 Task: Compose an email with the signature Holly Thompson with the subject Request for feedback on a performance review and the message I apologize for any delays and appreciate your understanding. from softage.2@softage.net to softage.4@softage.net with an attached image file Packaging_template.png Undo the message and rewrite the message as I would like to request a proposal for the project. Send the email. Finally, move the email from Sent Items to the label Meal planning
Action: Mouse moved to (91, 92)
Screenshot: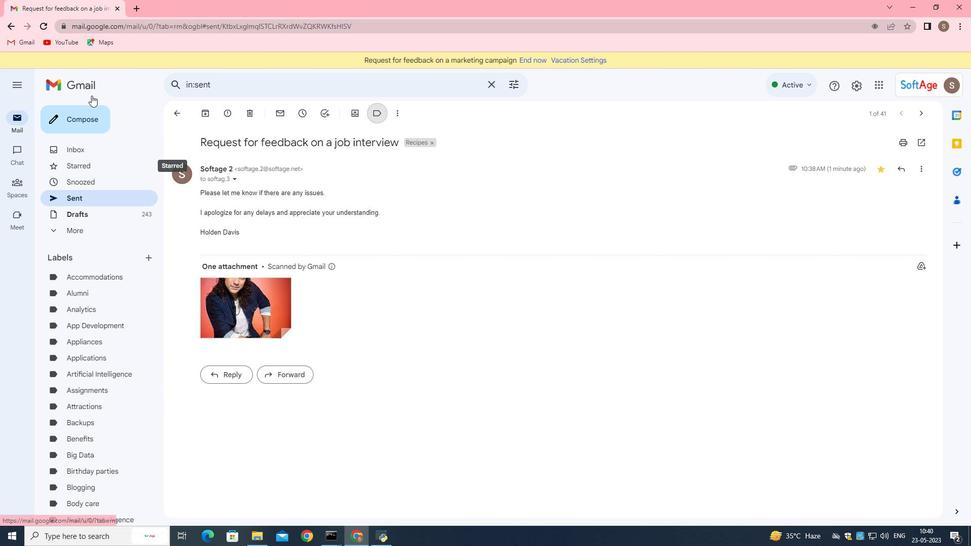 
Action: Mouse pressed left at (91, 92)
Screenshot: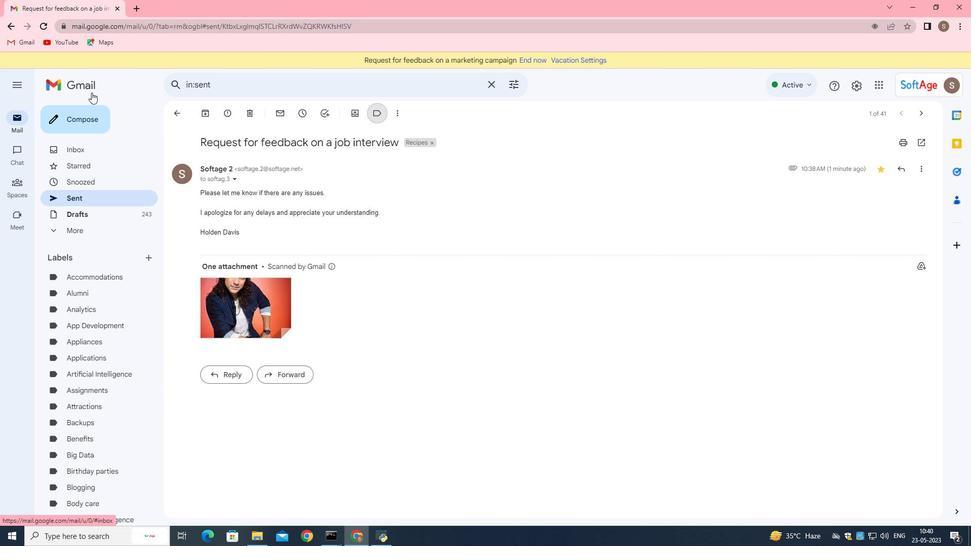 
Action: Mouse moved to (87, 91)
Screenshot: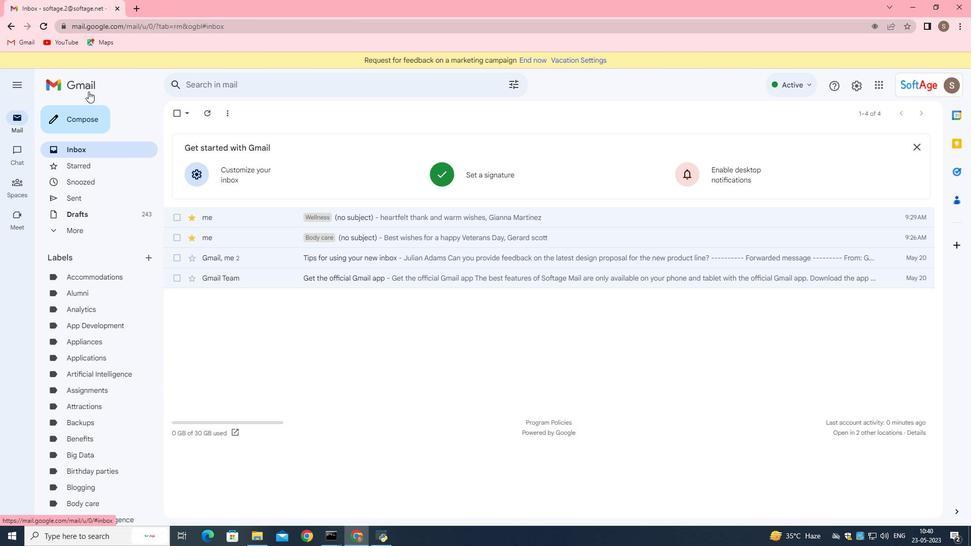 
Action: Mouse pressed left at (87, 91)
Screenshot: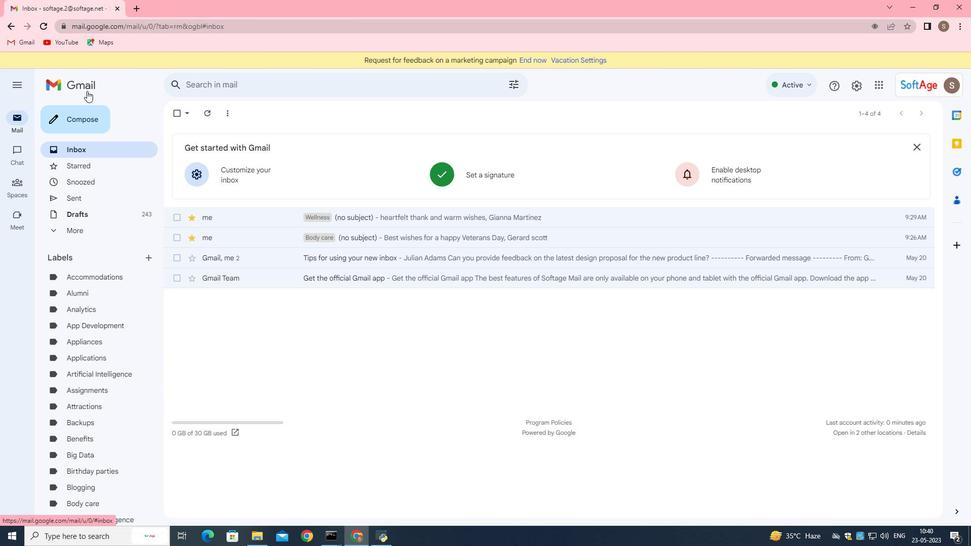 
Action: Mouse moved to (72, 127)
Screenshot: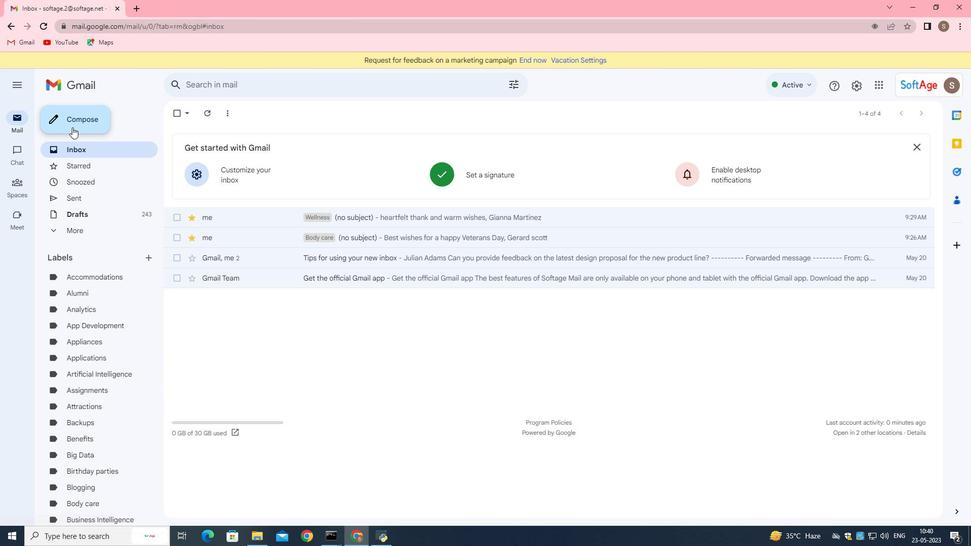 
Action: Mouse pressed left at (72, 127)
Screenshot: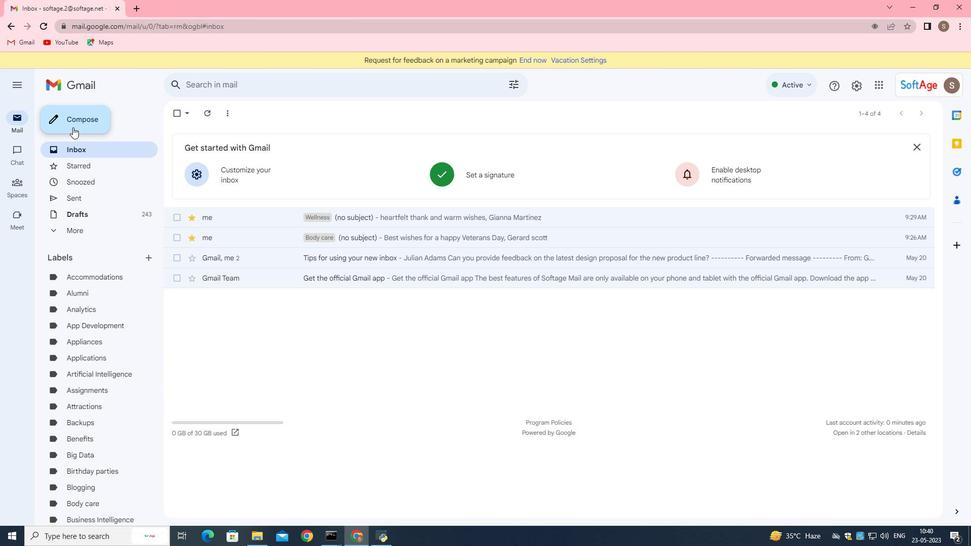 
Action: Mouse moved to (263, 494)
Screenshot: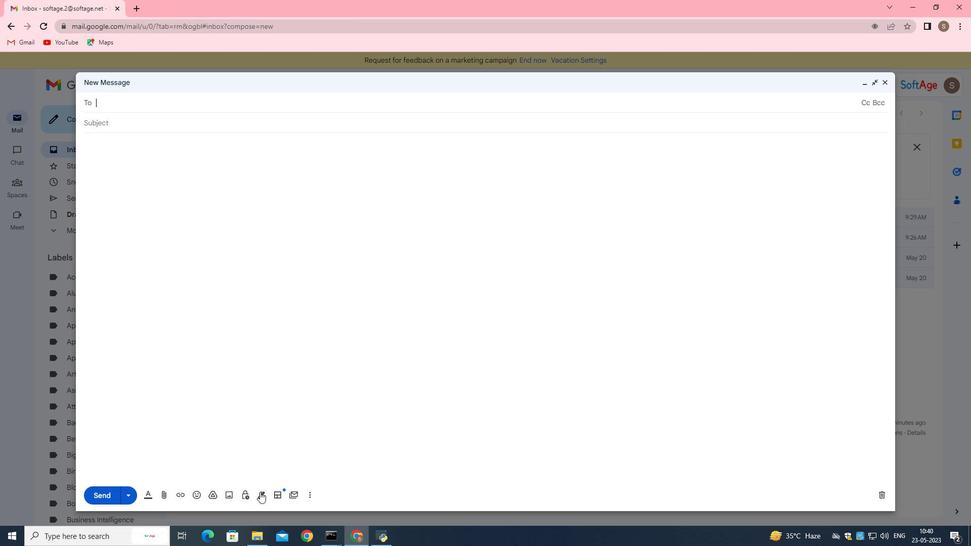
Action: Mouse pressed left at (263, 494)
Screenshot: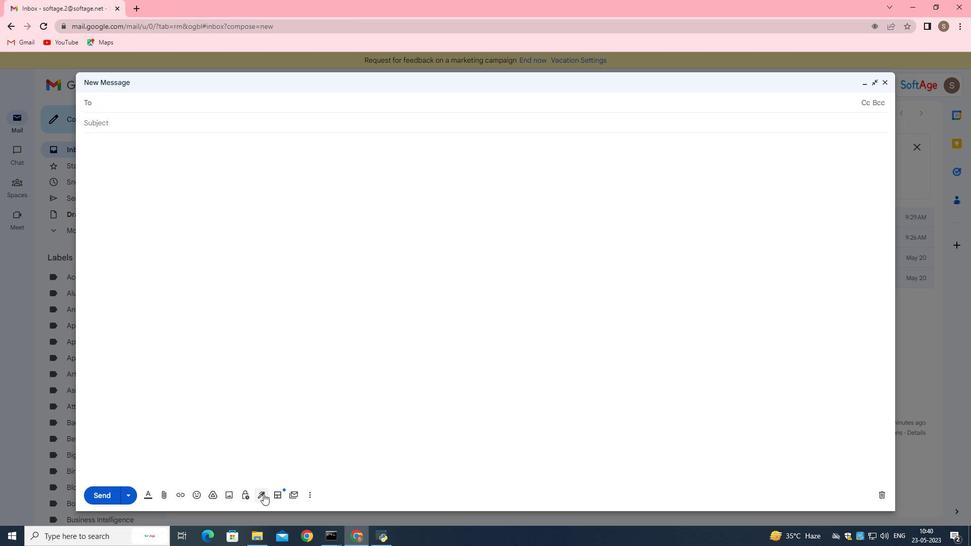 
Action: Mouse moved to (290, 382)
Screenshot: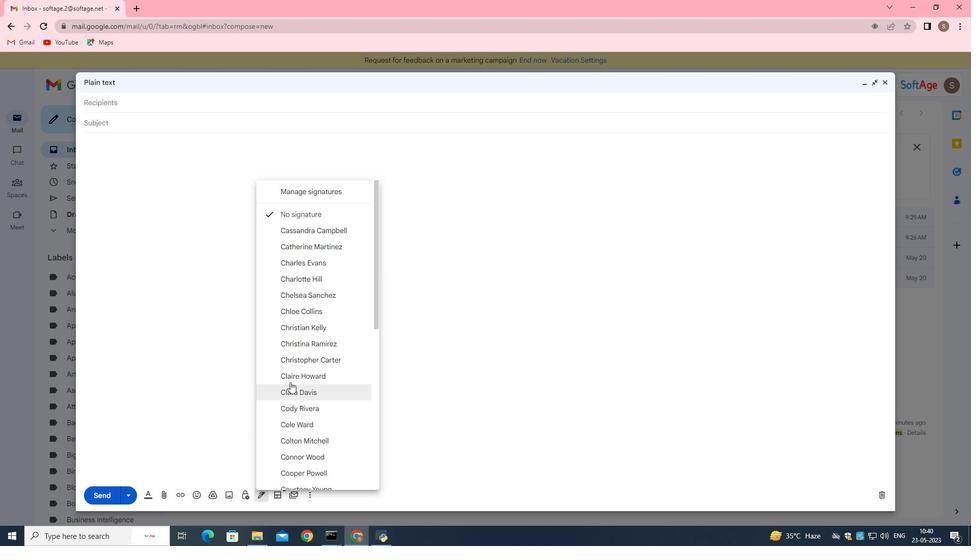 
Action: Mouse scrolled (290, 381) with delta (0, 0)
Screenshot: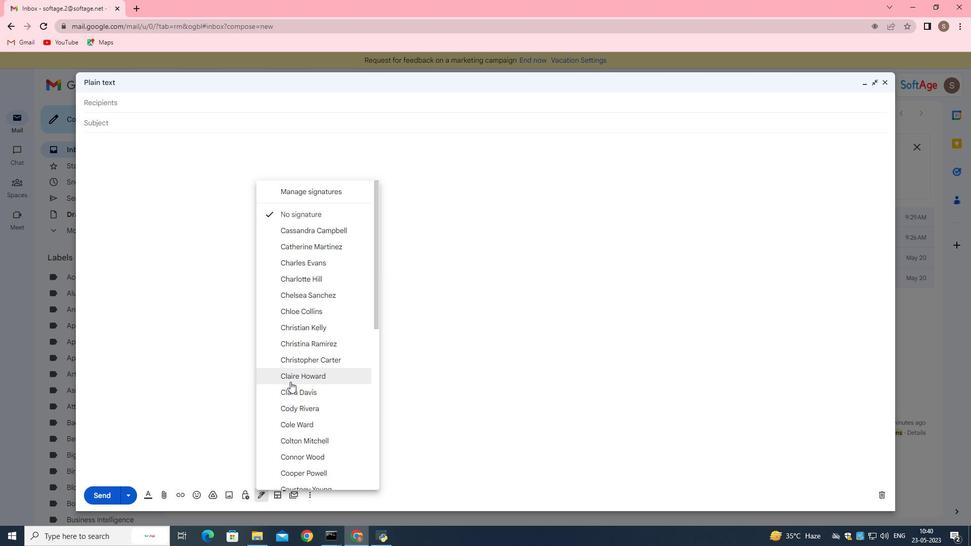 
Action: Mouse moved to (290, 382)
Screenshot: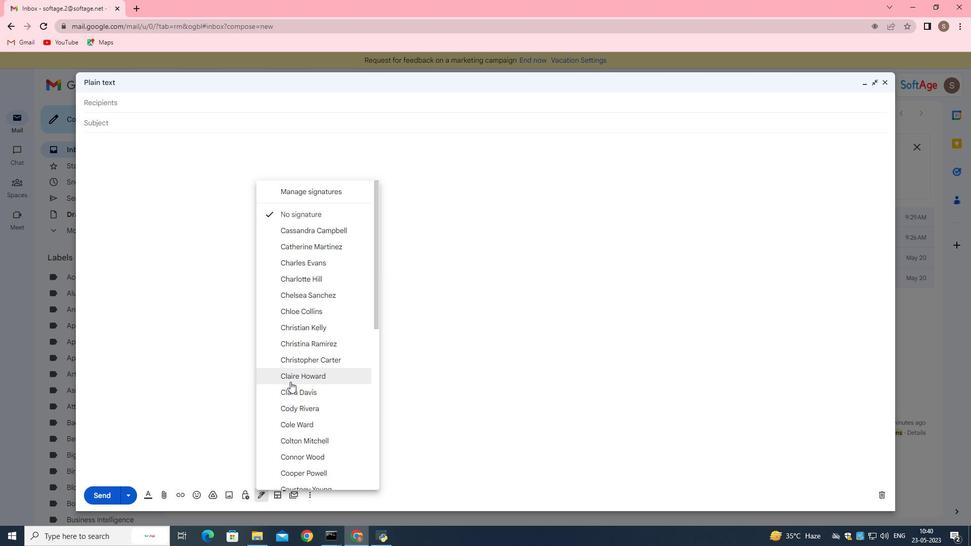 
Action: Mouse scrolled (290, 381) with delta (0, 0)
Screenshot: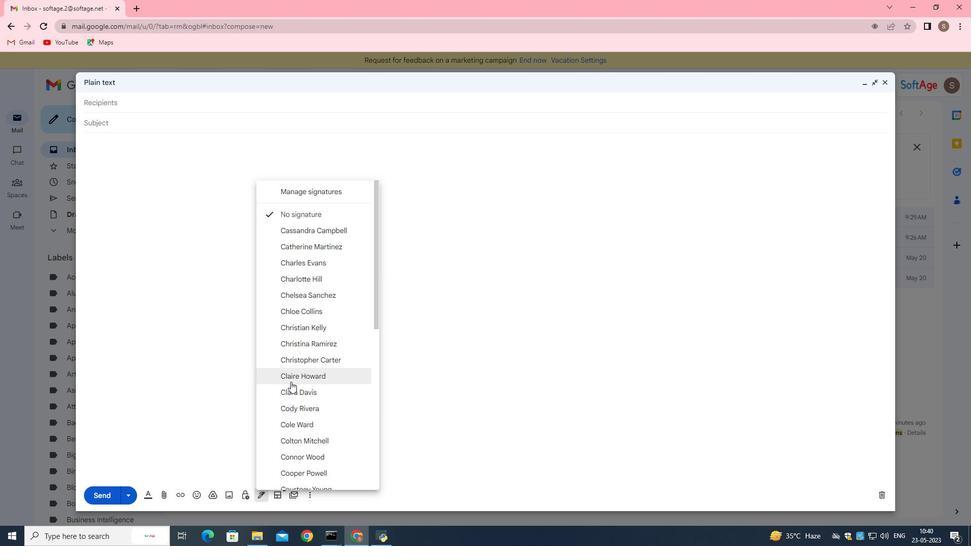 
Action: Mouse scrolled (290, 381) with delta (0, 0)
Screenshot: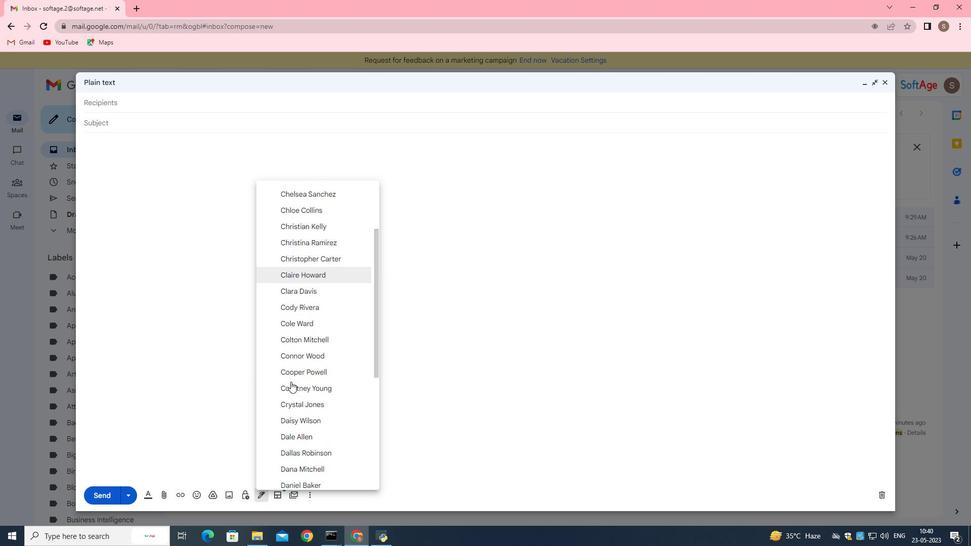 
Action: Mouse scrolled (290, 381) with delta (0, 0)
Screenshot: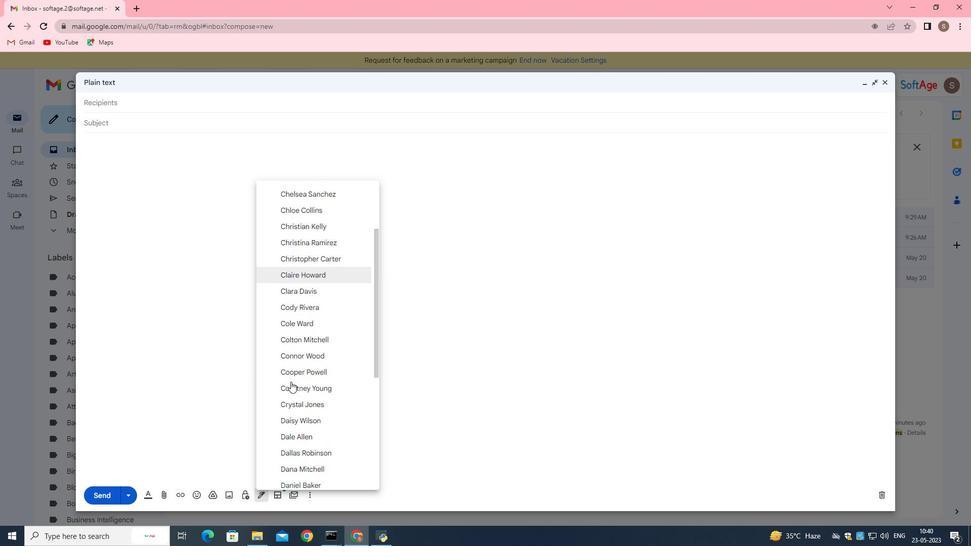 
Action: Mouse moved to (291, 382)
Screenshot: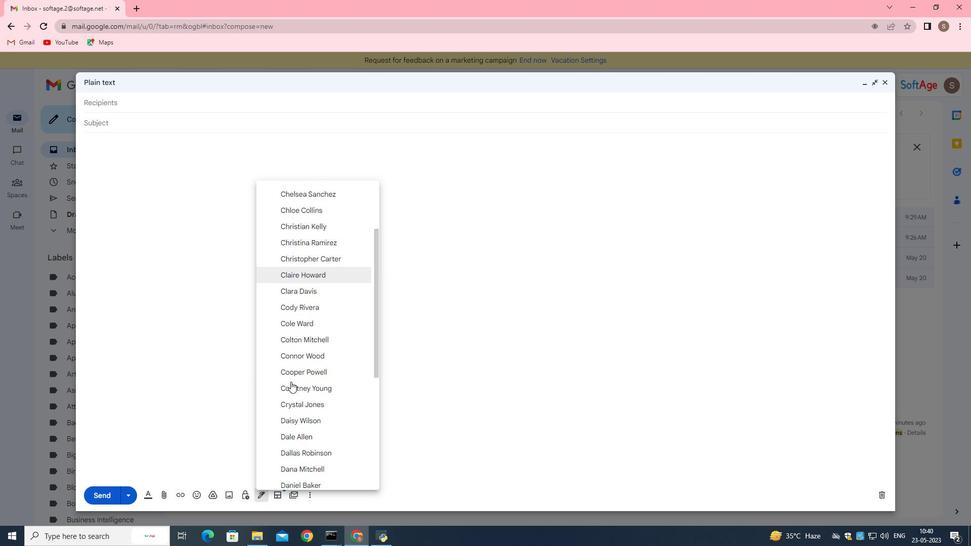 
Action: Mouse scrolled (291, 381) with delta (0, 0)
Screenshot: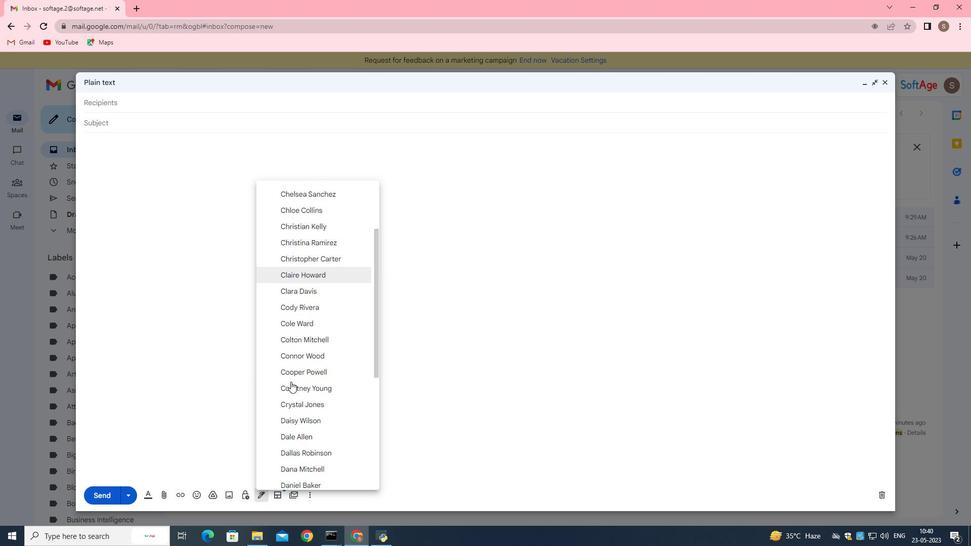 
Action: Mouse scrolled (291, 381) with delta (0, 0)
Screenshot: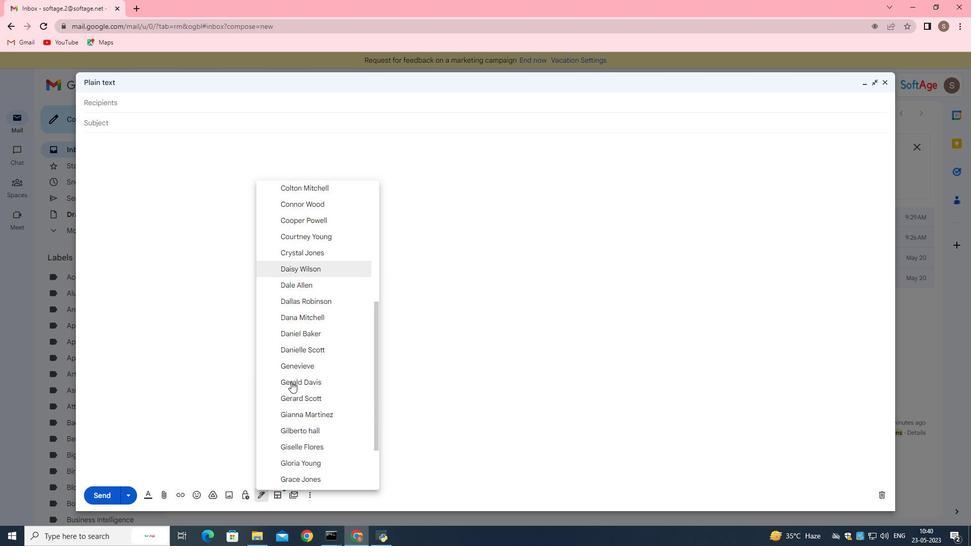 
Action: Mouse scrolled (291, 381) with delta (0, 0)
Screenshot: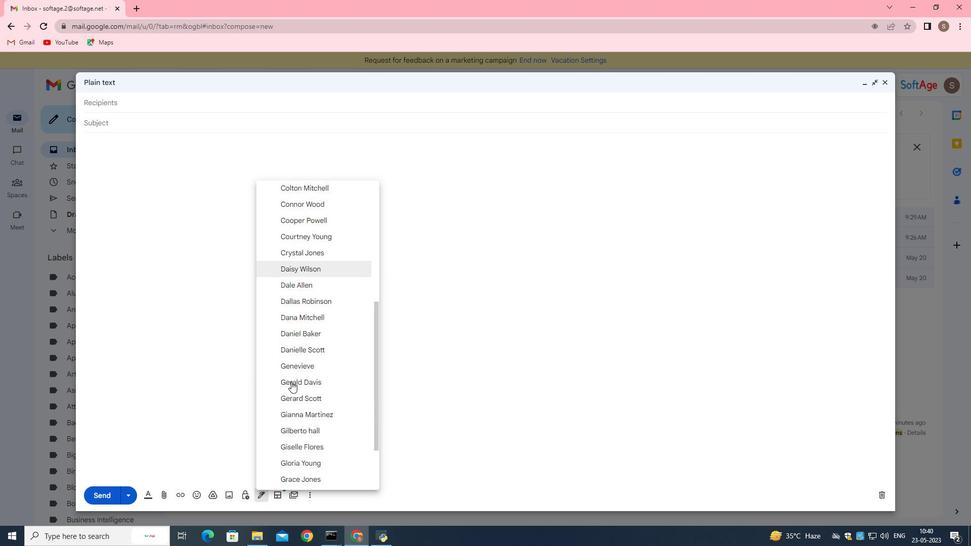 
Action: Mouse scrolled (291, 381) with delta (0, 0)
Screenshot: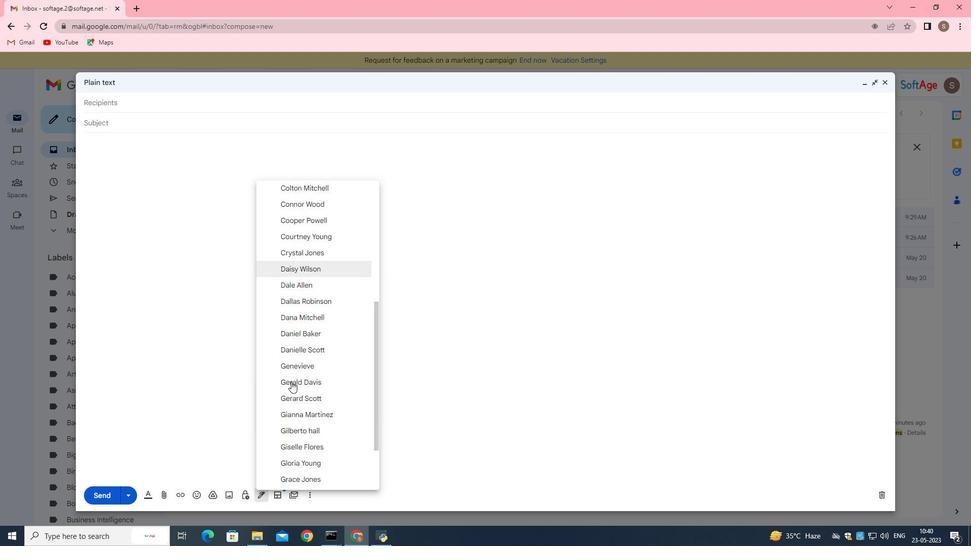 
Action: Mouse scrolled (291, 381) with delta (0, 0)
Screenshot: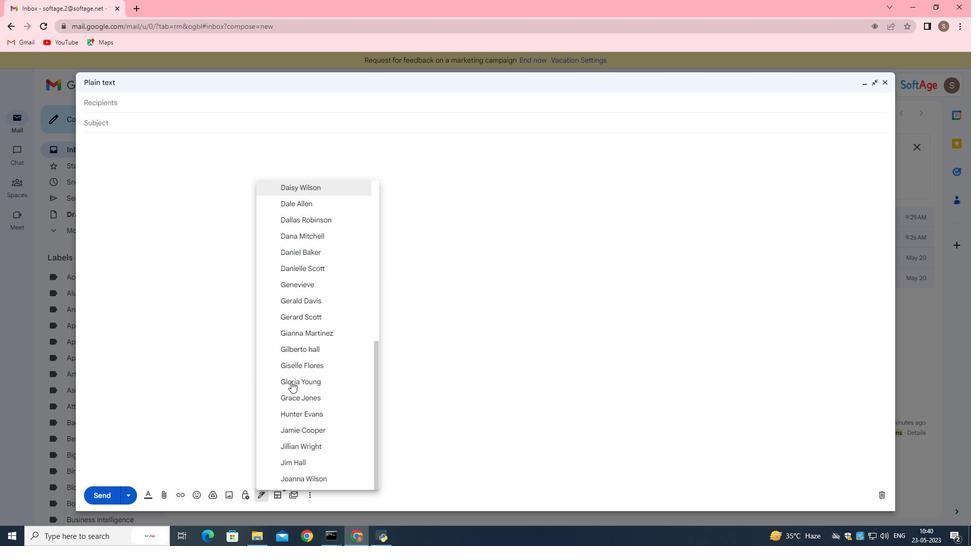 
Action: Mouse moved to (291, 382)
Screenshot: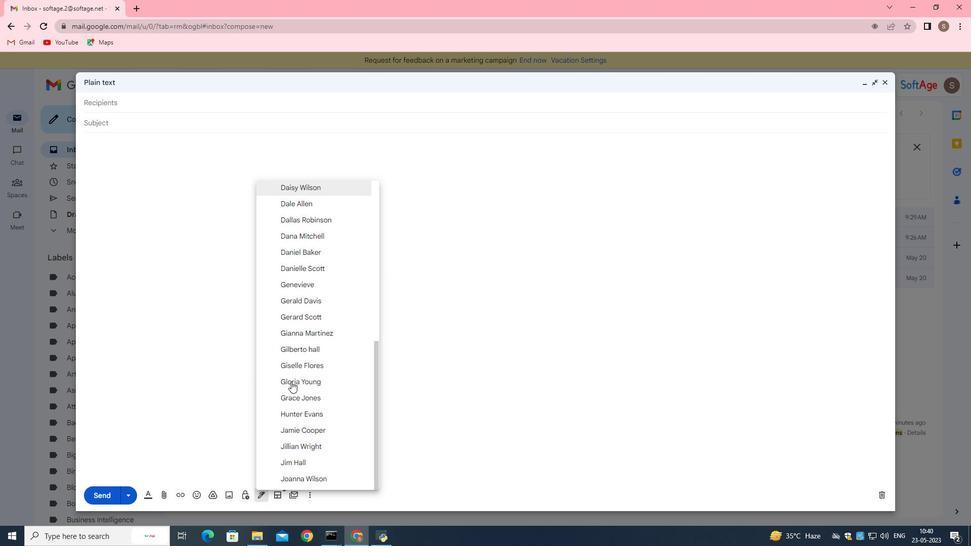 
Action: Mouse scrolled (291, 381) with delta (0, 0)
Screenshot: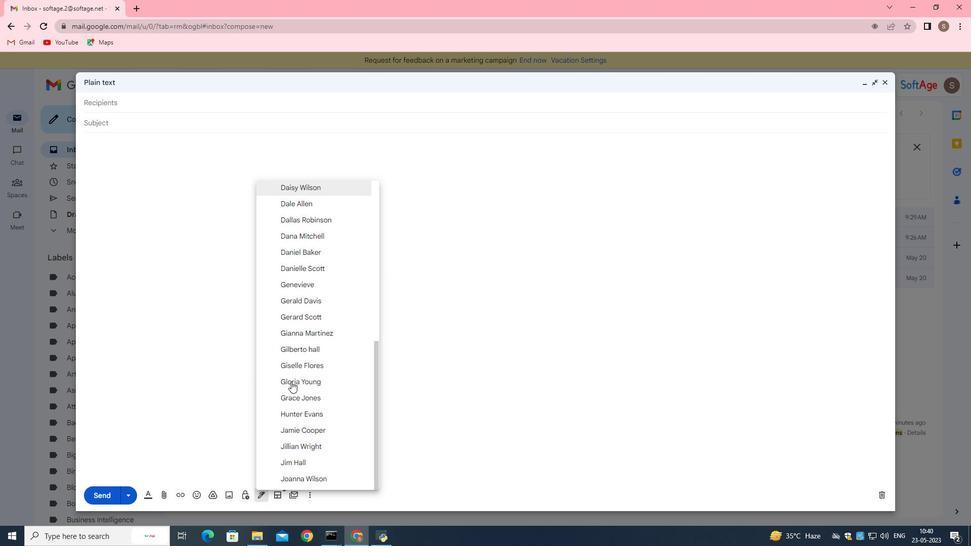 
Action: Mouse moved to (292, 382)
Screenshot: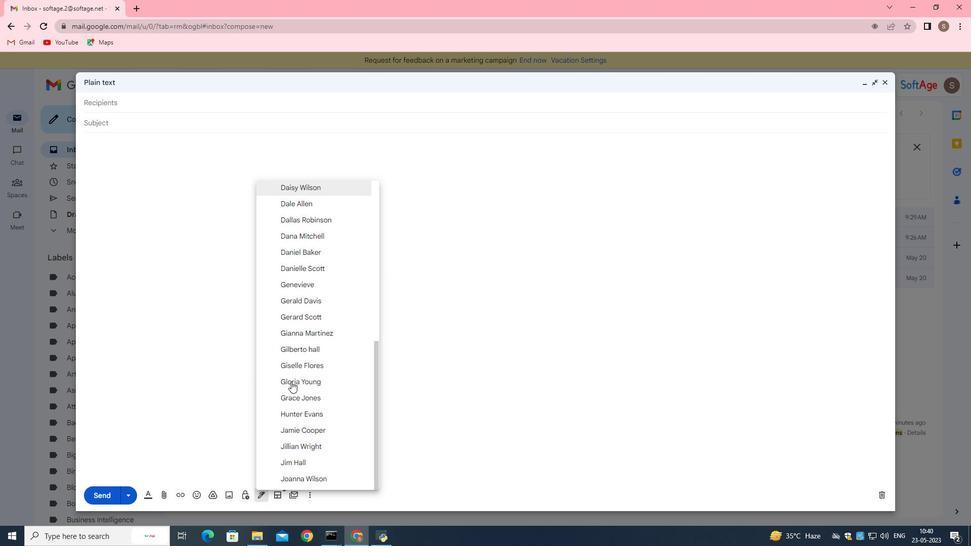 
Action: Mouse scrolled (292, 381) with delta (0, 0)
Screenshot: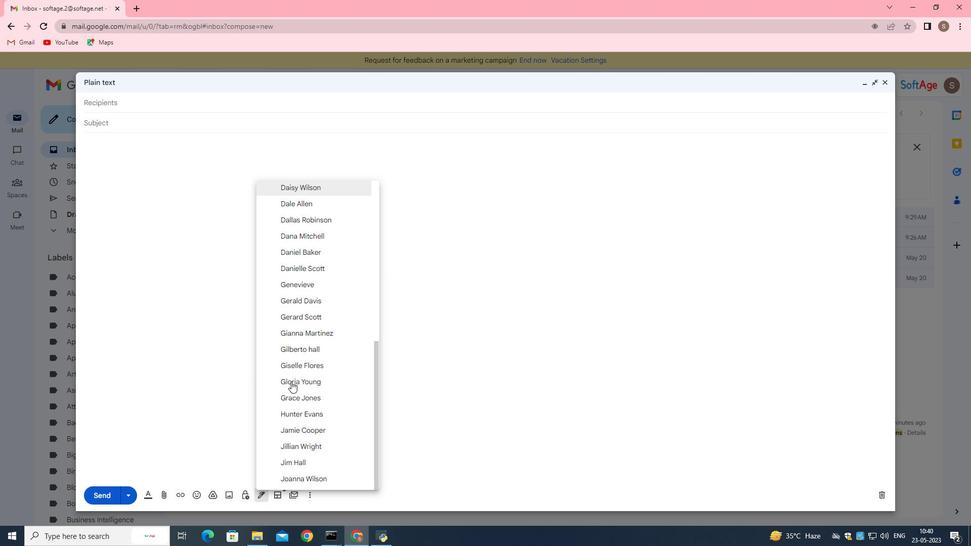 
Action: Mouse moved to (297, 387)
Screenshot: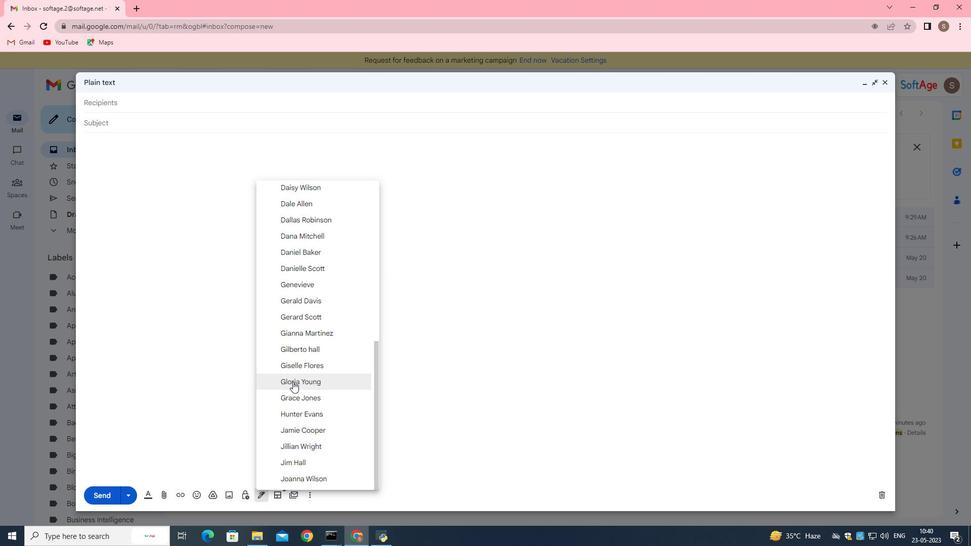 
Action: Mouse scrolled (297, 387) with delta (0, 0)
Screenshot: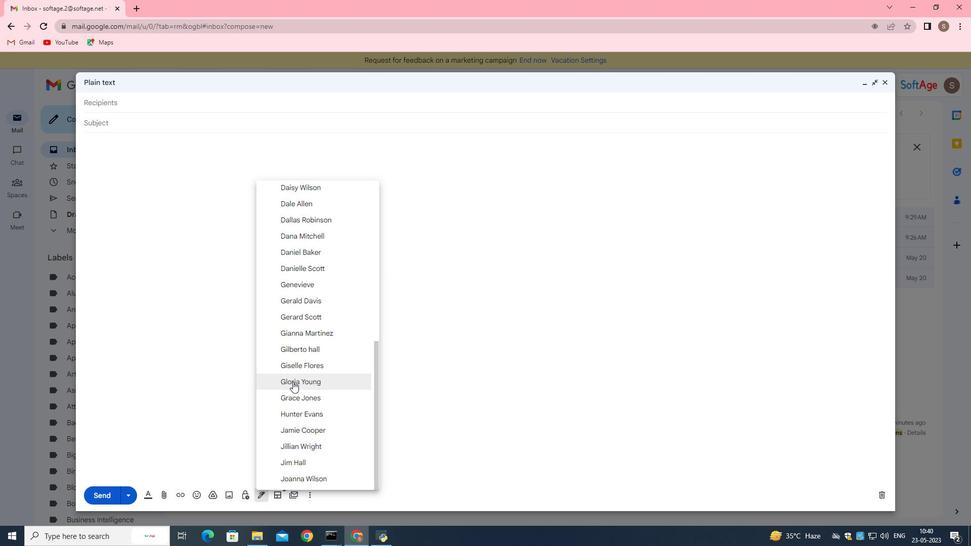 
Action: Mouse moved to (300, 393)
Screenshot: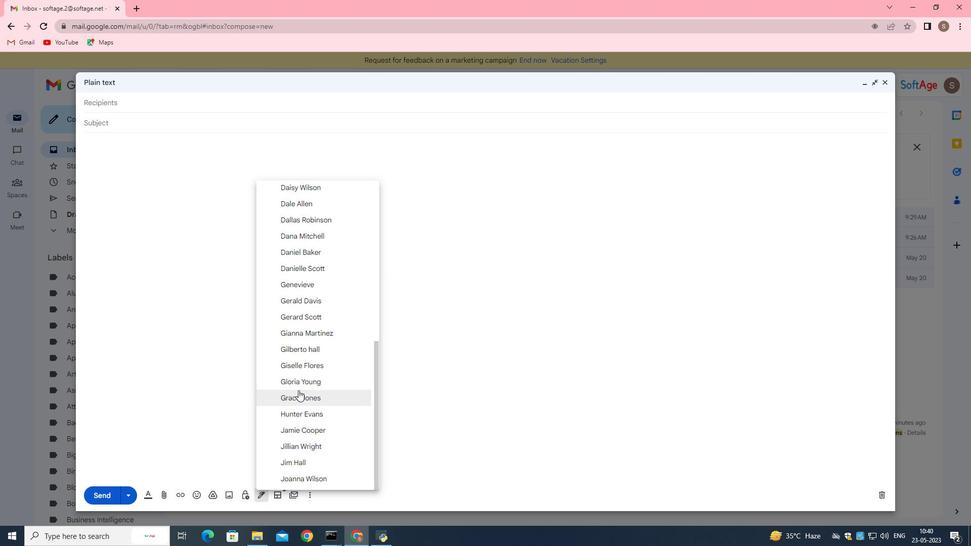 
Action: Mouse scrolled (299, 391) with delta (0, 0)
Screenshot: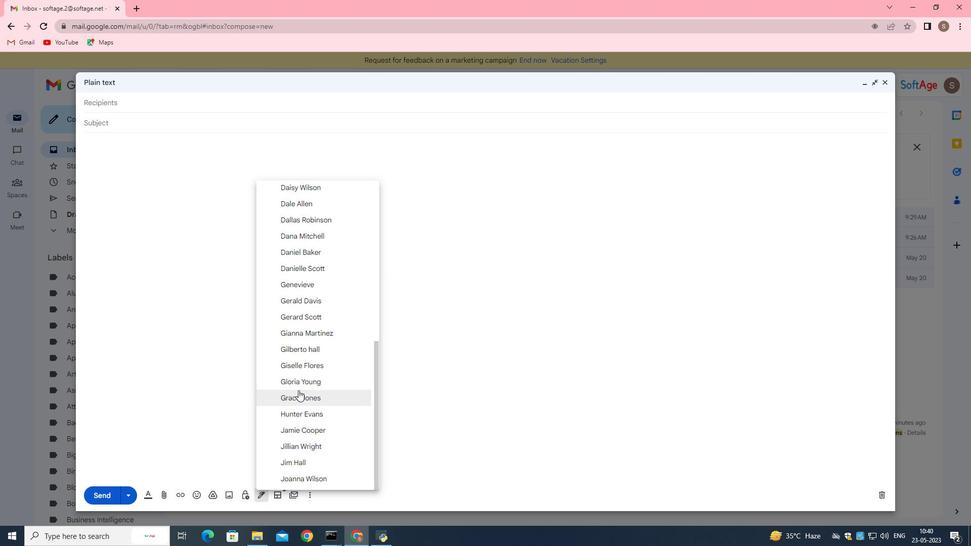 
Action: Mouse moved to (311, 418)
Screenshot: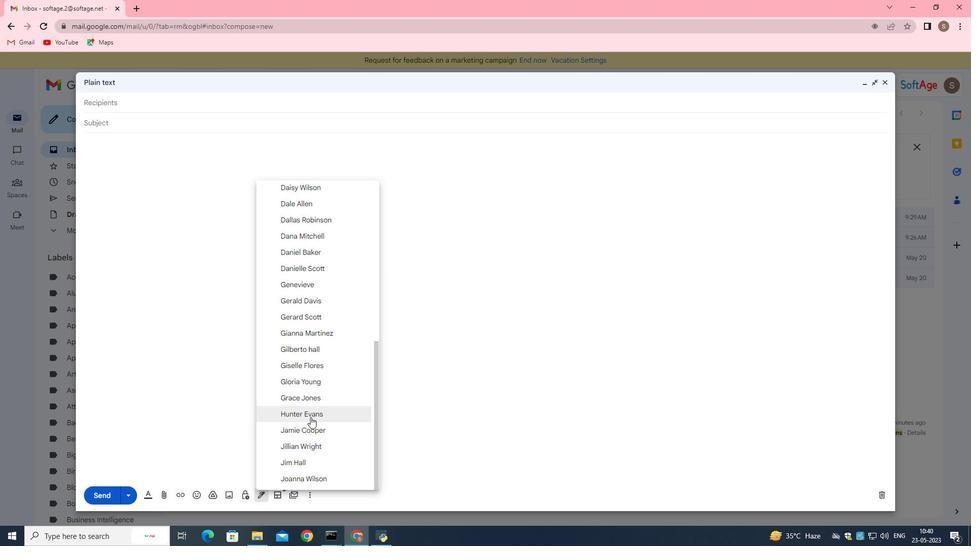 
Action: Mouse pressed left at (311, 418)
Screenshot: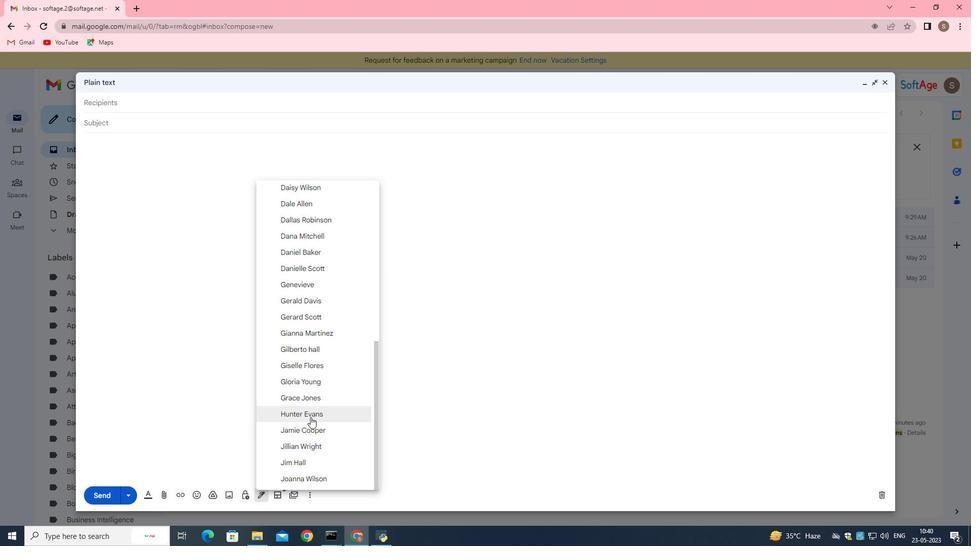 
Action: Mouse moved to (261, 498)
Screenshot: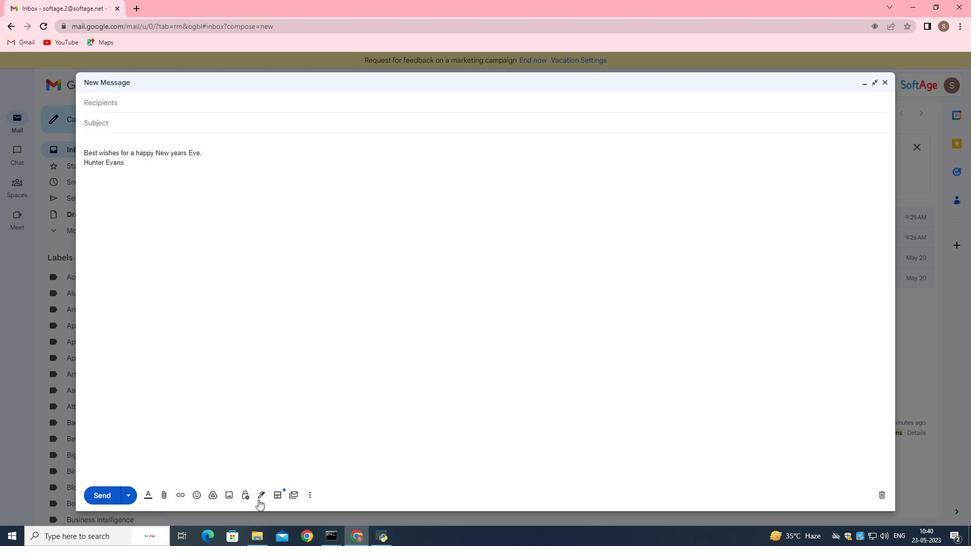 
Action: Mouse pressed left at (261, 498)
Screenshot: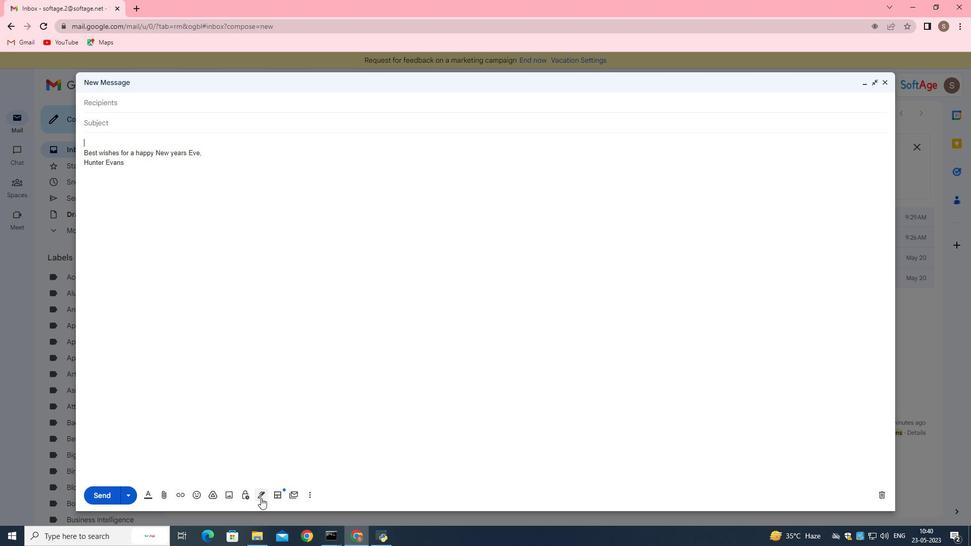 
Action: Mouse moved to (279, 272)
Screenshot: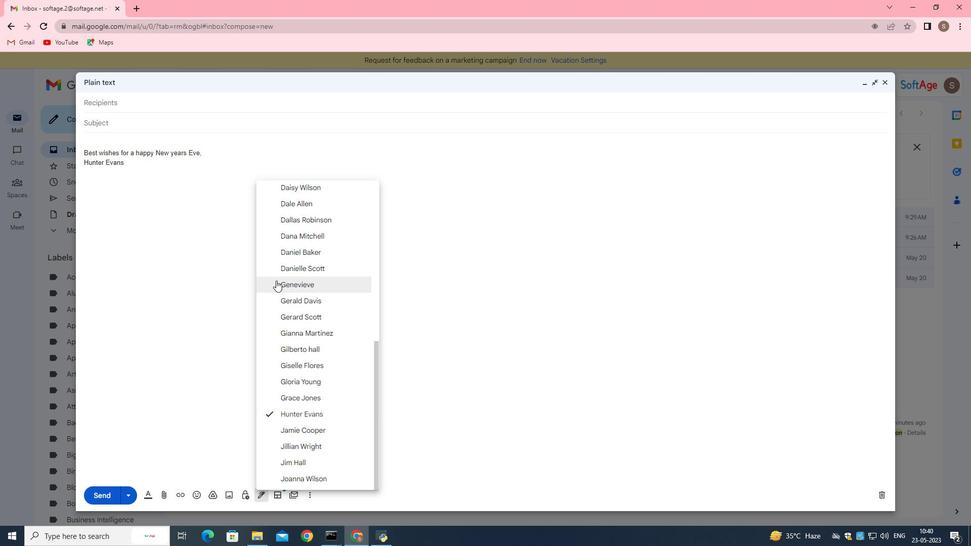 
Action: Mouse scrolled (278, 275) with delta (0, 0)
Screenshot: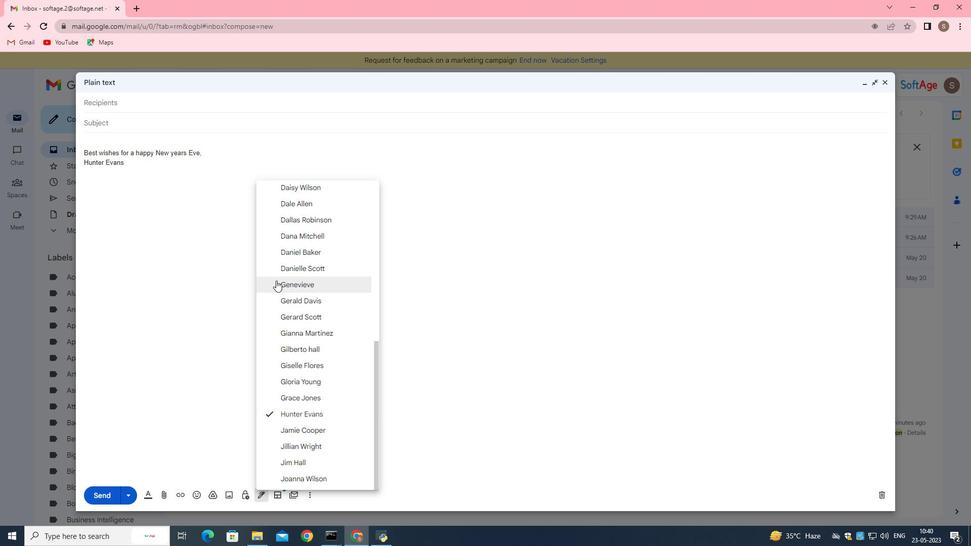 
Action: Mouse moved to (280, 268)
Screenshot: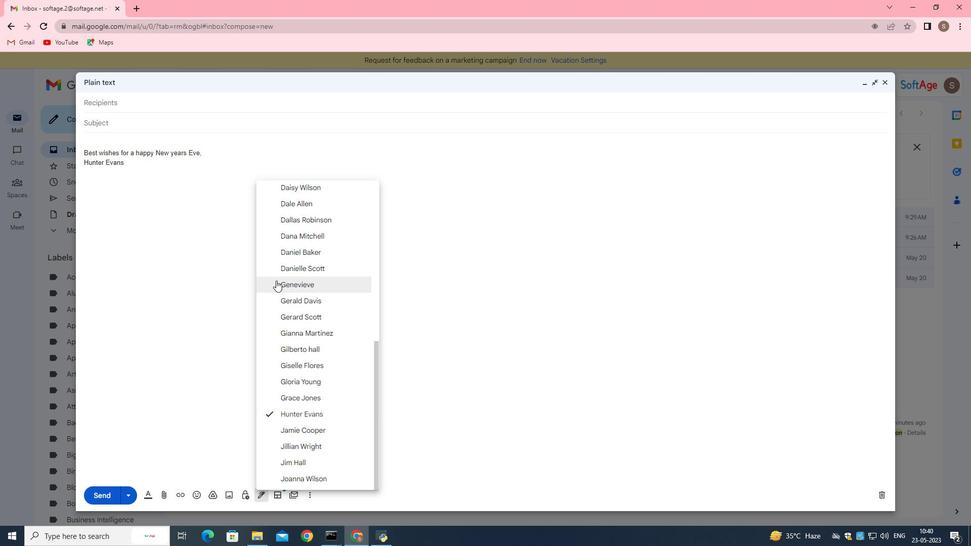 
Action: Mouse scrolled (280, 269) with delta (0, 0)
Screenshot: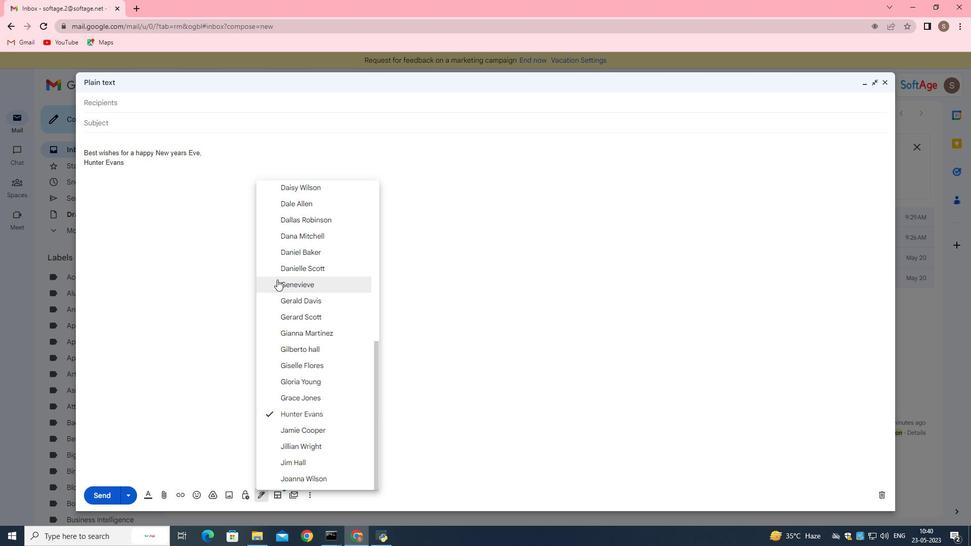 
Action: Mouse moved to (283, 263)
Screenshot: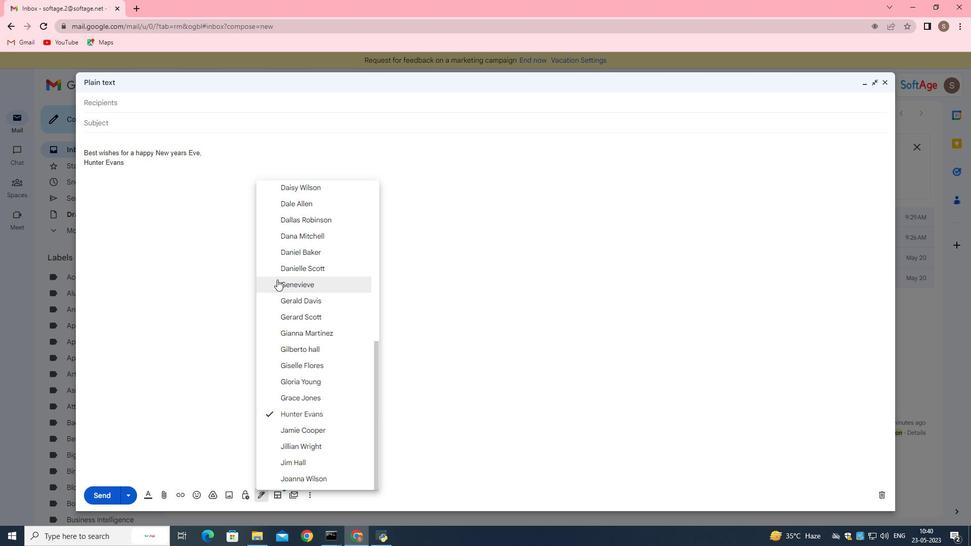 
Action: Mouse scrolled (283, 263) with delta (0, 0)
Screenshot: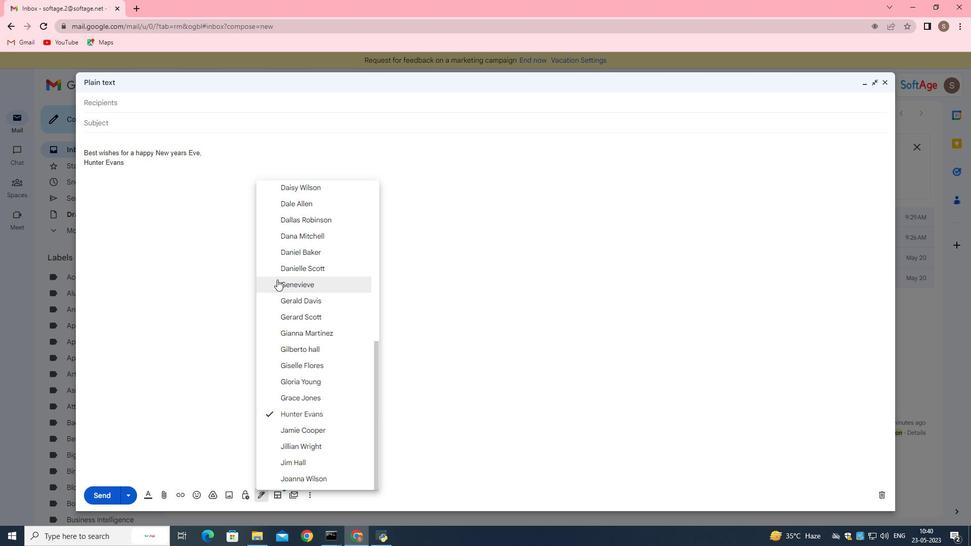 
Action: Mouse scrolled (283, 263) with delta (0, 0)
Screenshot: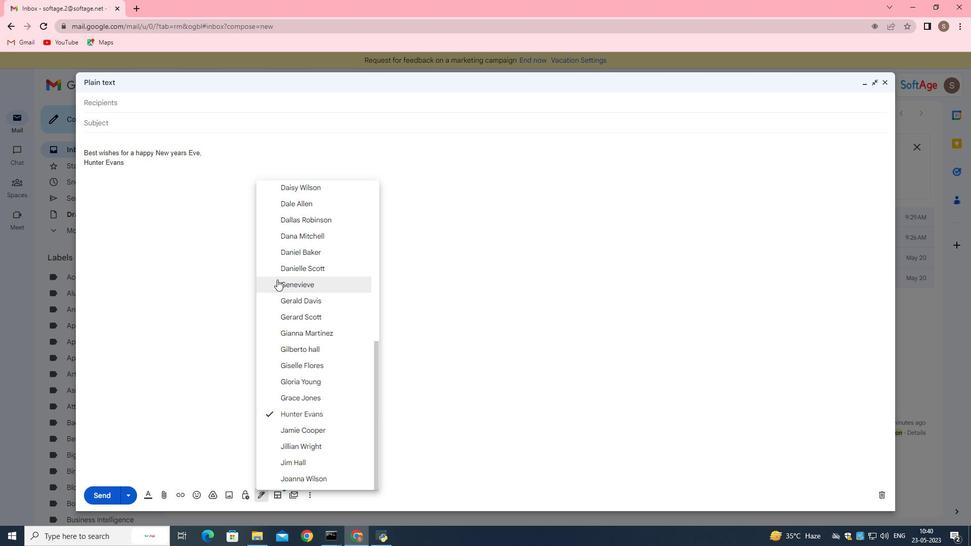 
Action: Mouse moved to (286, 281)
Screenshot: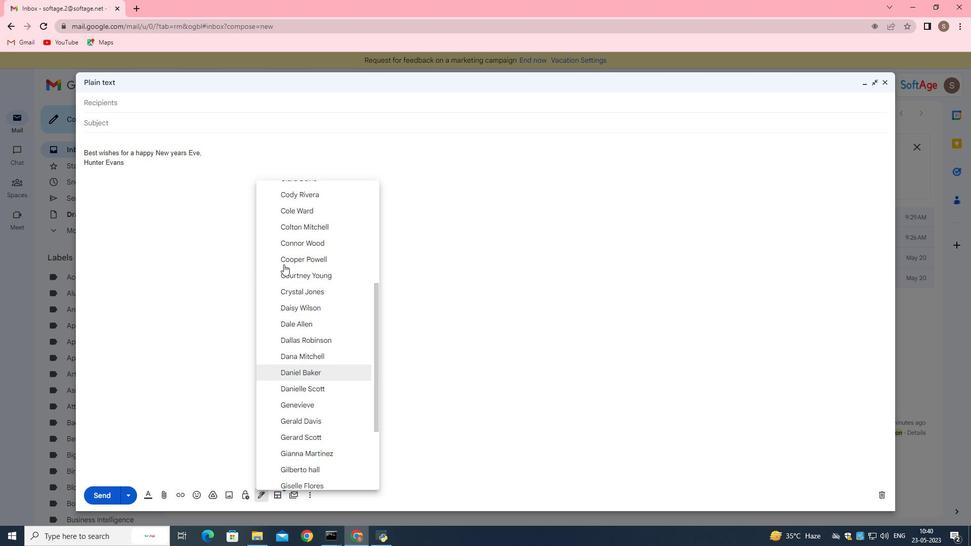 
Action: Mouse scrolled (286, 282) with delta (0, 0)
Screenshot: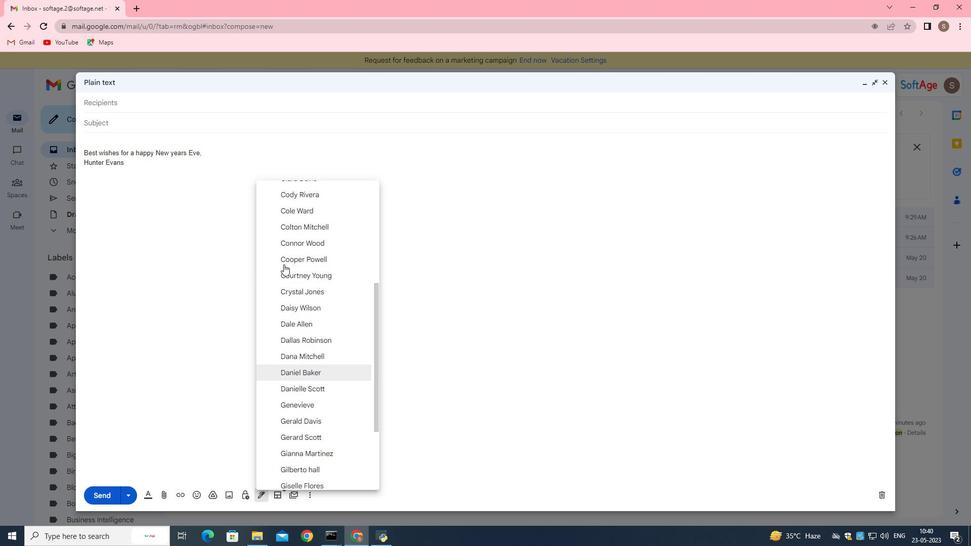 
Action: Mouse moved to (287, 281)
Screenshot: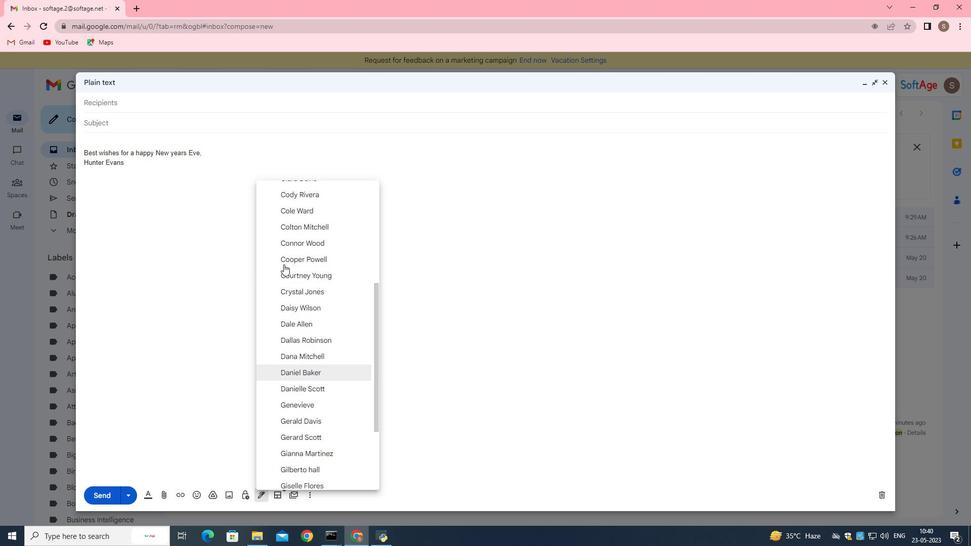 
Action: Mouse scrolled (287, 282) with delta (0, 0)
Screenshot: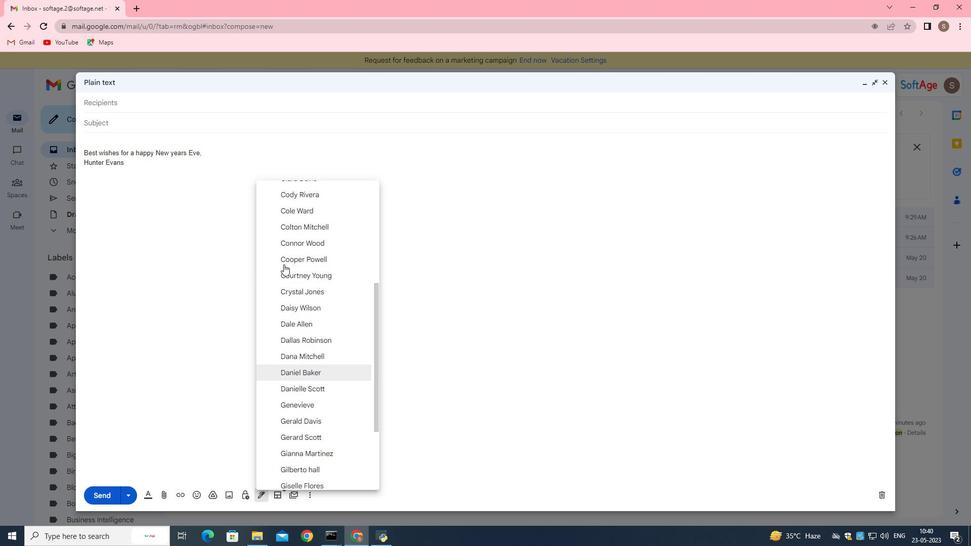 
Action: Mouse scrolled (287, 282) with delta (0, 0)
Screenshot: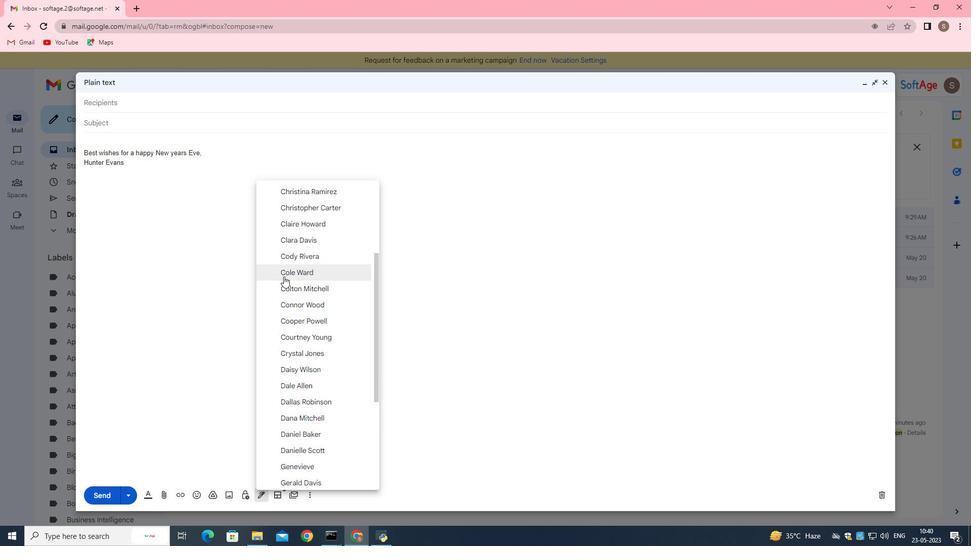 
Action: Mouse moved to (295, 278)
Screenshot: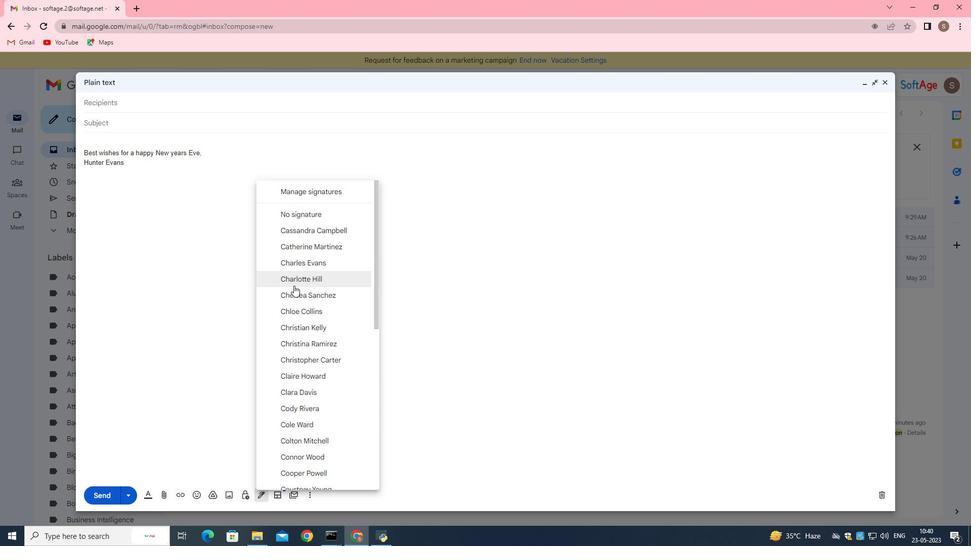 
Action: Mouse scrolled (295, 278) with delta (0, 0)
Screenshot: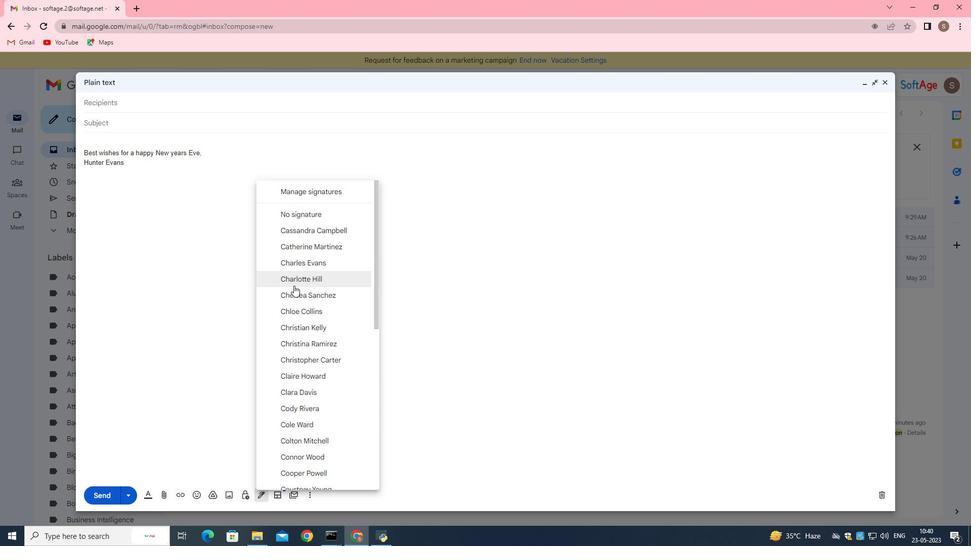 
Action: Mouse moved to (295, 272)
Screenshot: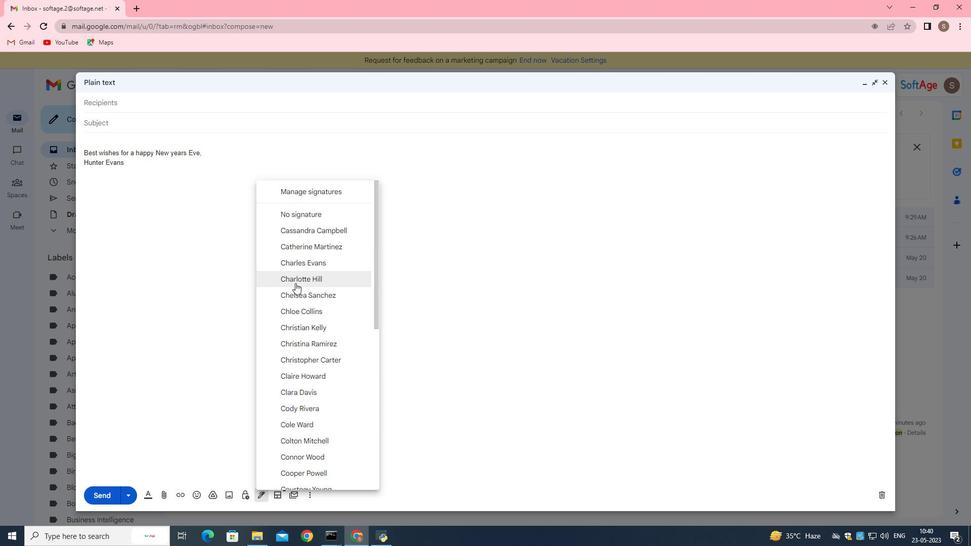 
Action: Mouse scrolled (295, 272) with delta (0, 0)
Screenshot: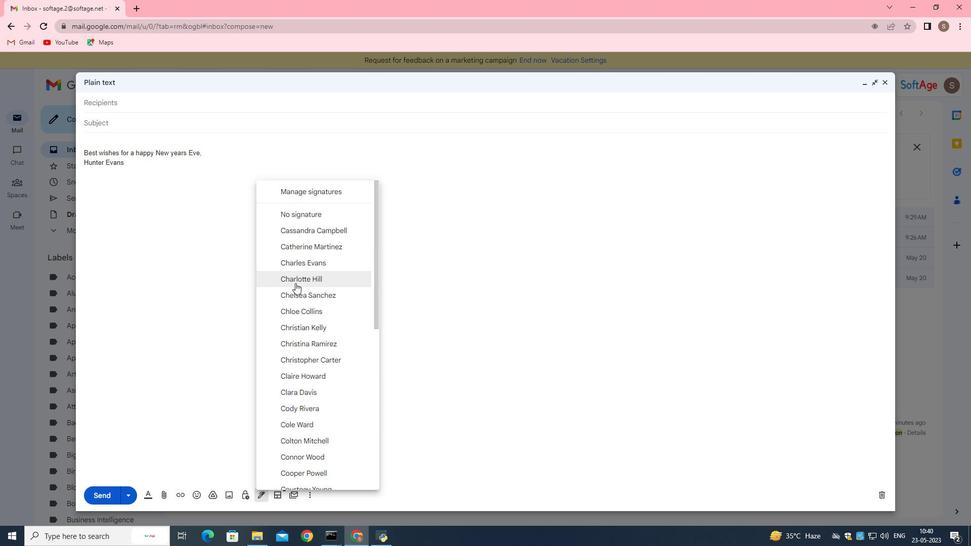 
Action: Mouse moved to (329, 195)
Screenshot: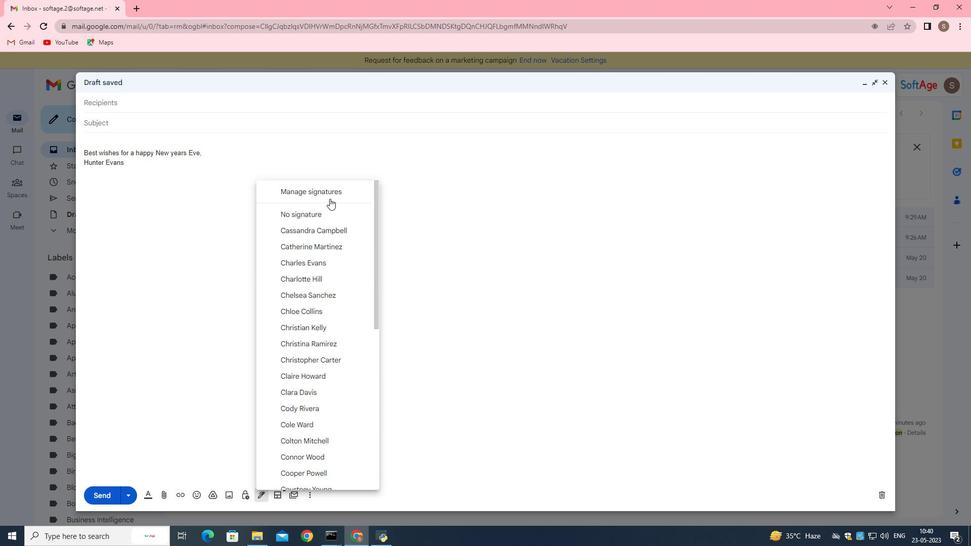 
Action: Mouse pressed left at (329, 195)
Screenshot: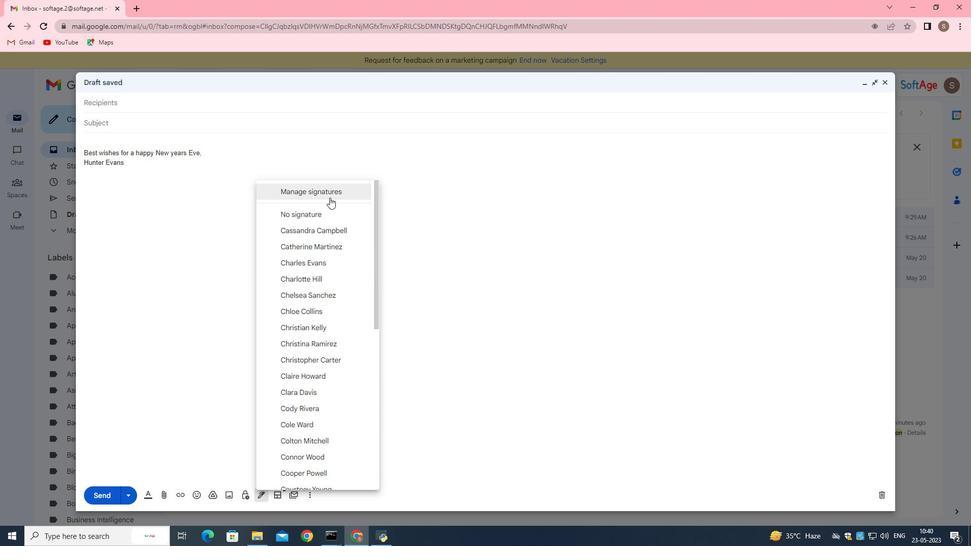 
Action: Mouse moved to (865, 84)
Screenshot: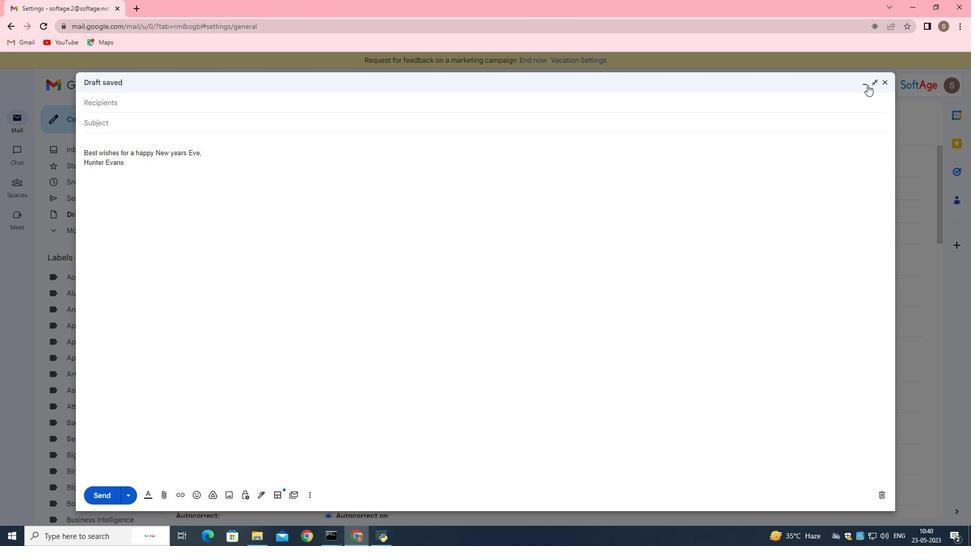 
Action: Mouse pressed left at (865, 84)
Screenshot: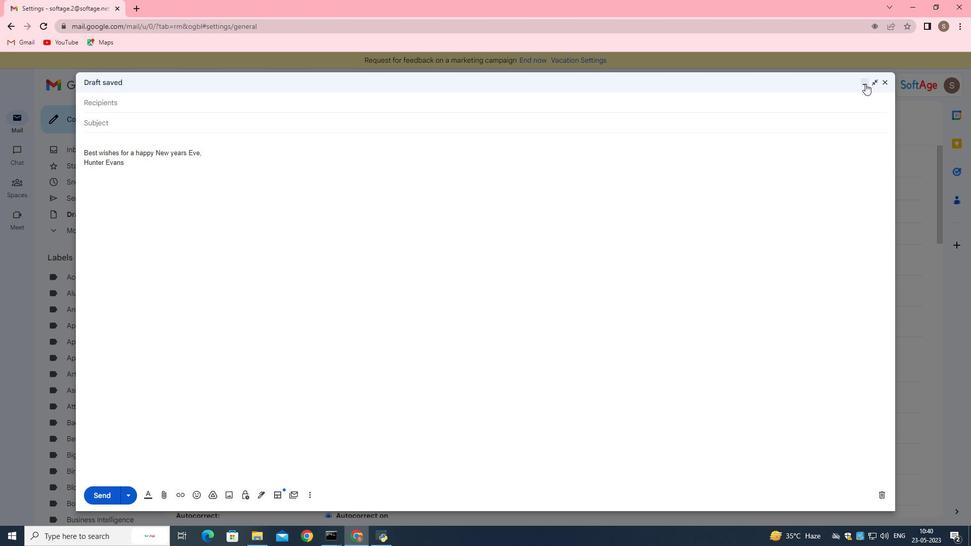
Action: Mouse moved to (468, 319)
Screenshot: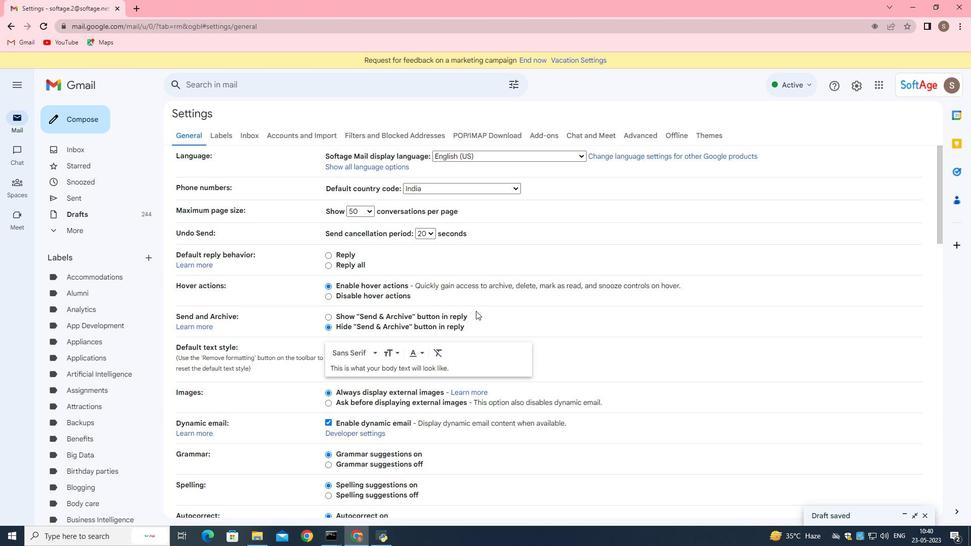 
Action: Mouse scrolled (469, 316) with delta (0, 0)
Screenshot: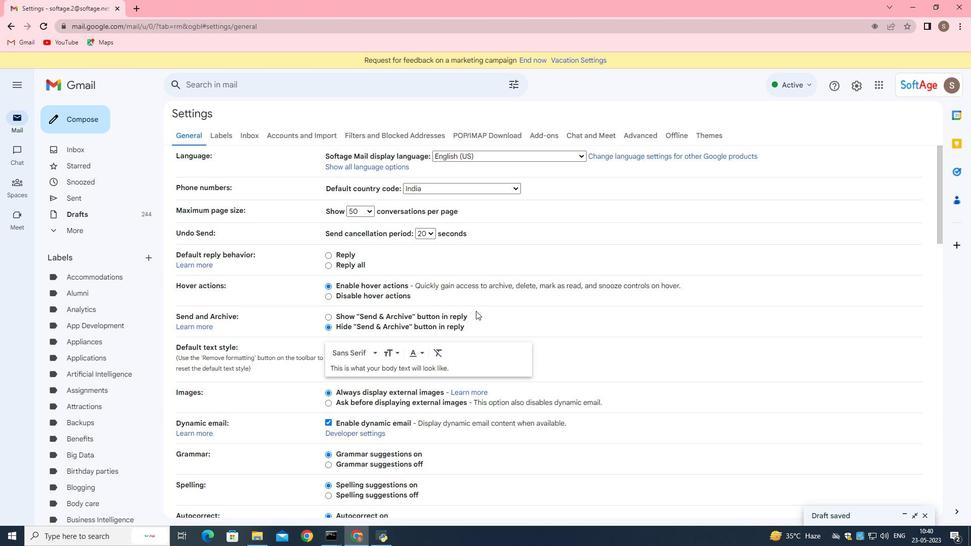 
Action: Mouse scrolled (468, 319) with delta (0, 0)
Screenshot: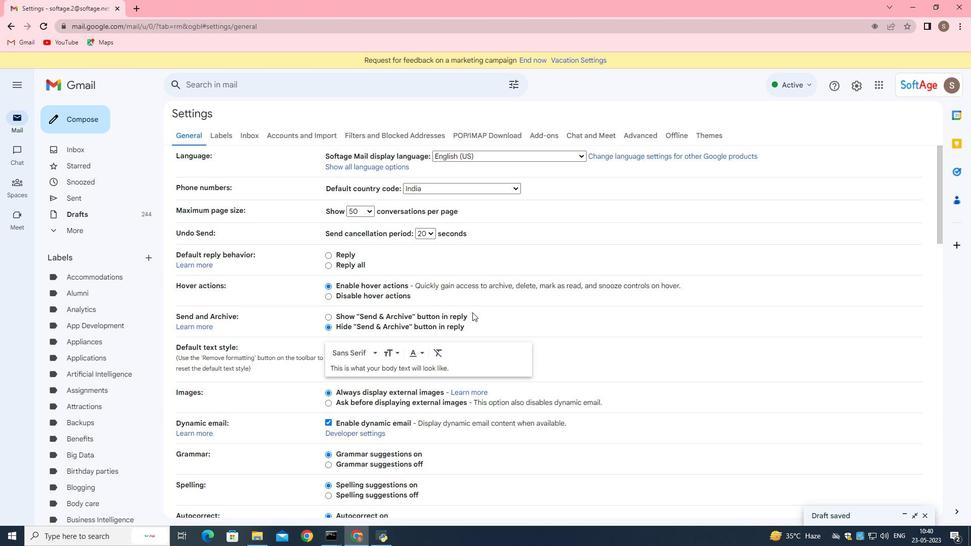 
Action: Mouse scrolled (468, 319) with delta (0, 0)
Screenshot: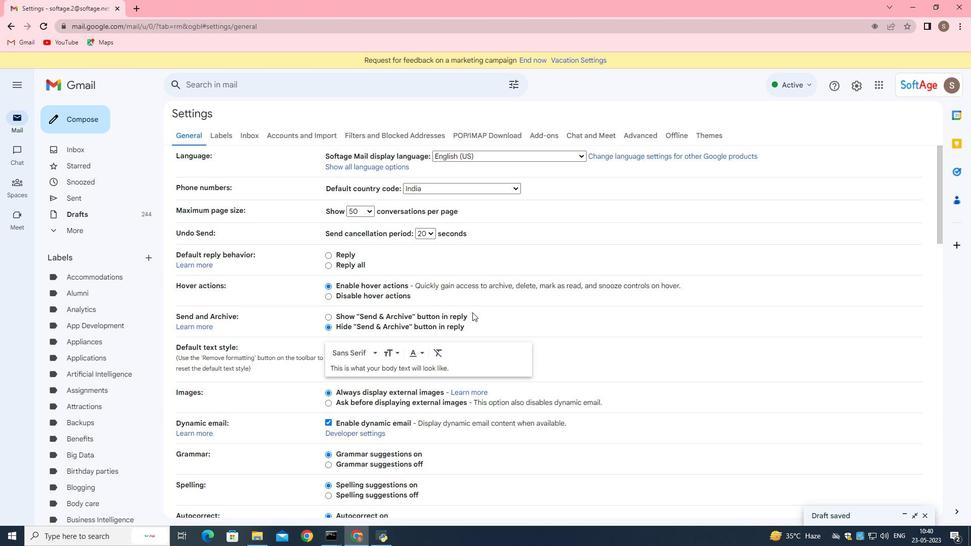 
Action: Mouse scrolled (468, 319) with delta (0, 0)
Screenshot: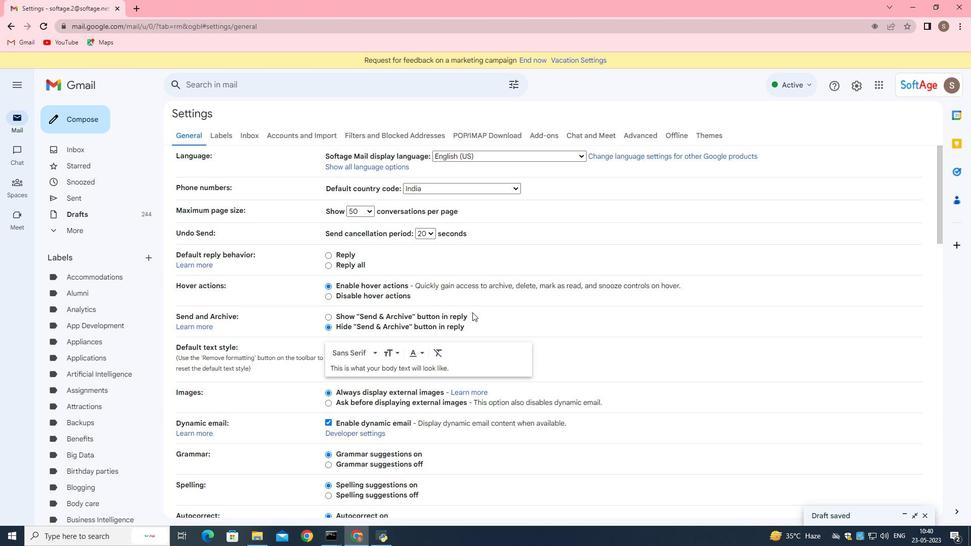 
Action: Mouse scrolled (468, 319) with delta (0, 0)
Screenshot: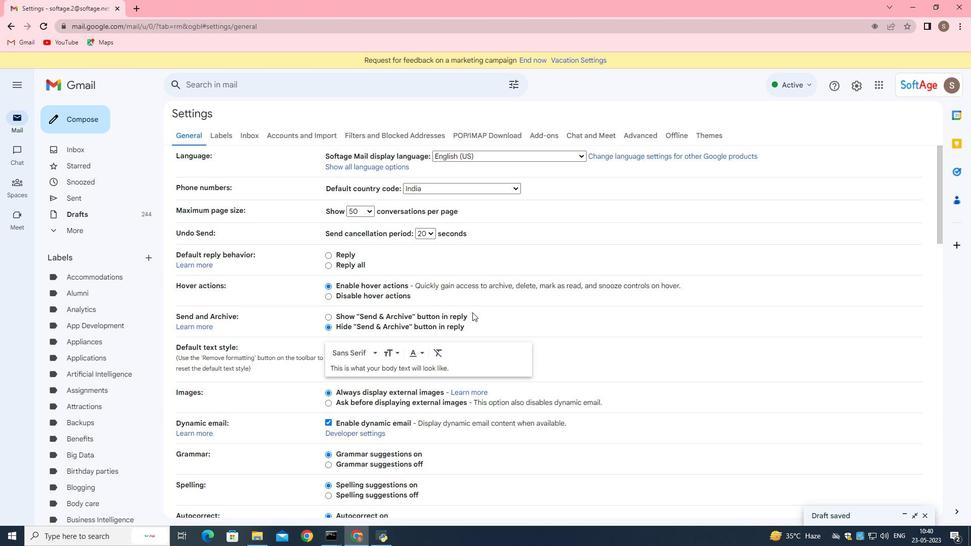 
Action: Mouse moved to (468, 320)
Screenshot: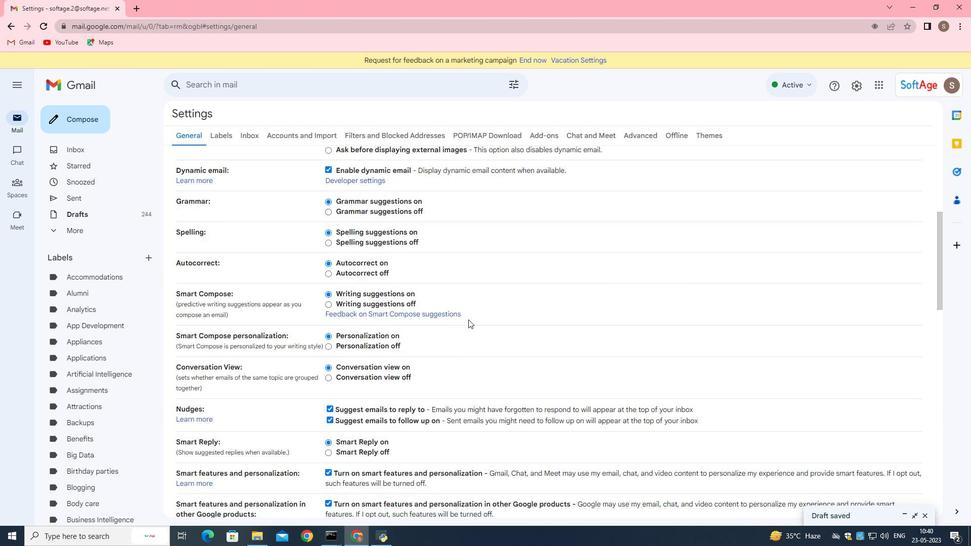 
Action: Mouse scrolled (468, 319) with delta (0, 0)
Screenshot: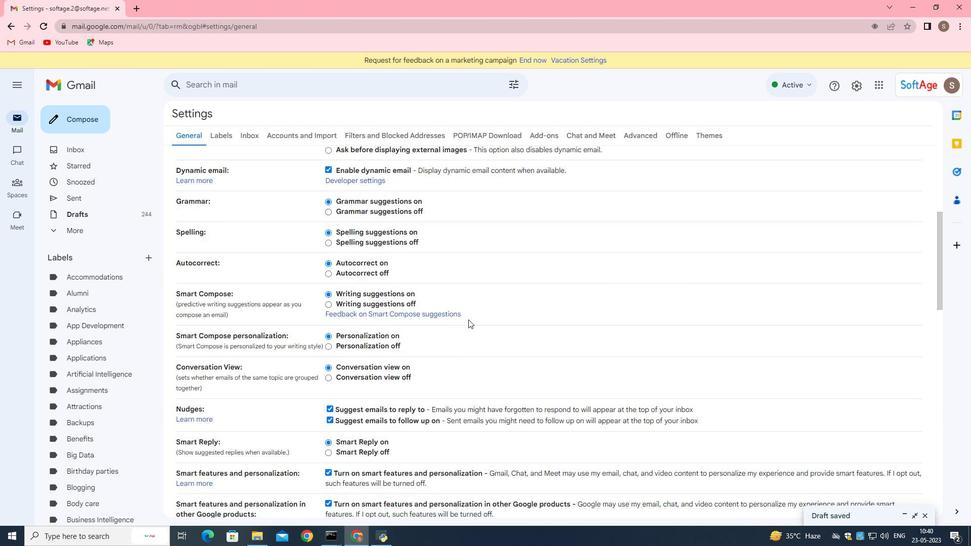 
Action: Mouse moved to (467, 321)
Screenshot: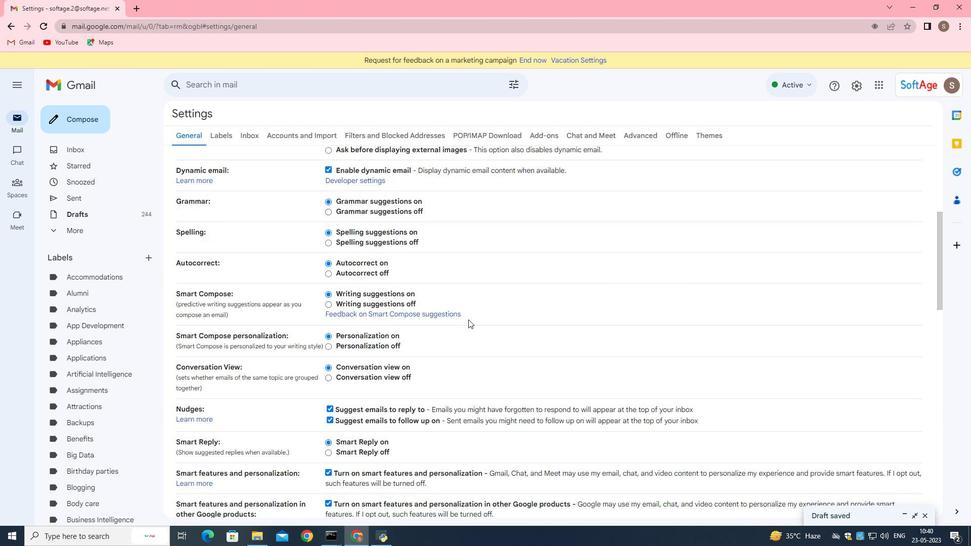 
Action: Mouse scrolled (467, 320) with delta (0, 0)
Screenshot: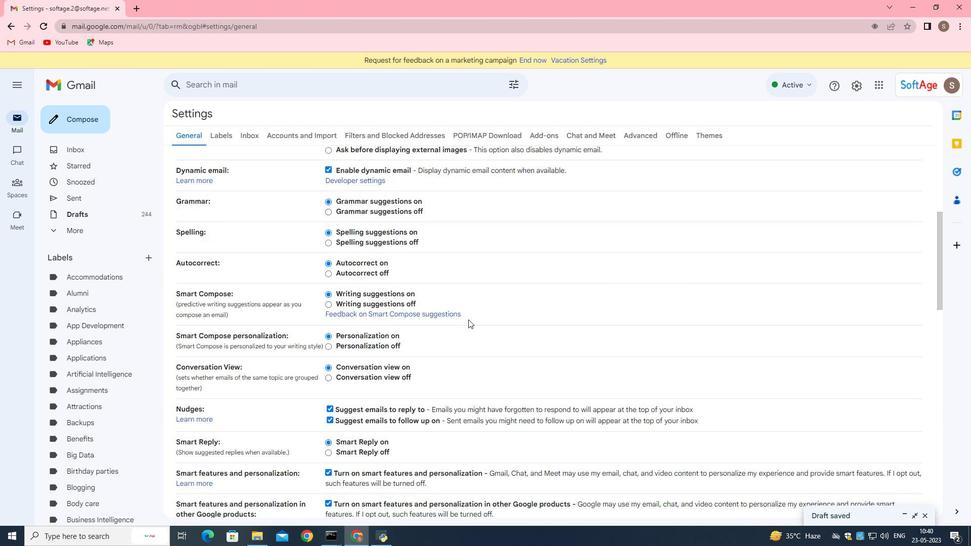 
Action: Mouse scrolled (467, 320) with delta (0, 0)
Screenshot: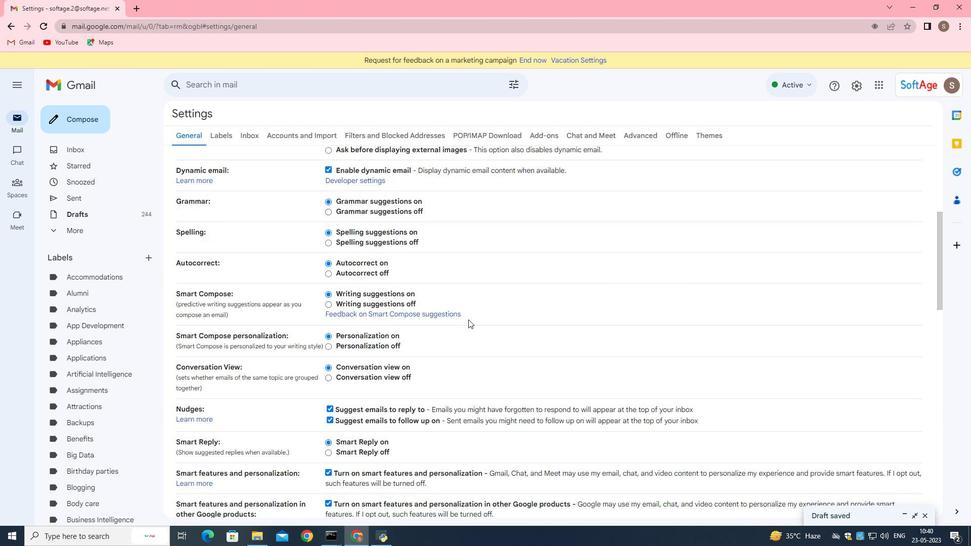 
Action: Mouse scrolled (467, 320) with delta (0, 0)
Screenshot: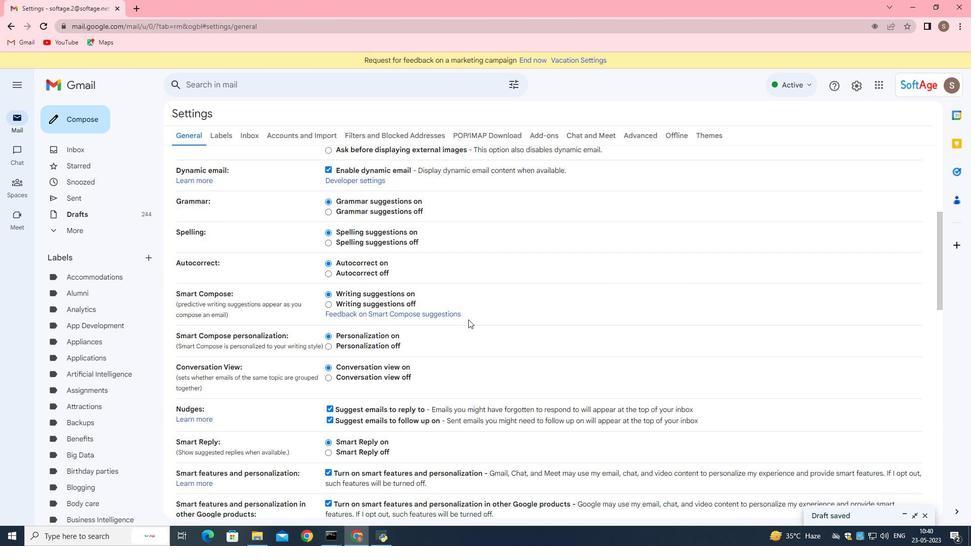 
Action: Mouse scrolled (467, 320) with delta (0, 0)
Screenshot: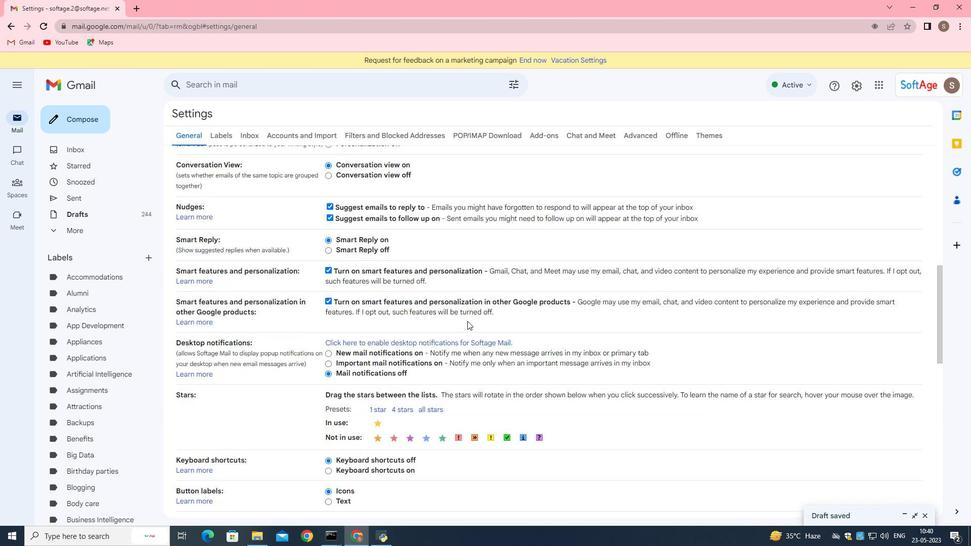 
Action: Mouse moved to (467, 323)
Screenshot: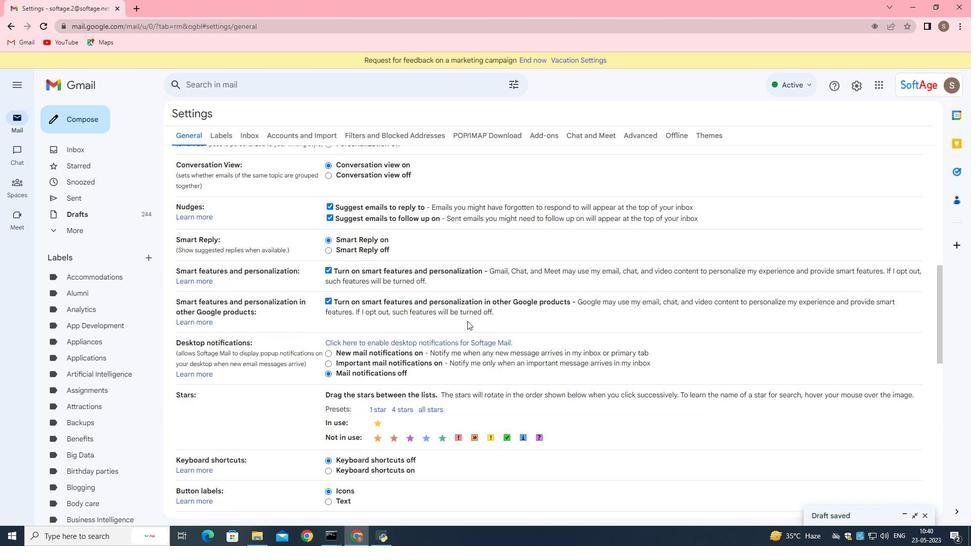 
Action: Mouse scrolled (467, 323) with delta (0, 0)
Screenshot: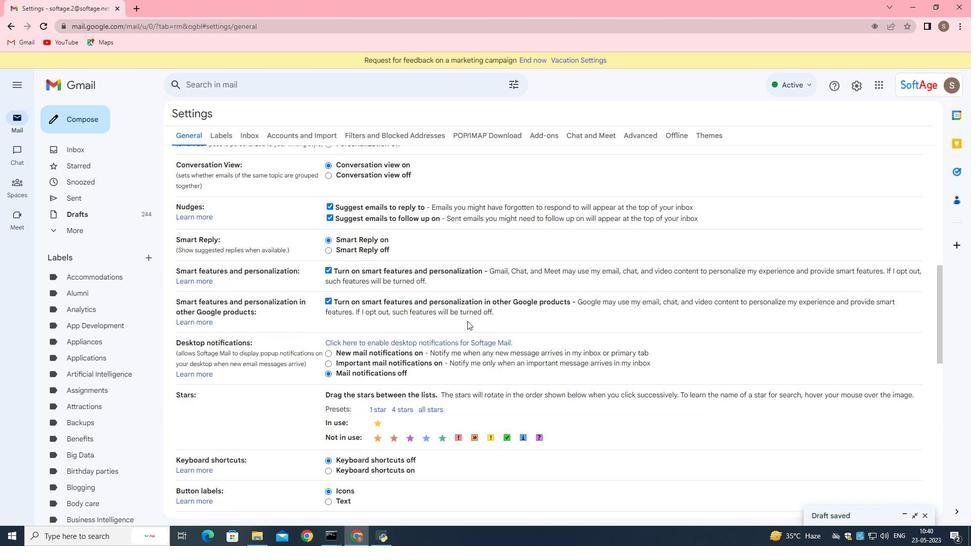 
Action: Mouse moved to (466, 324)
Screenshot: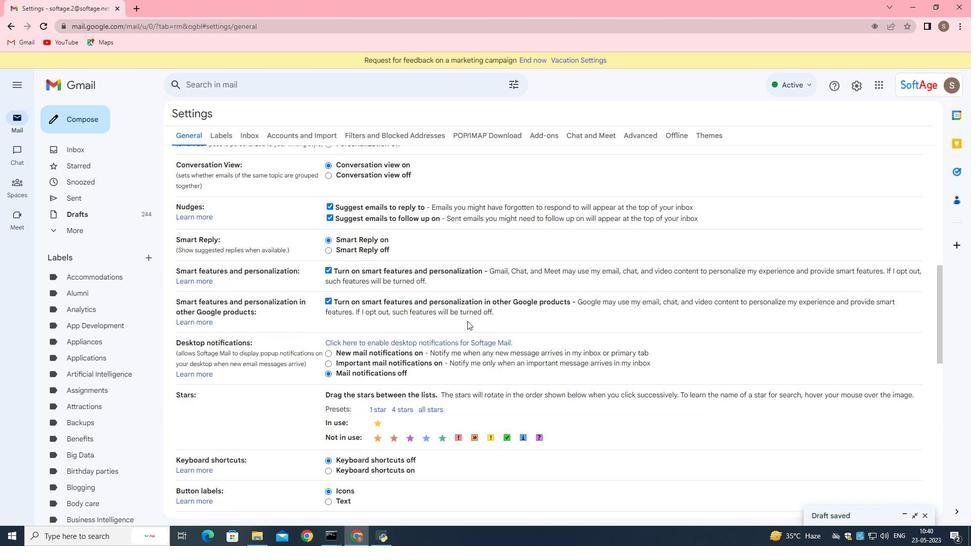 
Action: Mouse scrolled (466, 324) with delta (0, 0)
Screenshot: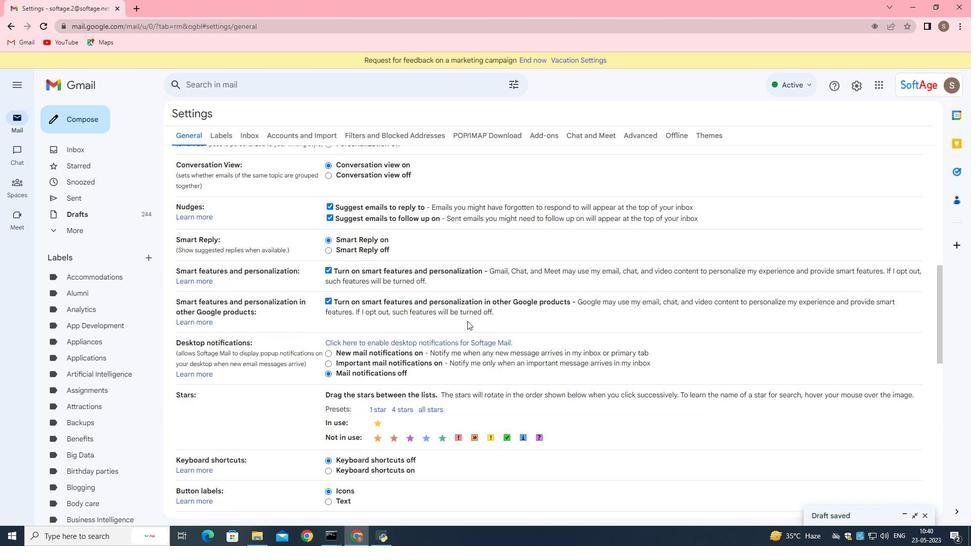 
Action: Mouse scrolled (466, 324) with delta (0, 0)
Screenshot: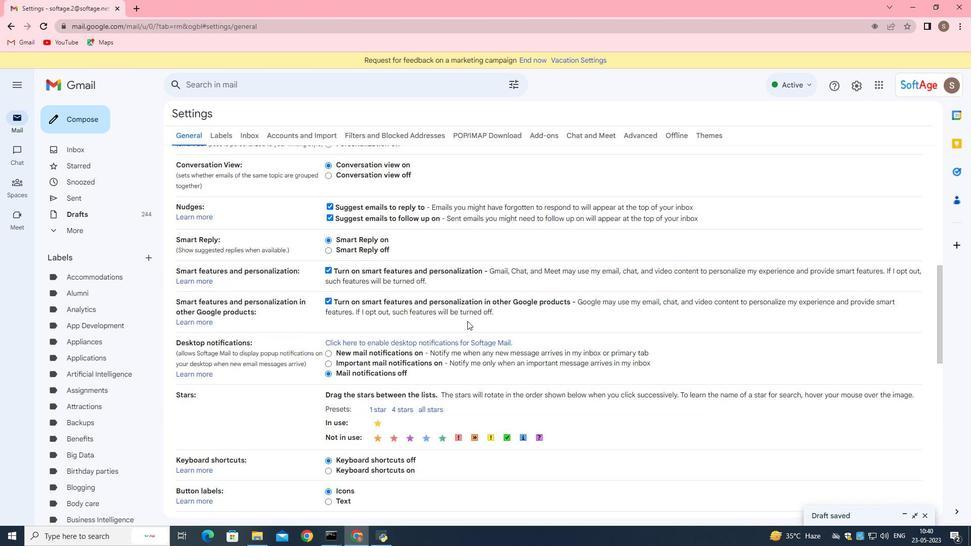
Action: Mouse scrolled (466, 324) with delta (0, 0)
Screenshot: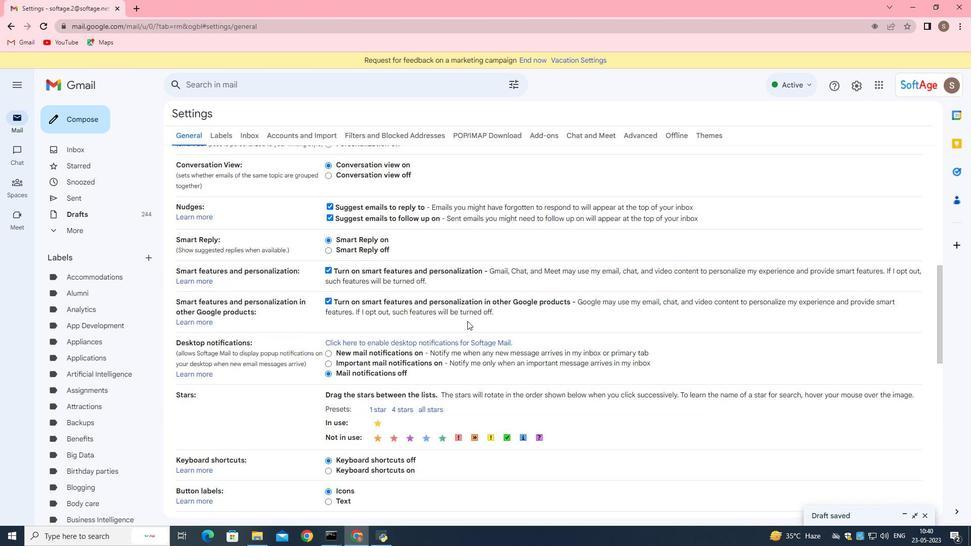 
Action: Mouse scrolled (466, 324) with delta (0, 0)
Screenshot: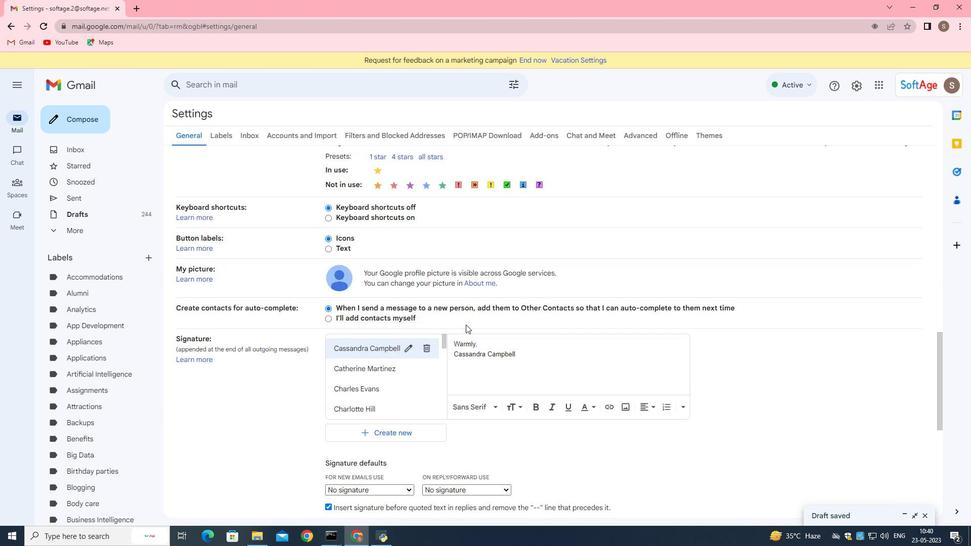 
Action: Mouse scrolled (466, 324) with delta (0, 0)
Screenshot: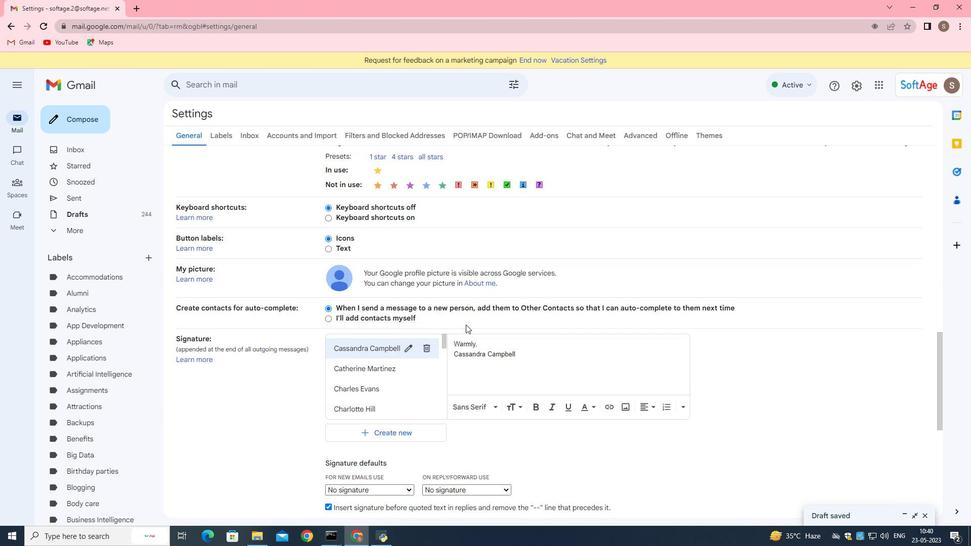 
Action: Mouse scrolled (466, 324) with delta (0, 0)
Screenshot: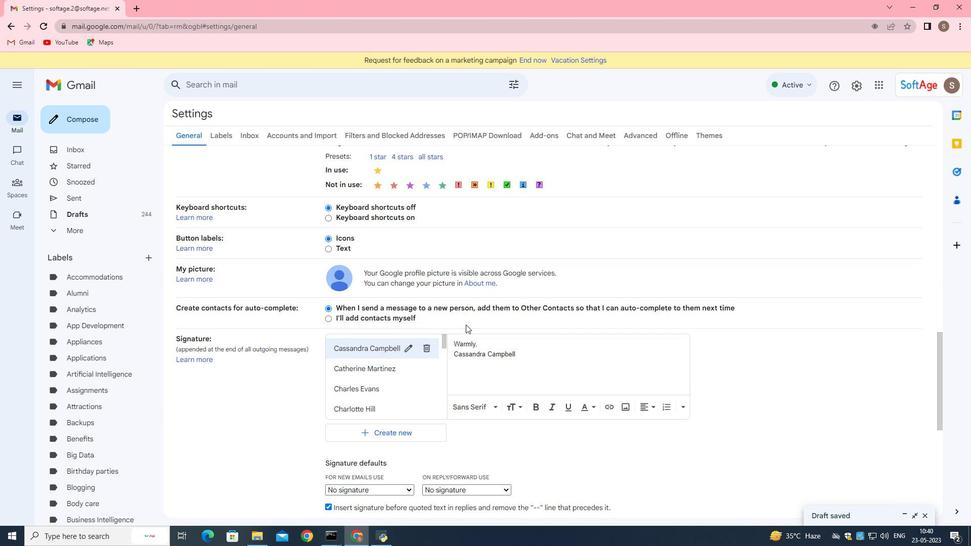 
Action: Mouse scrolled (466, 324) with delta (0, 0)
Screenshot: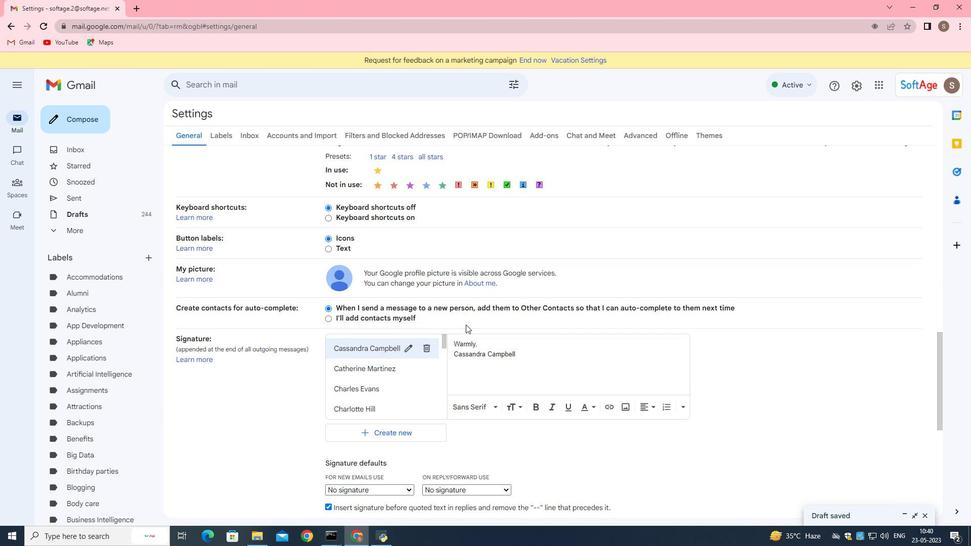 
Action: Mouse scrolled (466, 324) with delta (0, 0)
Screenshot: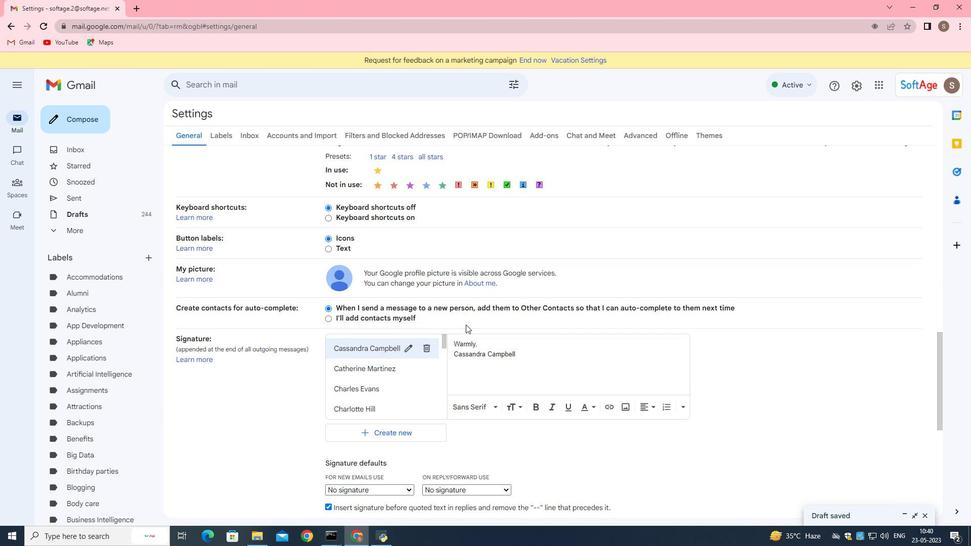 
Action: Mouse moved to (460, 312)
Screenshot: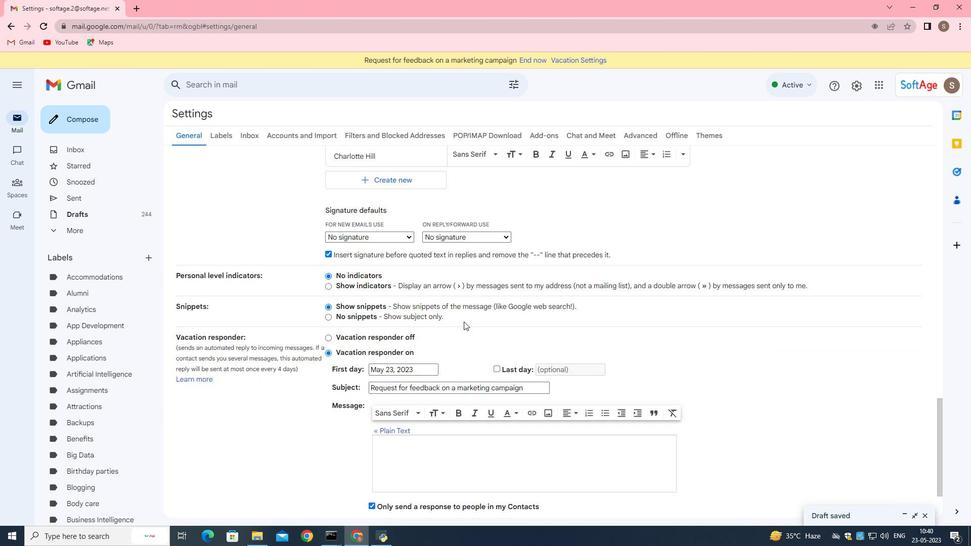 
Action: Mouse scrolled (460, 311) with delta (0, 0)
Screenshot: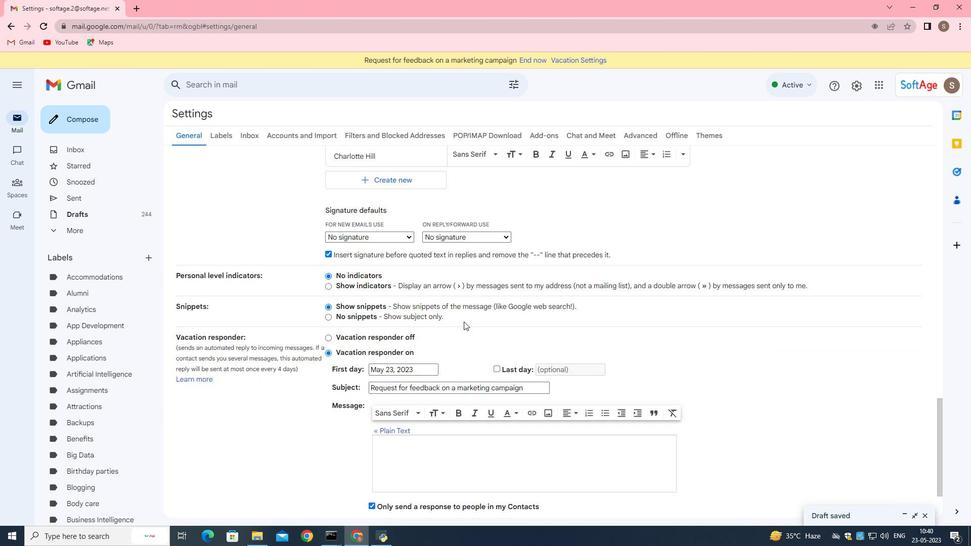 
Action: Mouse moved to (457, 309)
Screenshot: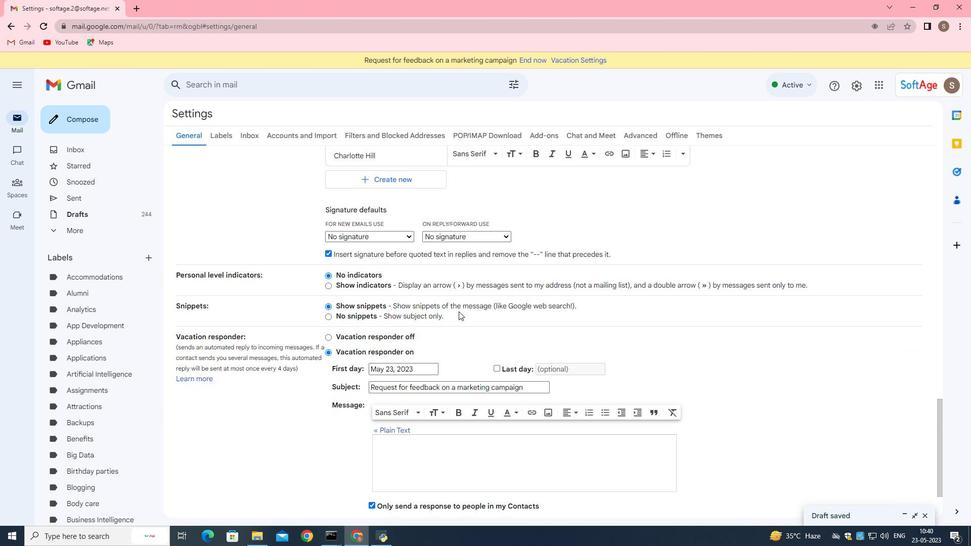 
Action: Mouse scrolled (457, 309) with delta (0, 0)
Screenshot: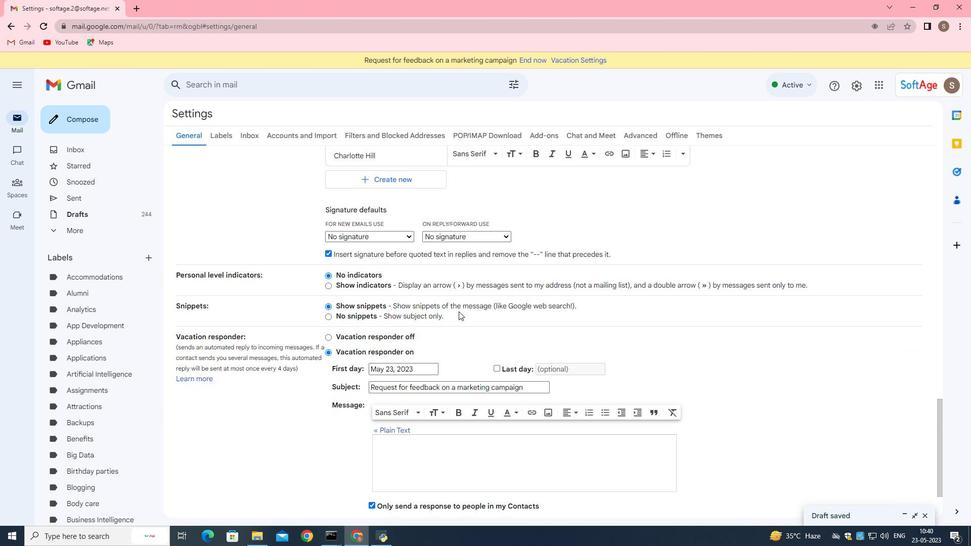 
Action: Mouse moved to (456, 306)
Screenshot: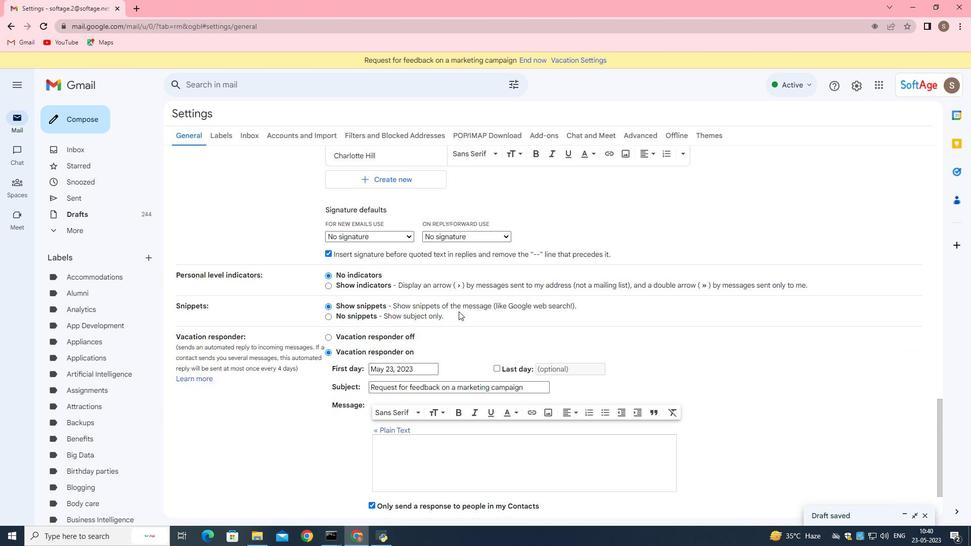 
Action: Mouse scrolled (456, 306) with delta (0, 0)
Screenshot: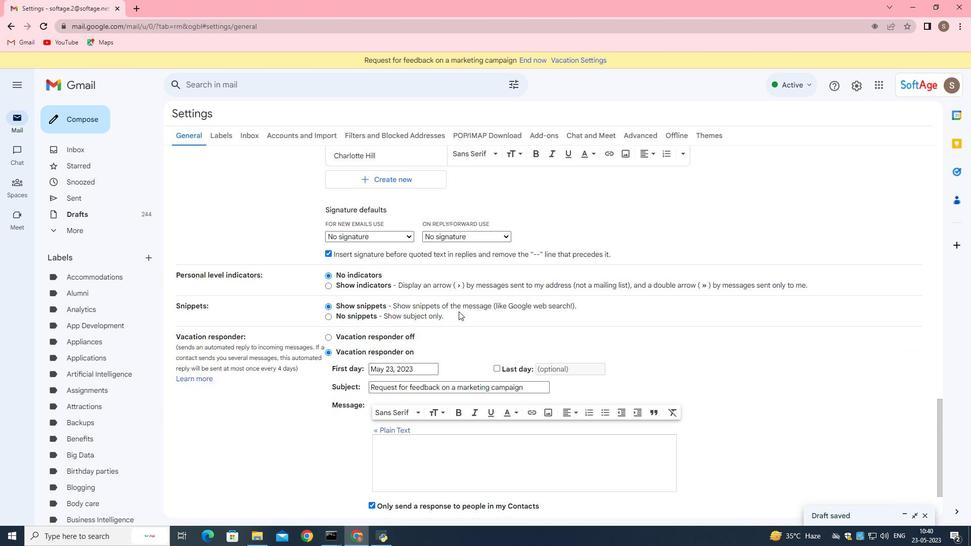 
Action: Mouse moved to (456, 300)
Screenshot: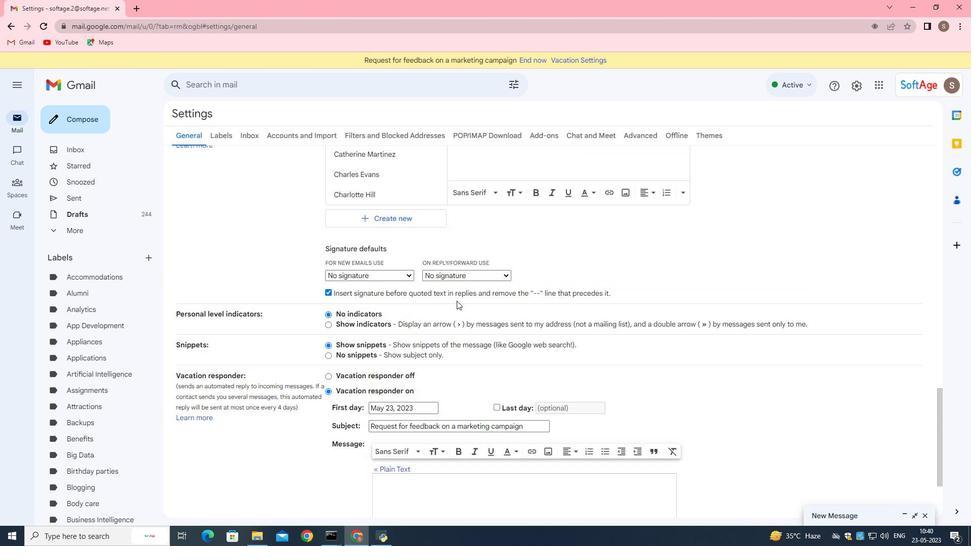 
Action: Mouse scrolled (456, 301) with delta (0, 0)
Screenshot: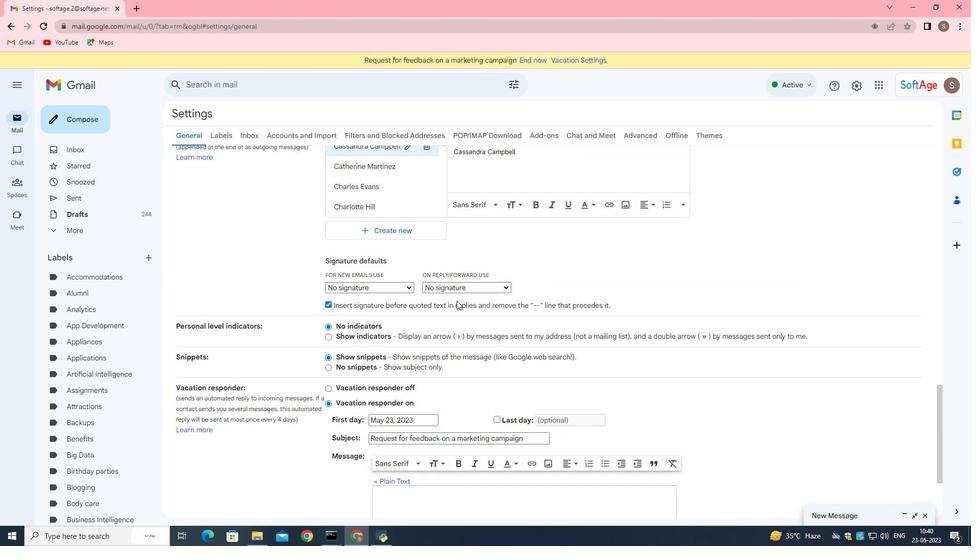
Action: Mouse scrolled (456, 301) with delta (0, 0)
Screenshot: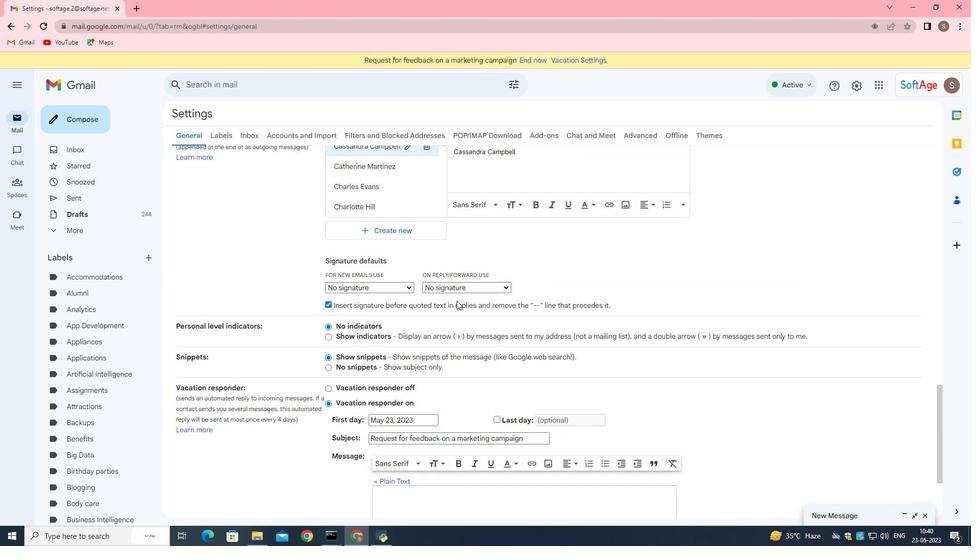 
Action: Mouse scrolled (456, 301) with delta (0, 0)
Screenshot: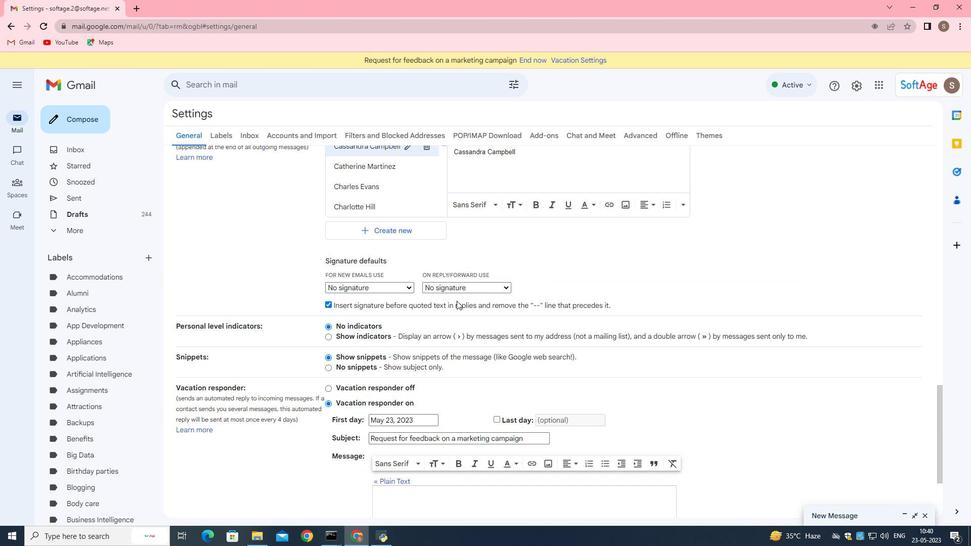 
Action: Mouse moved to (411, 386)
Screenshot: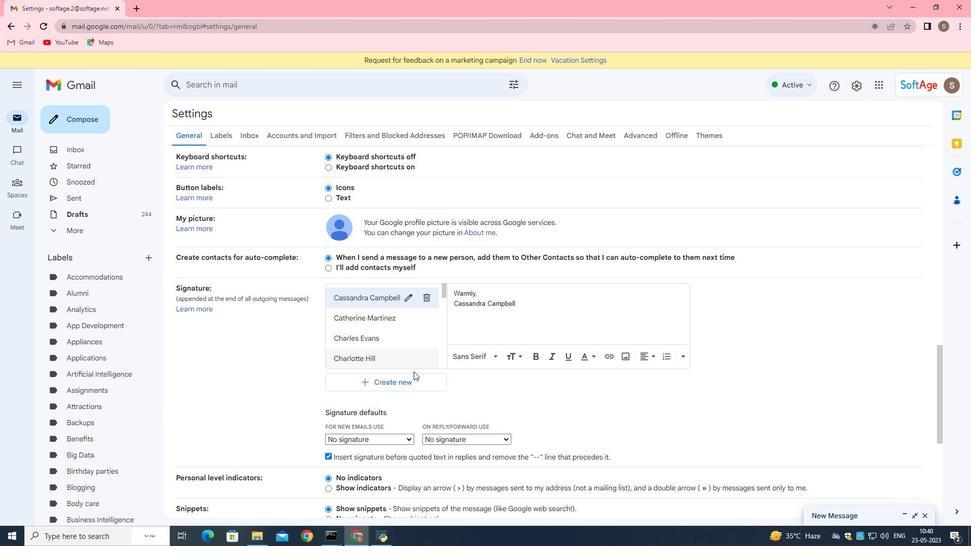 
Action: Mouse pressed left at (411, 386)
Screenshot: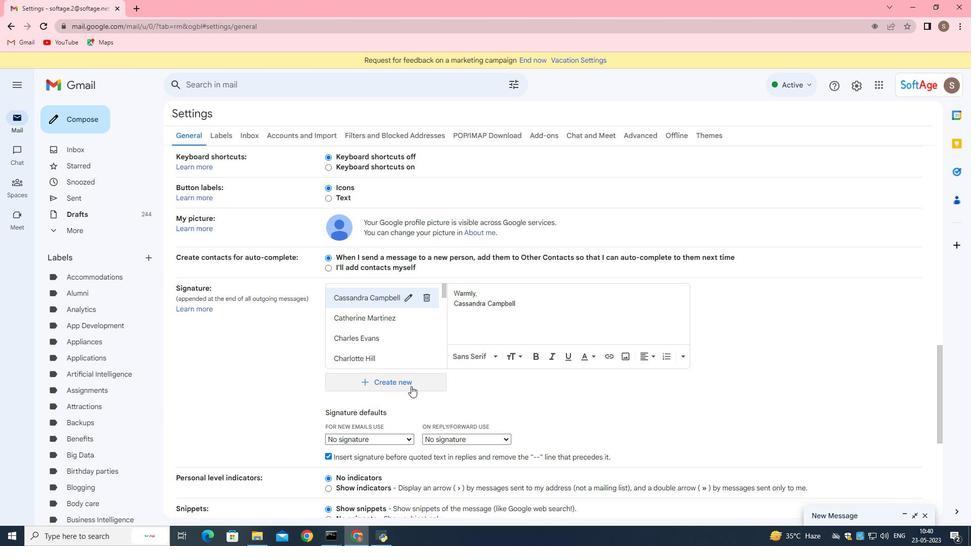 
Action: Mouse moved to (571, 282)
Screenshot: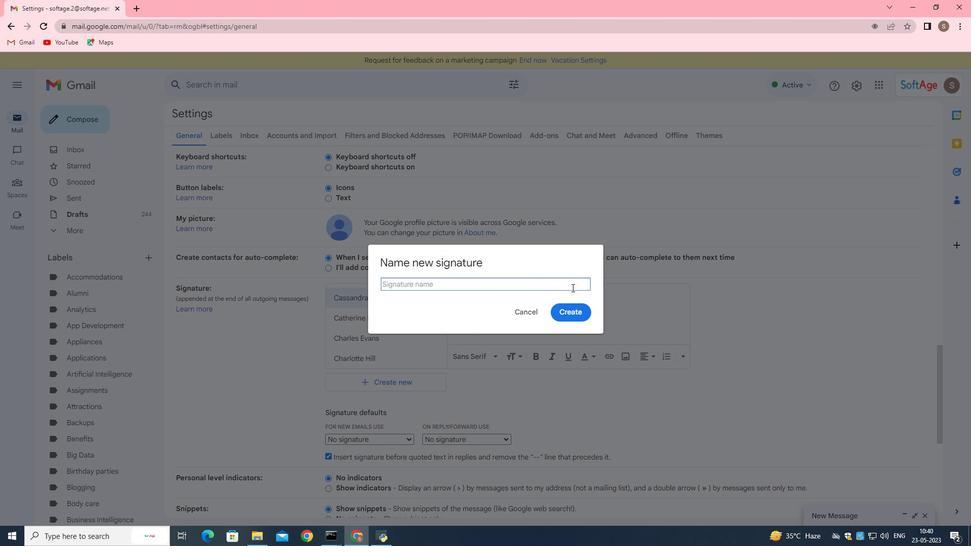 
Action: Mouse pressed left at (571, 282)
Screenshot: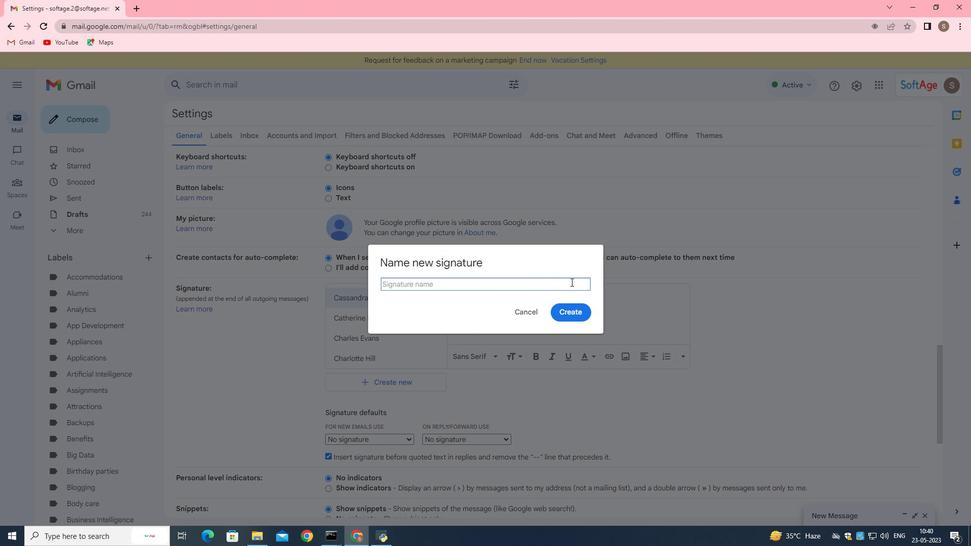 
Action: Mouse moved to (569, 281)
Screenshot: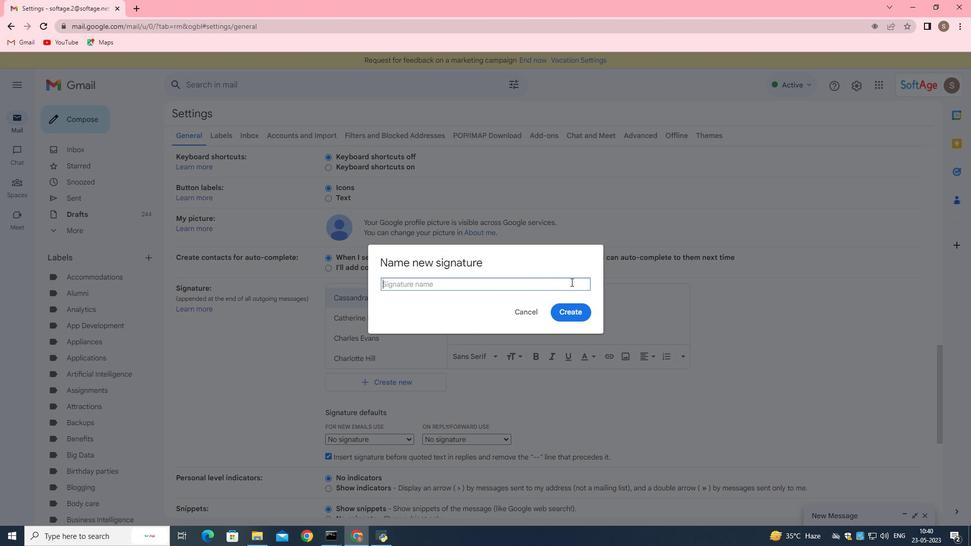 
Action: Key pressed <Key.shift>Holly<Key.space><Key.shift>Thompson
Screenshot: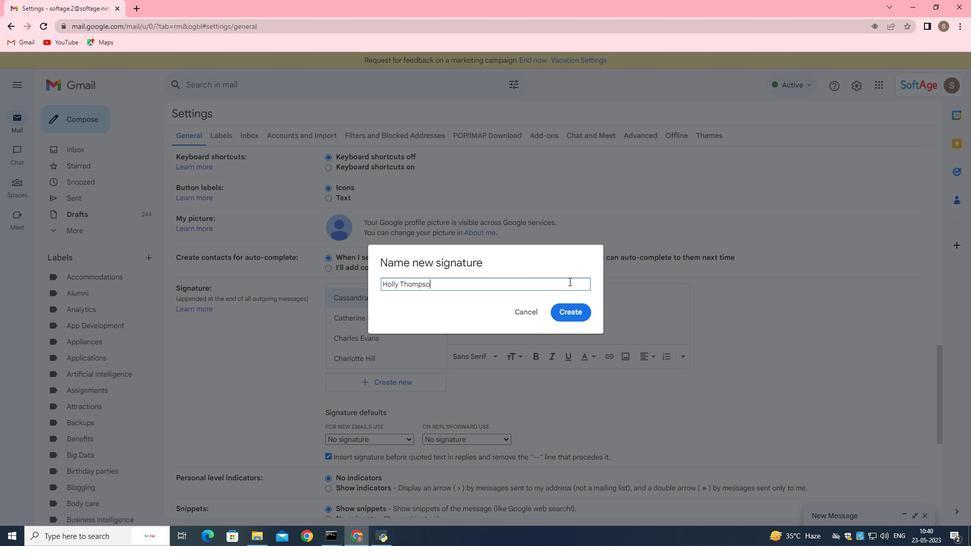 
Action: Mouse moved to (542, 282)
Screenshot: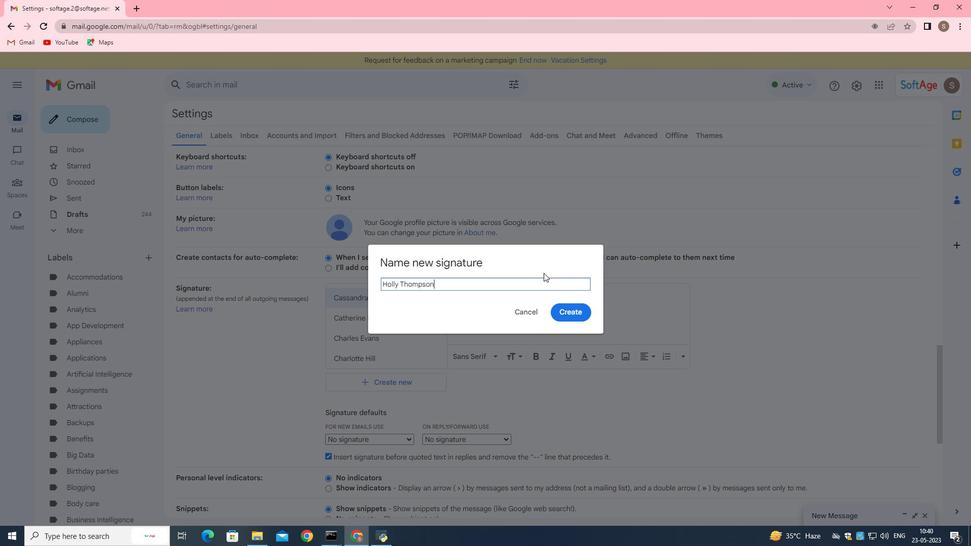 
Action: Mouse pressed left at (542, 282)
Screenshot: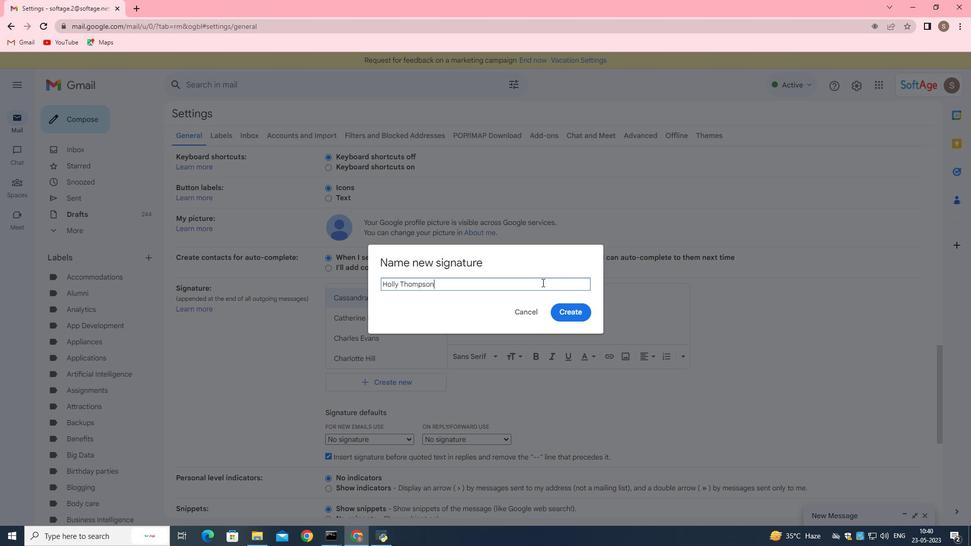 
Action: Mouse moved to (214, 247)
Screenshot: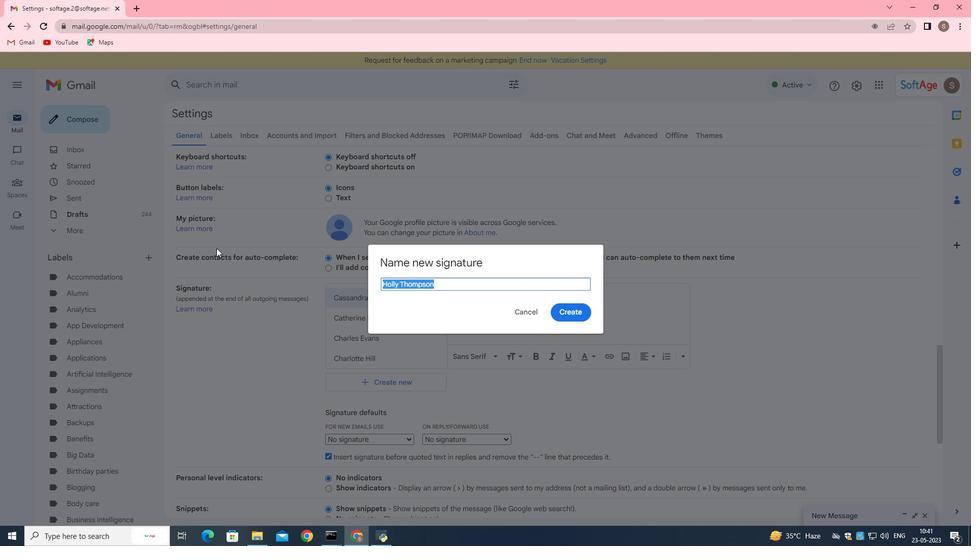 
Action: Key pressed ctrl+C
Screenshot: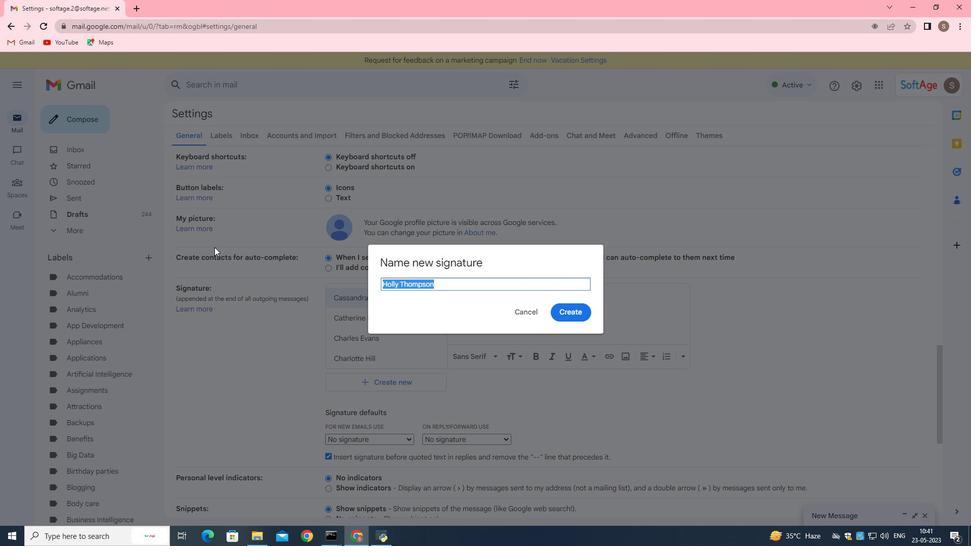 
Action: Mouse moved to (573, 316)
Screenshot: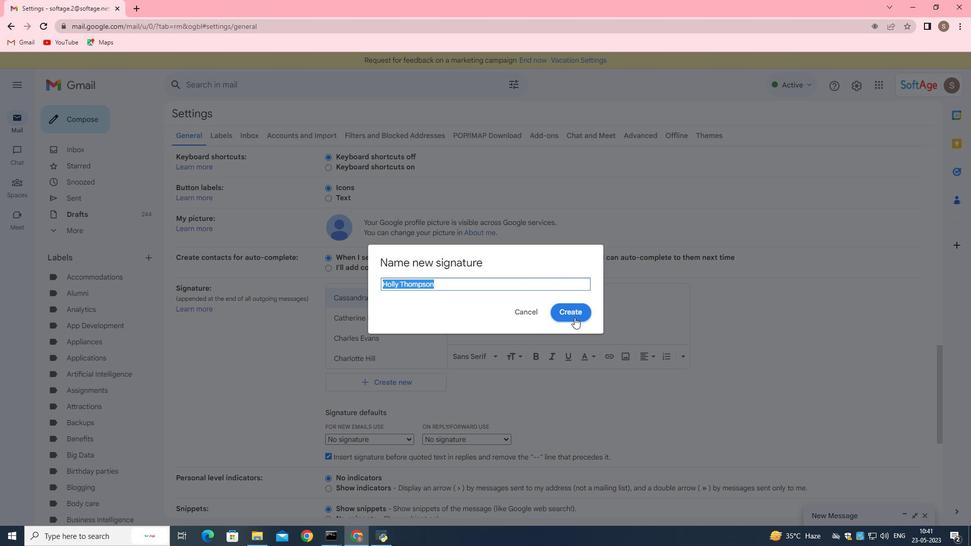 
Action: Mouse pressed left at (573, 316)
Screenshot: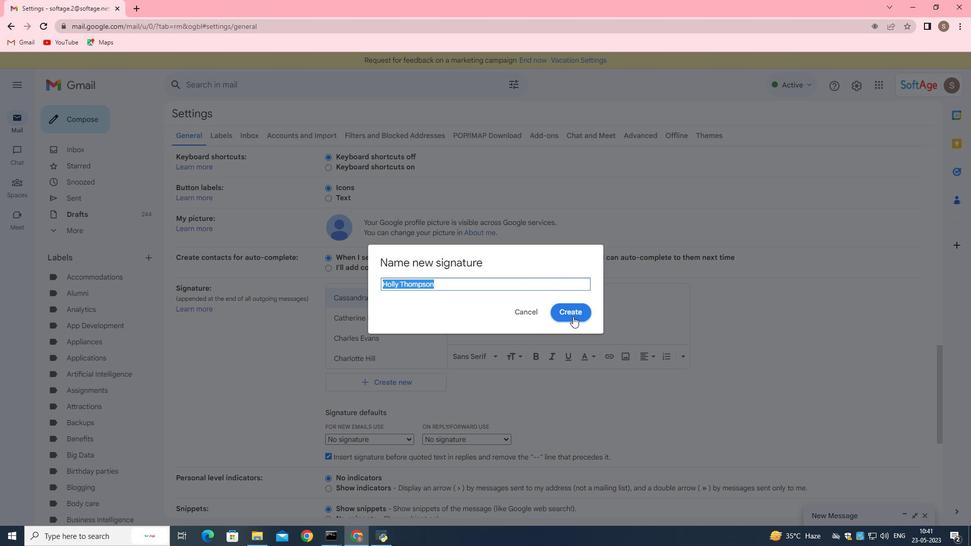
Action: Mouse moved to (399, 339)
Screenshot: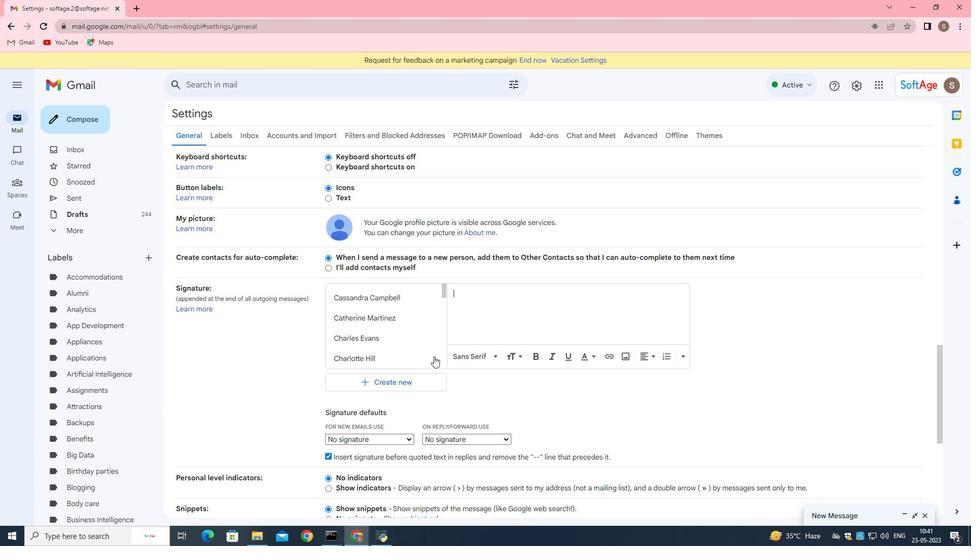 
Action: Mouse scrolled (399, 338) with delta (0, 0)
Screenshot: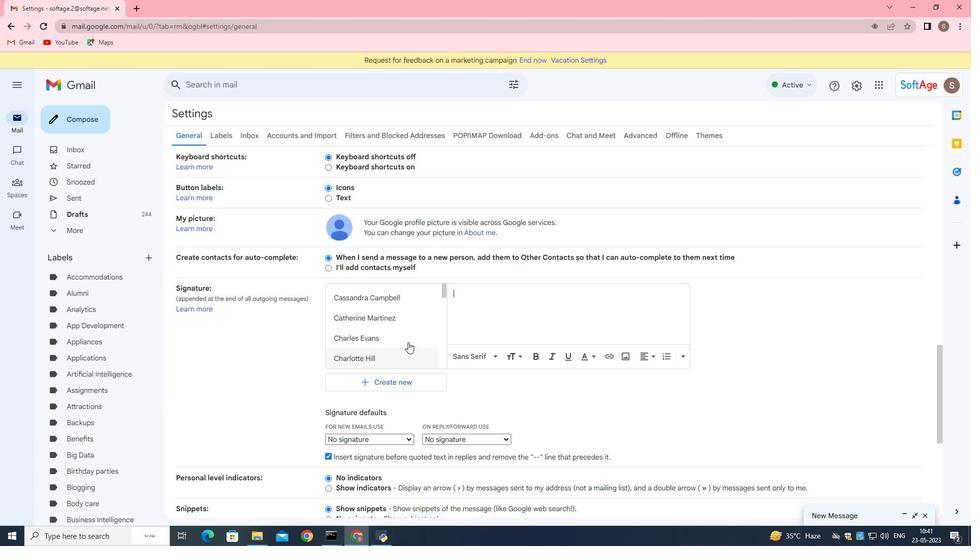 
Action: Mouse scrolled (399, 338) with delta (0, 0)
Screenshot: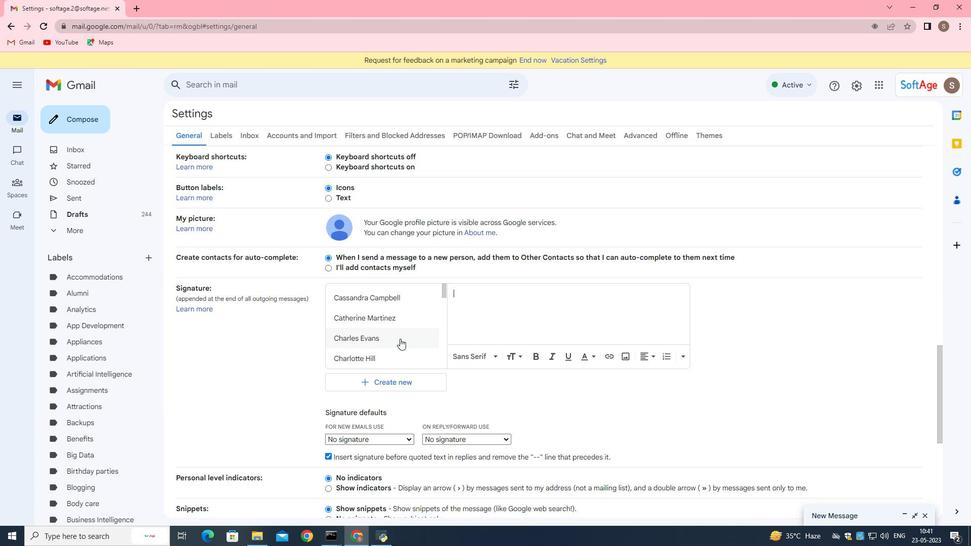 
Action: Mouse moved to (399, 338)
Screenshot: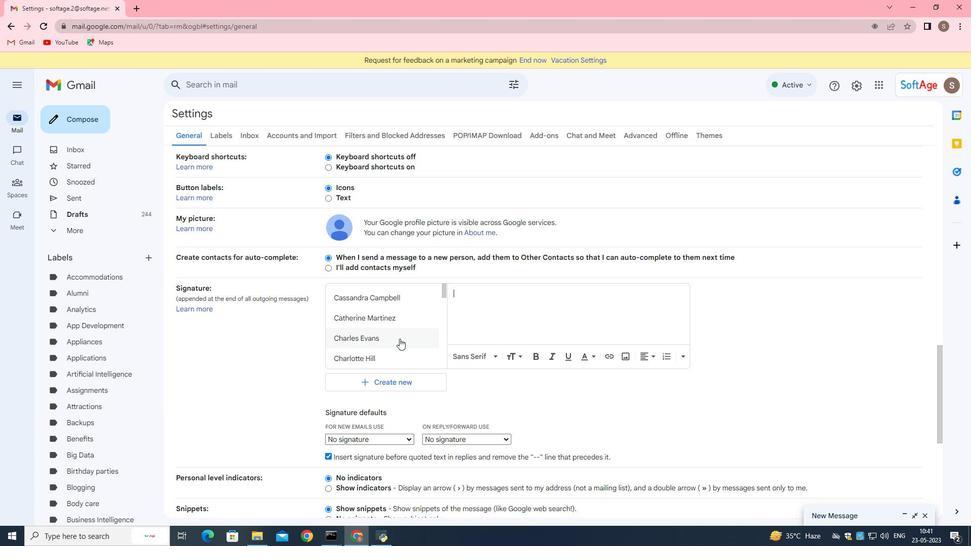
Action: Mouse scrolled (399, 338) with delta (0, 0)
Screenshot: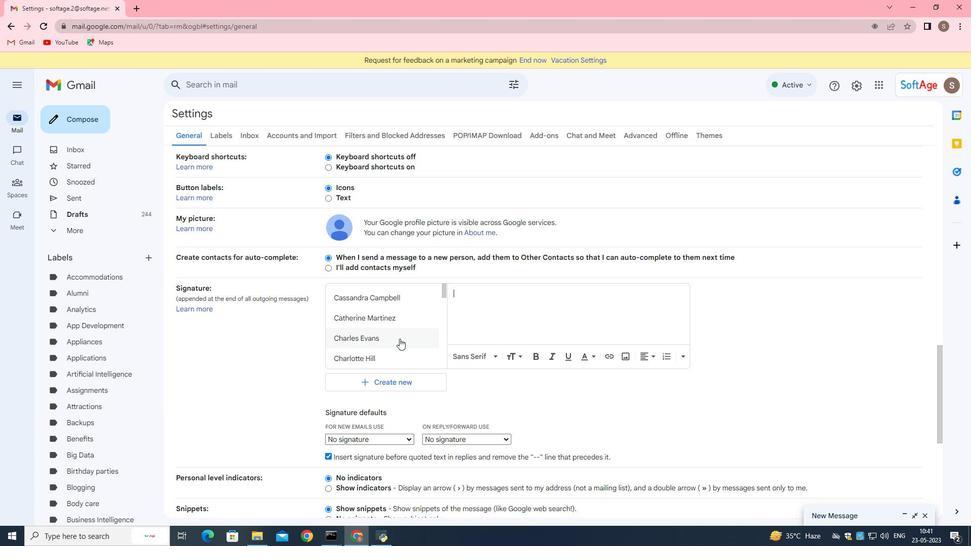 
Action: Mouse moved to (421, 300)
Screenshot: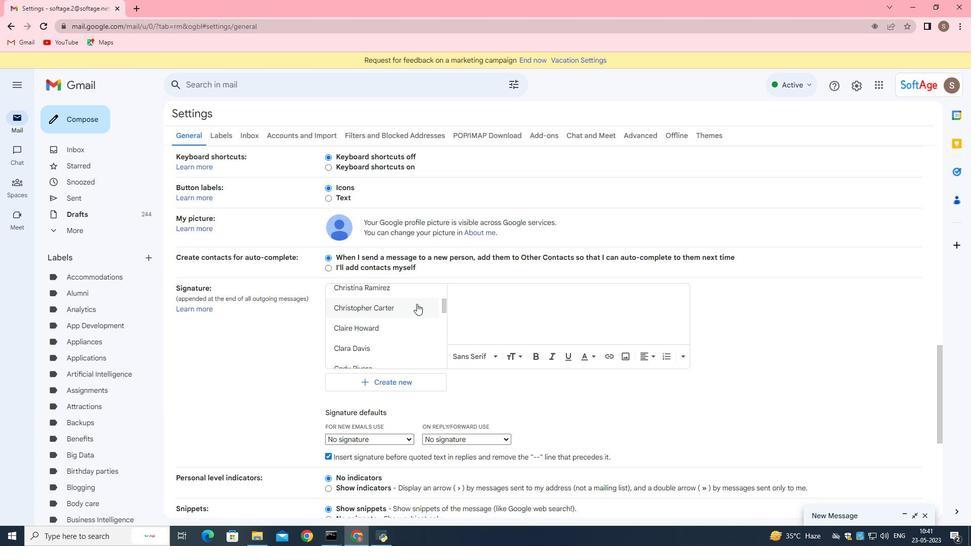 
Action: Mouse scrolled (421, 300) with delta (0, 0)
Screenshot: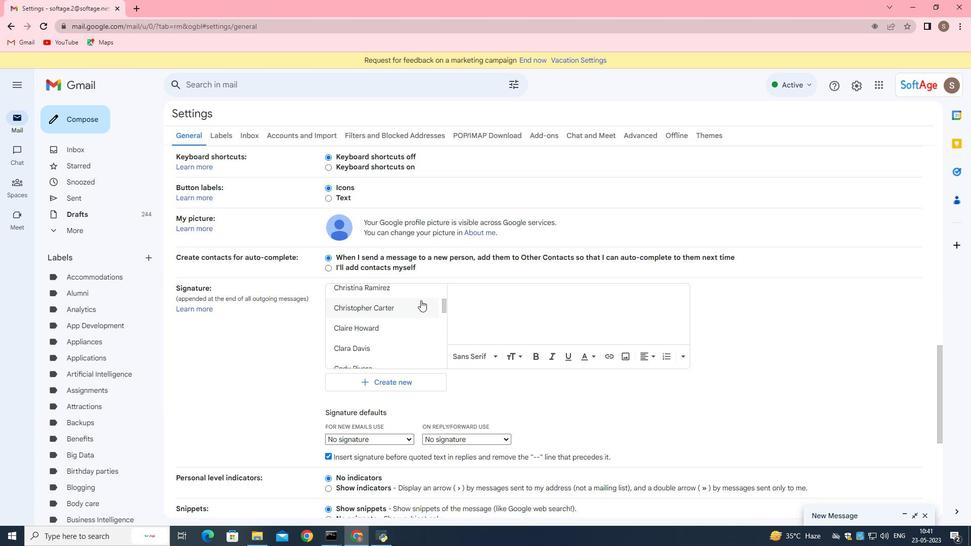
Action: Mouse moved to (421, 300)
Screenshot: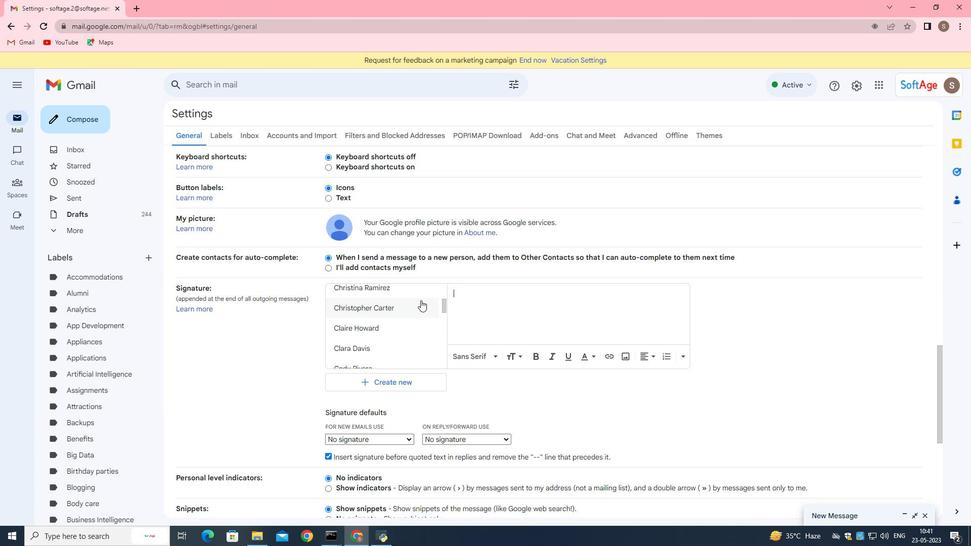 
Action: Mouse scrolled (421, 300) with delta (0, 0)
Screenshot: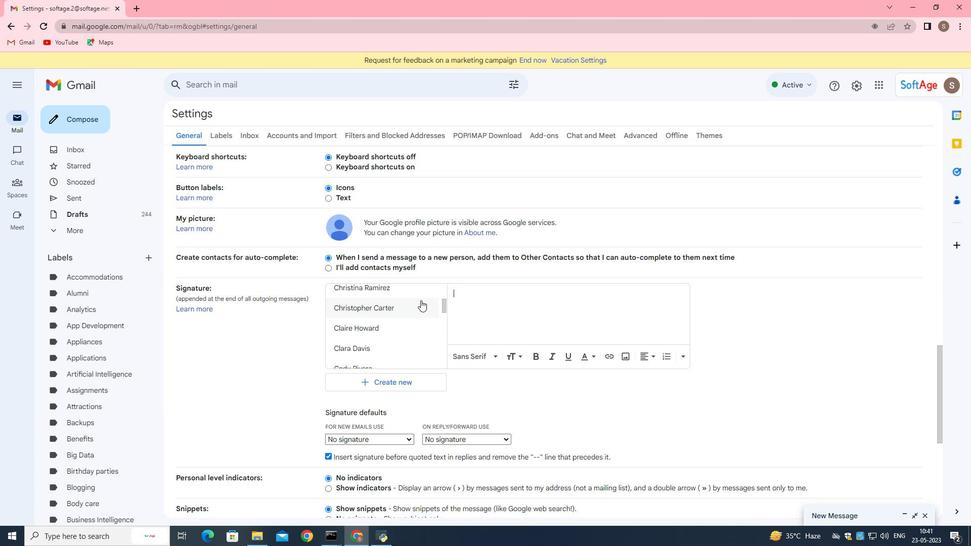 
Action: Mouse moved to (421, 300)
Screenshot: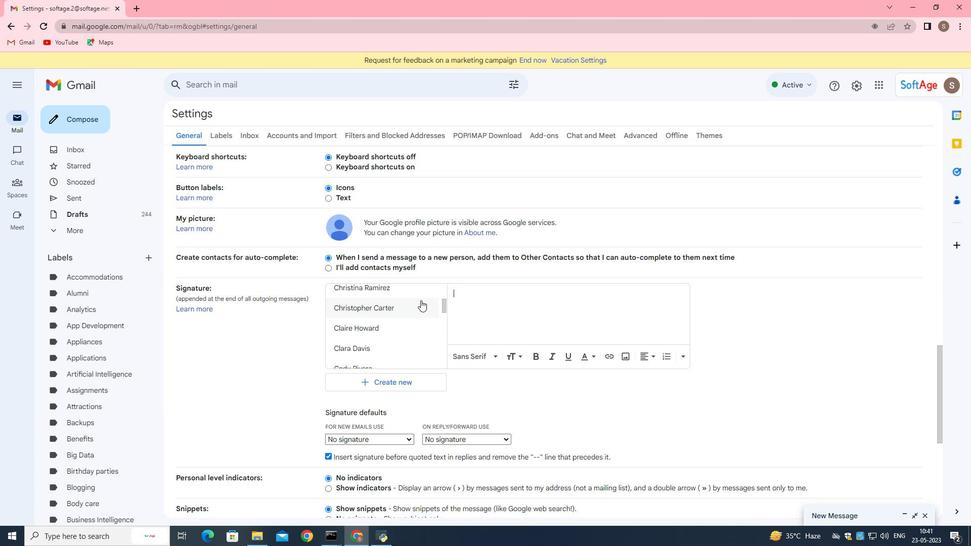 
Action: Mouse scrolled (421, 300) with delta (0, 0)
Screenshot: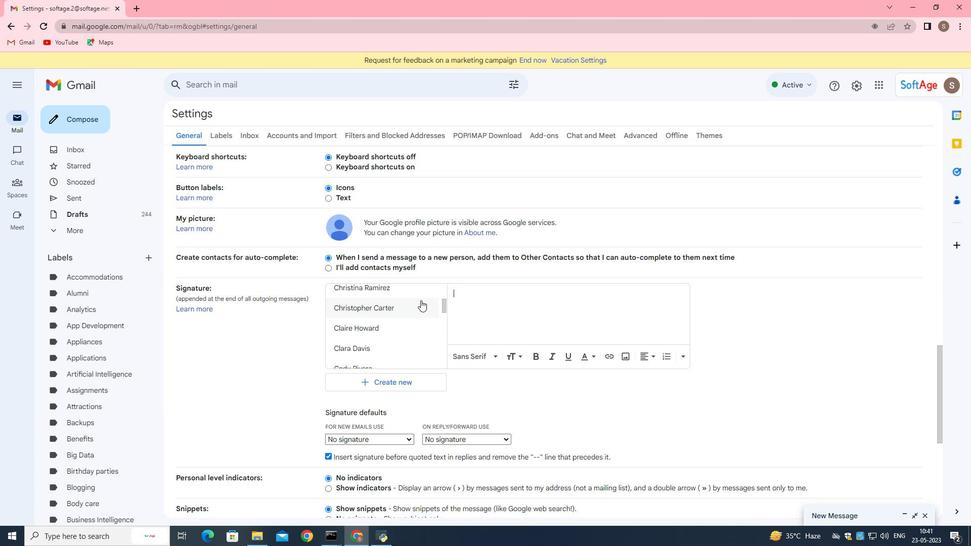 
Action: Mouse scrolled (421, 300) with delta (0, 0)
Screenshot: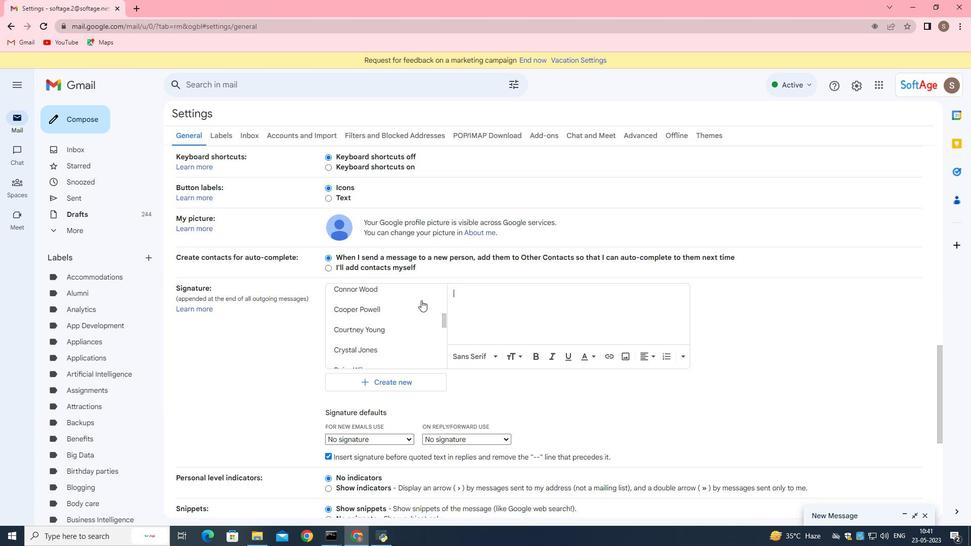 
Action: Mouse scrolled (421, 300) with delta (0, 0)
Screenshot: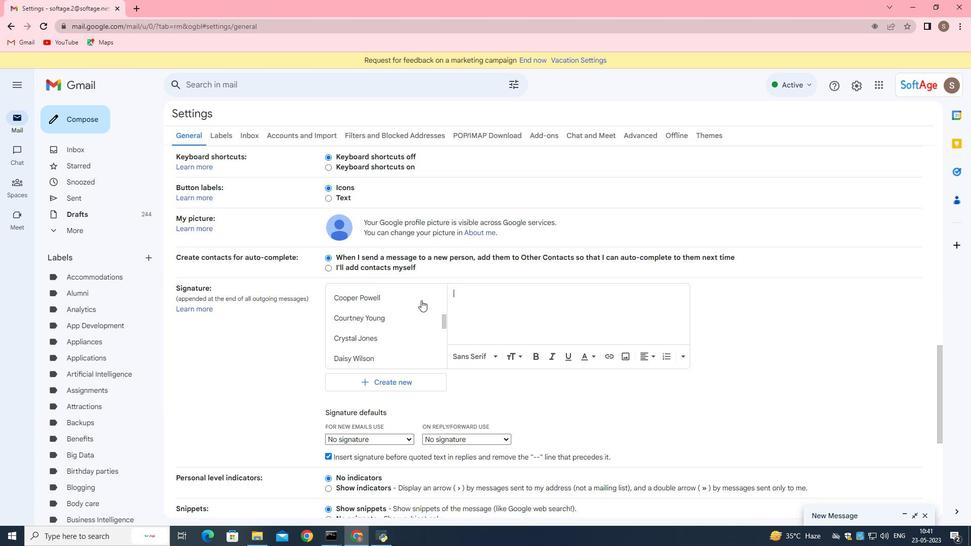 
Action: Mouse scrolled (421, 300) with delta (0, 0)
Screenshot: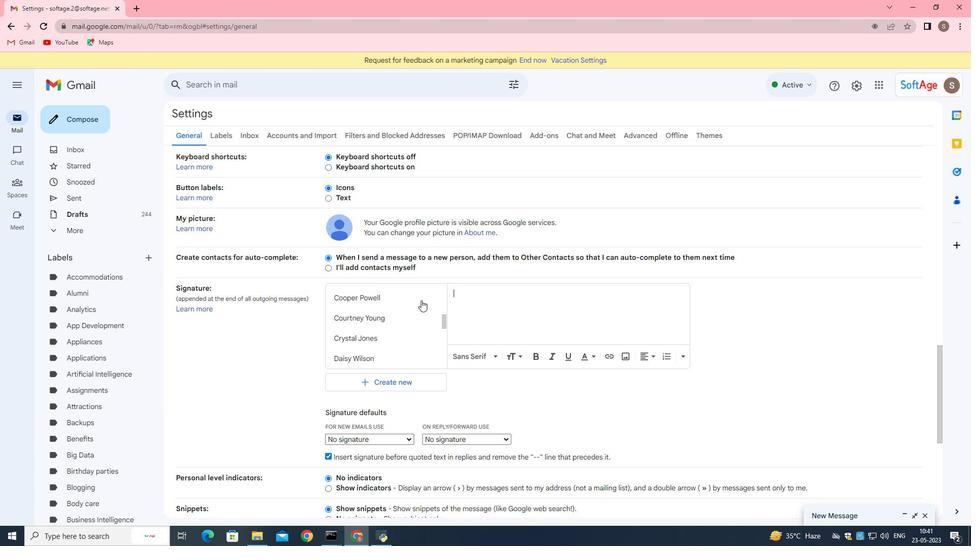 
Action: Mouse scrolled (421, 300) with delta (0, 0)
Screenshot: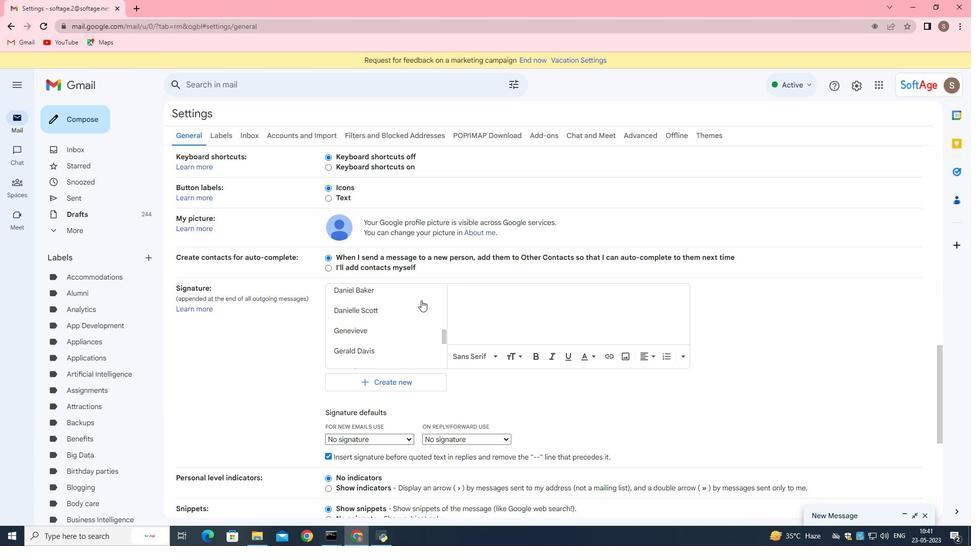 
Action: Mouse scrolled (421, 300) with delta (0, 0)
Screenshot: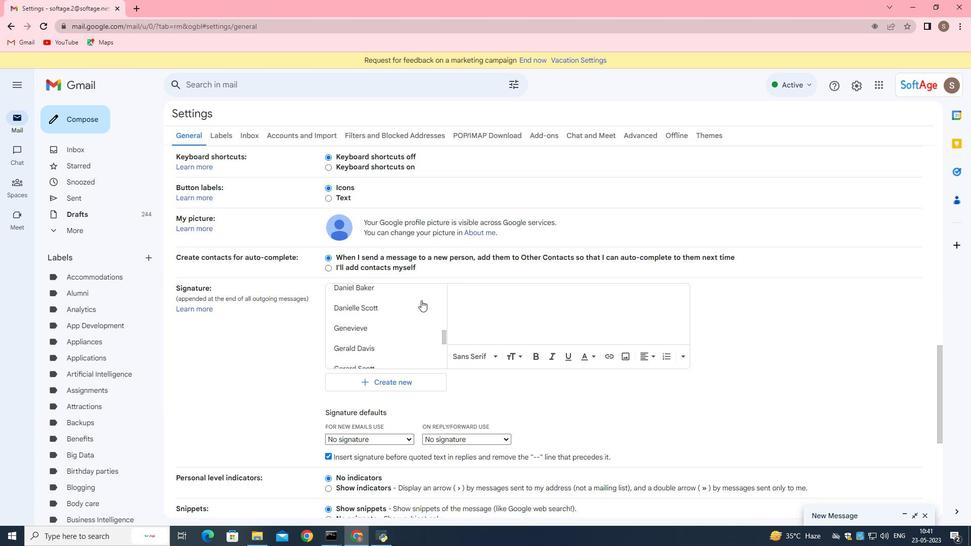 
Action: Mouse scrolled (421, 300) with delta (0, 0)
Screenshot: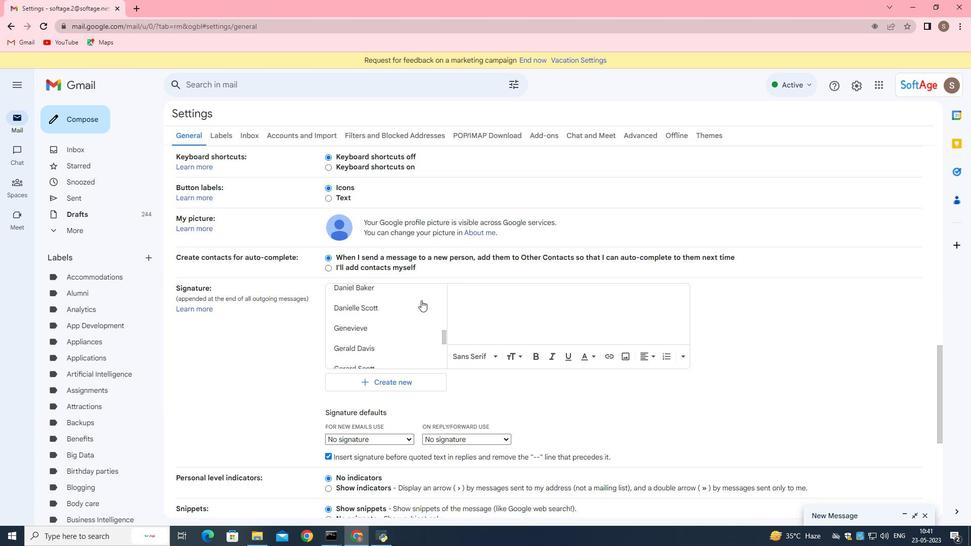 
Action: Mouse moved to (421, 300)
Screenshot: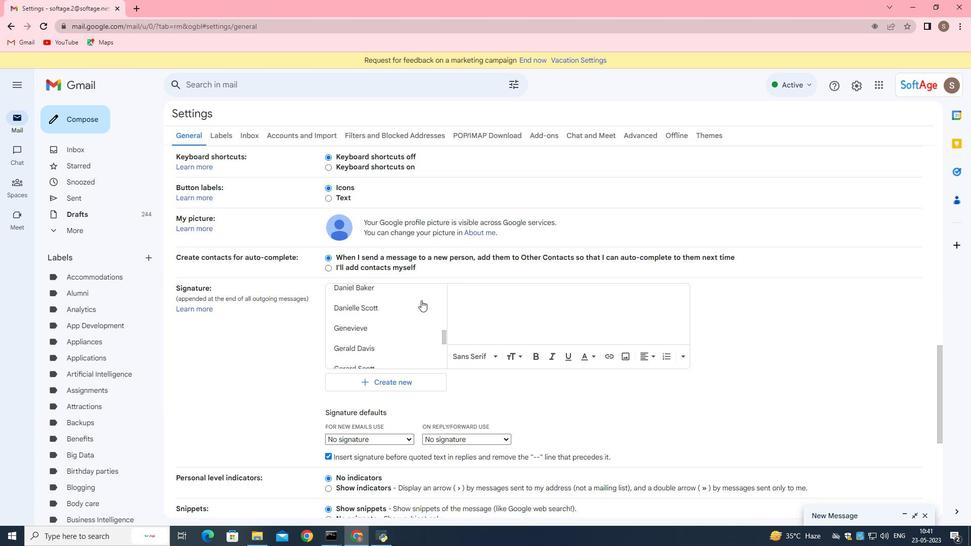 
Action: Mouse scrolled (421, 300) with delta (0, 0)
Screenshot: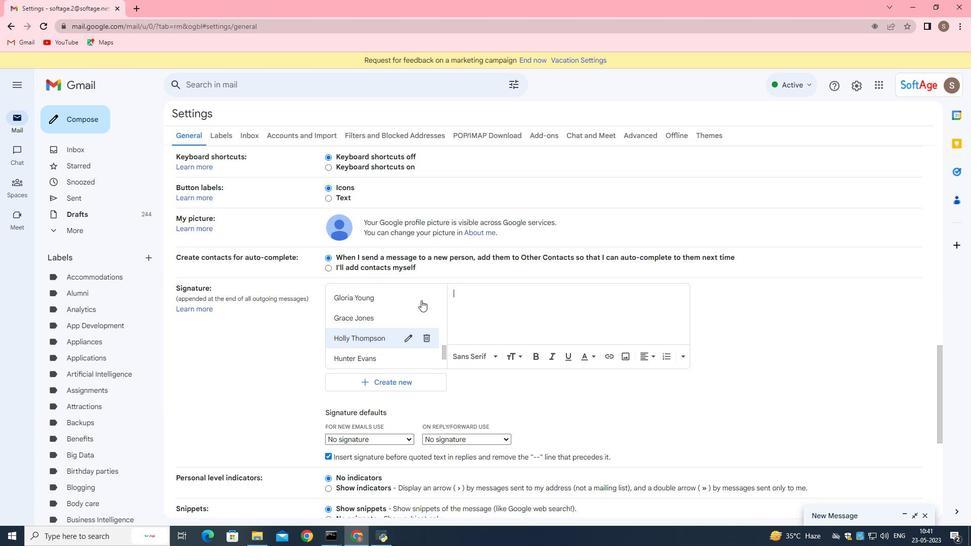 
Action: Mouse scrolled (421, 300) with delta (0, 0)
Screenshot: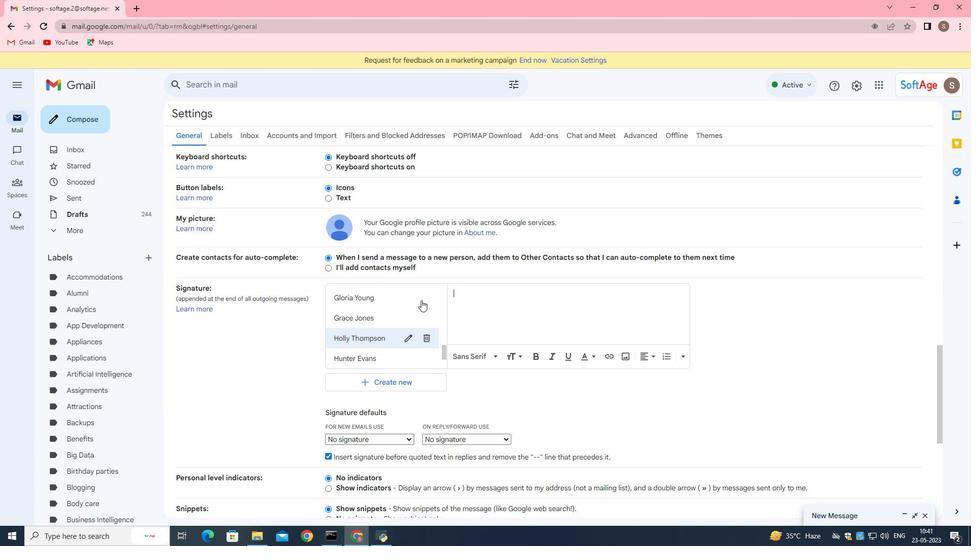 
Action: Mouse scrolled (421, 300) with delta (0, 0)
Screenshot: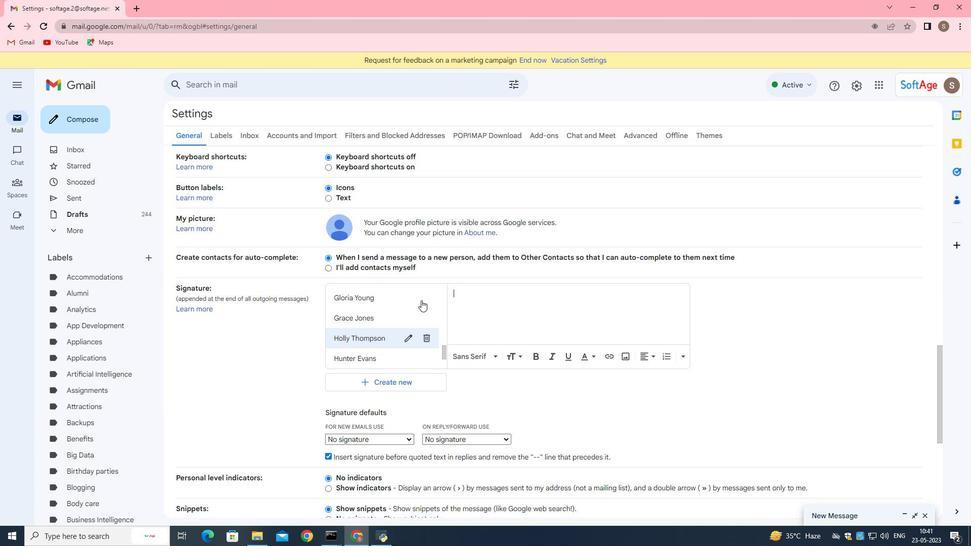
Action: Mouse scrolled (421, 301) with delta (0, 0)
Screenshot: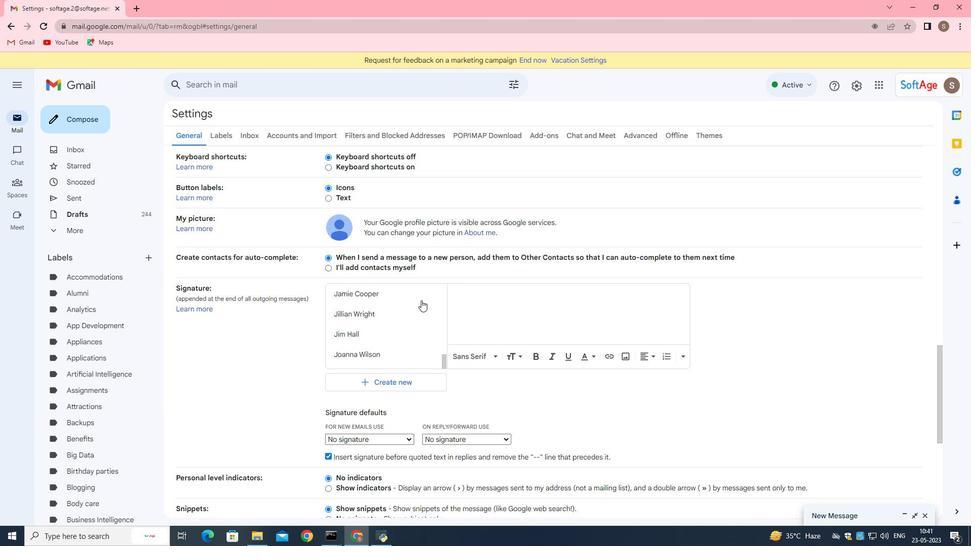 
Action: Mouse scrolled (421, 301) with delta (0, 0)
Screenshot: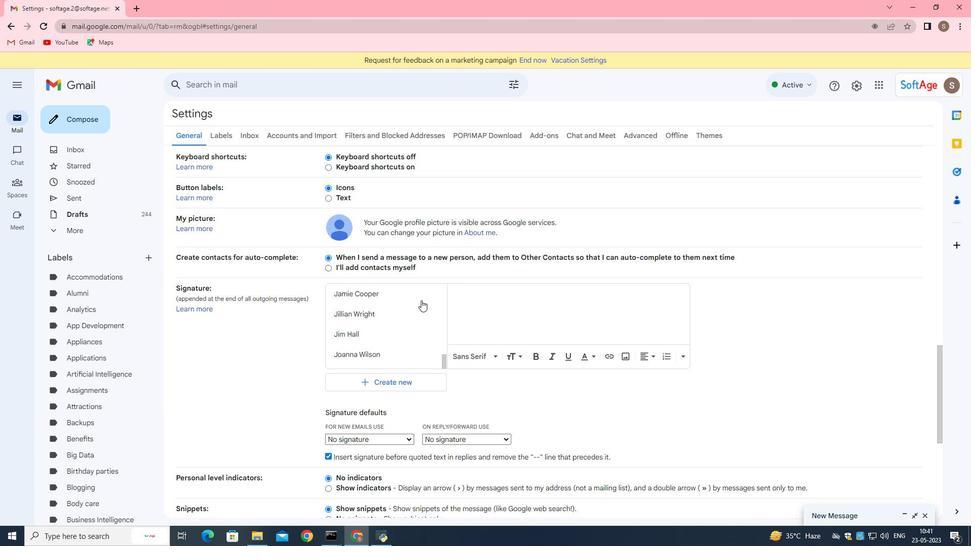 
Action: Mouse moved to (390, 436)
Screenshot: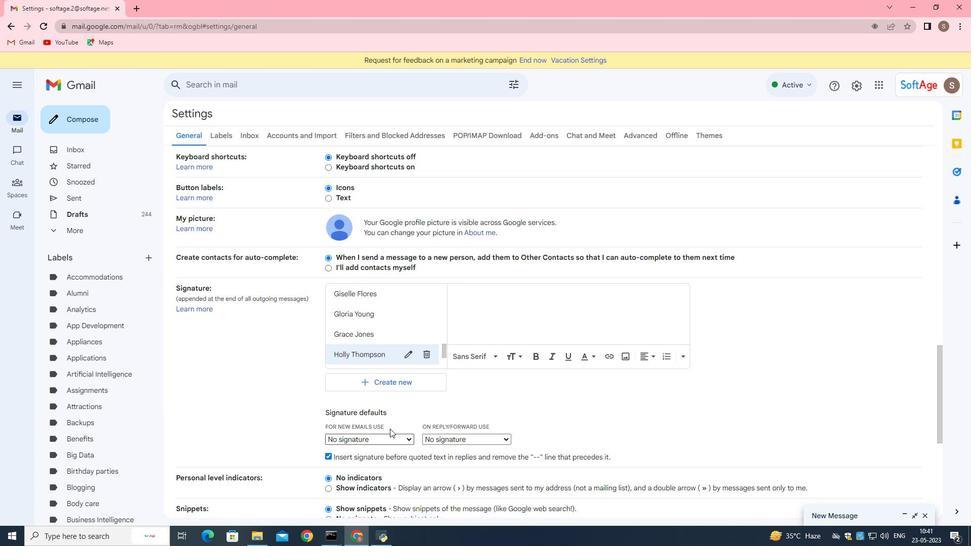 
Action: Mouse pressed left at (390, 436)
Screenshot: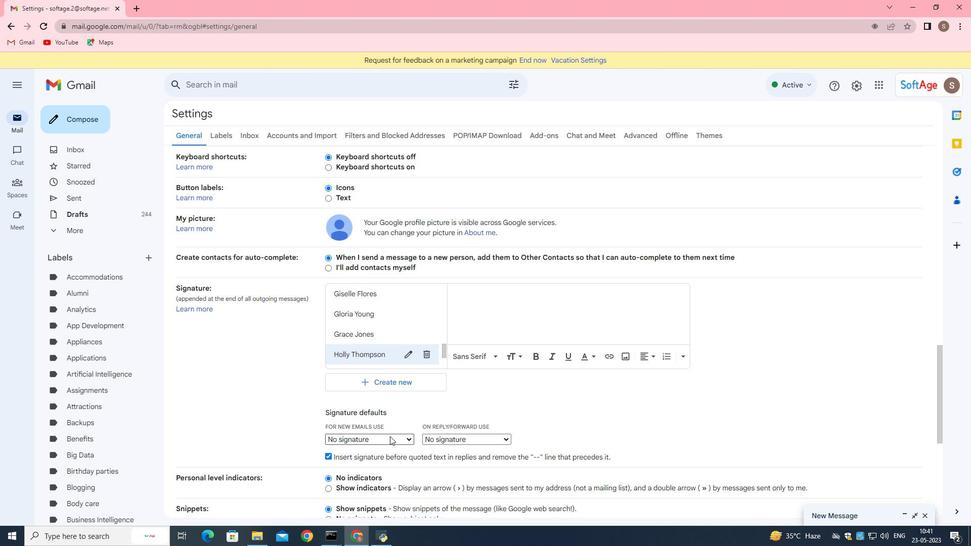 
Action: Mouse moved to (412, 332)
Screenshot: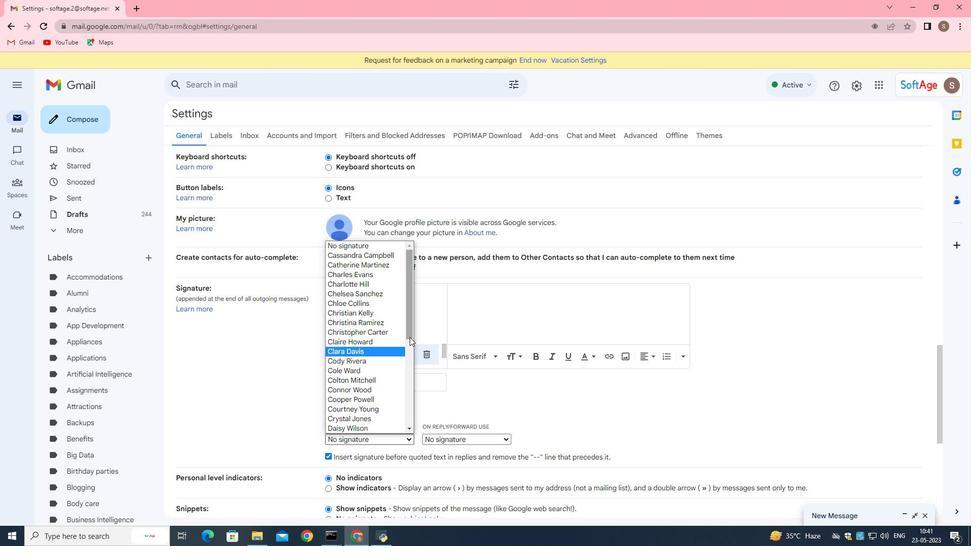 
Action: Mouse pressed left at (412, 332)
Screenshot: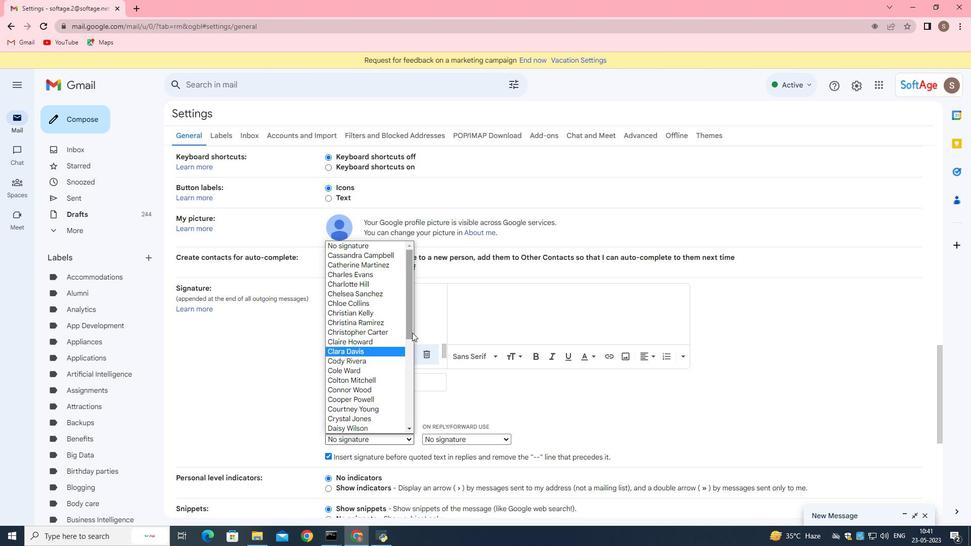
Action: Mouse moved to (389, 383)
Screenshot: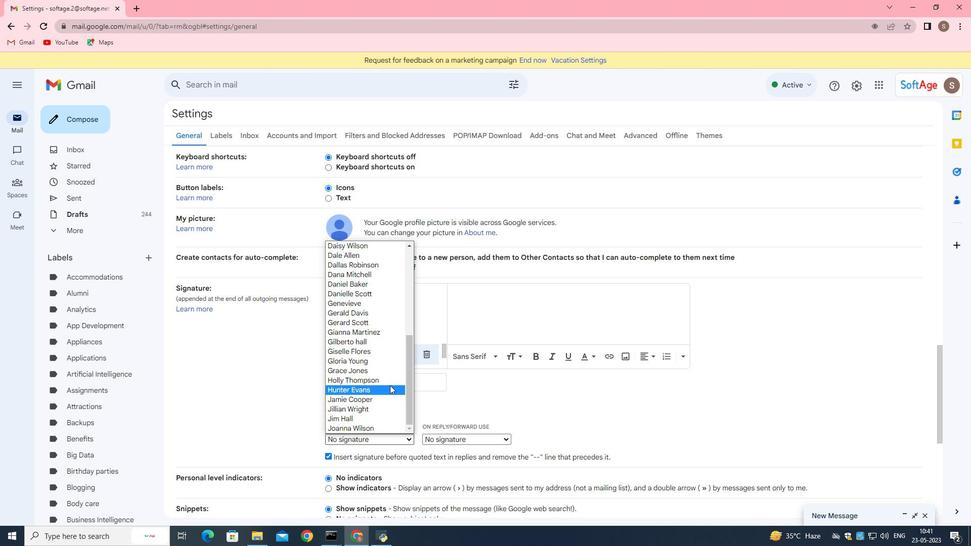 
Action: Mouse pressed left at (389, 383)
Screenshot: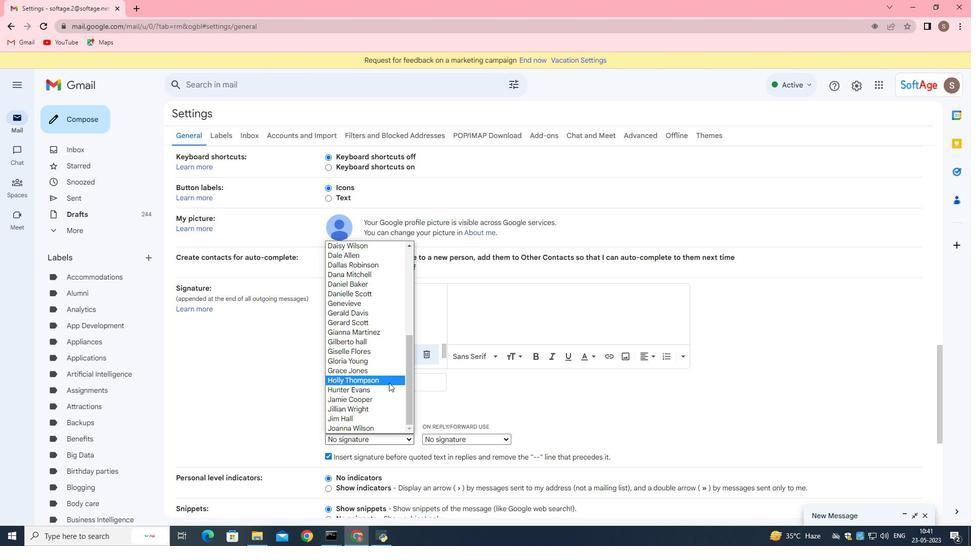 
Action: Mouse moved to (490, 437)
Screenshot: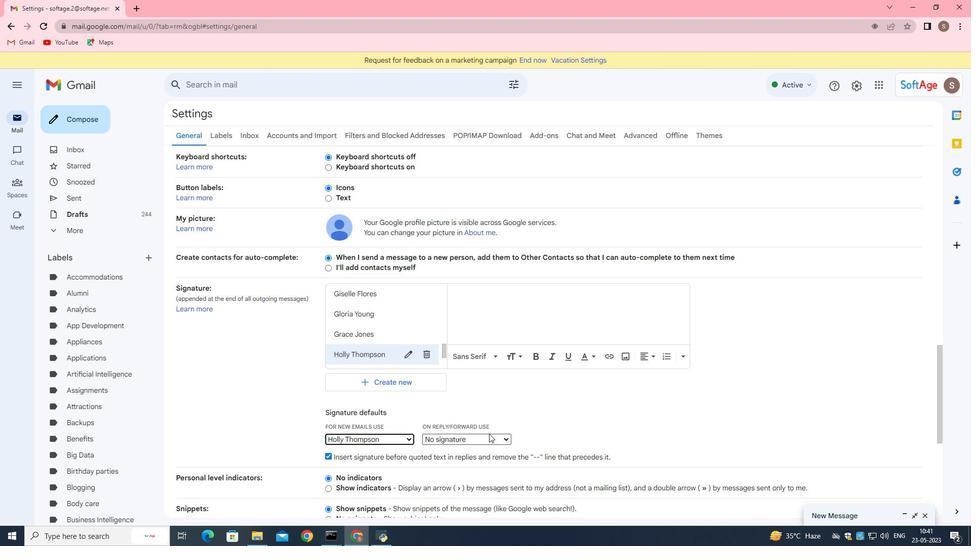 
Action: Mouse pressed left at (490, 437)
Screenshot: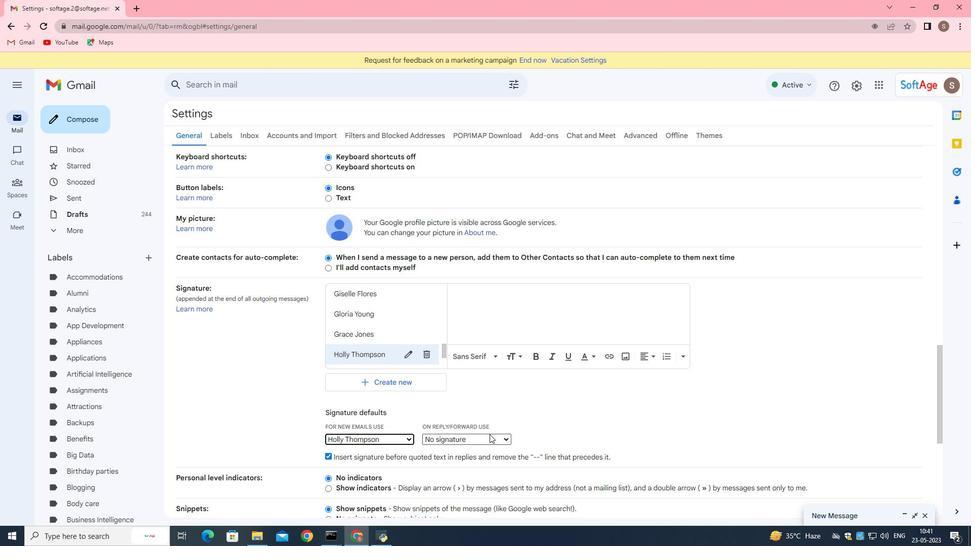 
Action: Mouse moved to (508, 324)
Screenshot: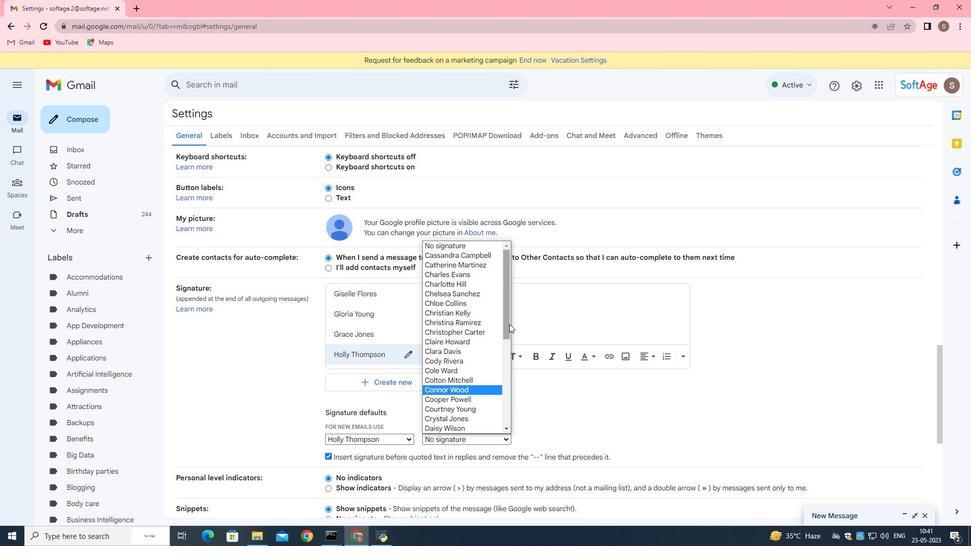 
Action: Mouse pressed left at (508, 324)
Screenshot: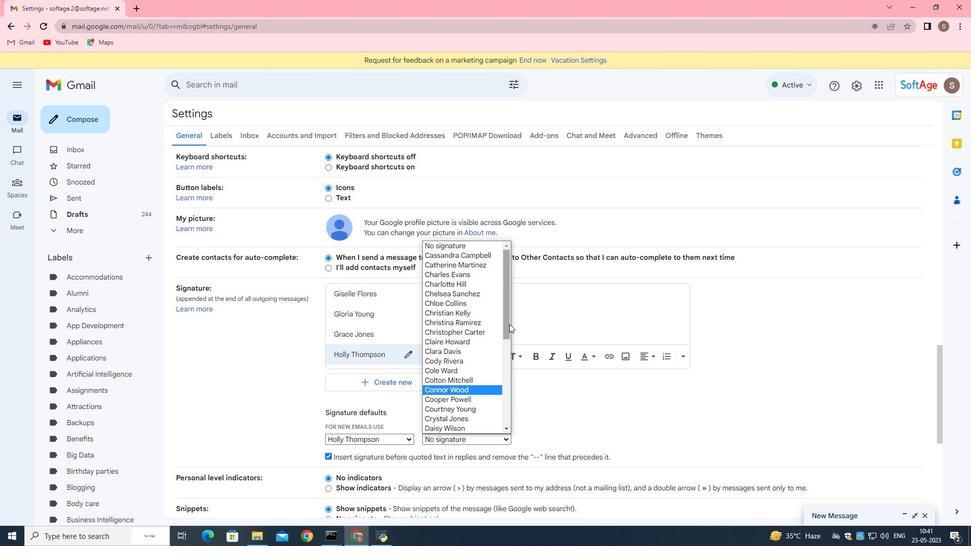 
Action: Mouse moved to (470, 378)
Screenshot: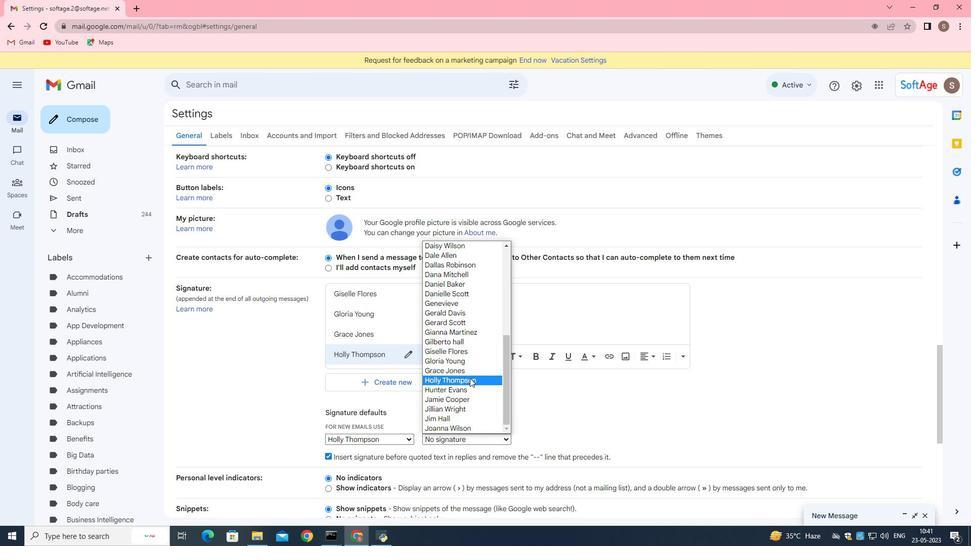 
Action: Mouse pressed left at (470, 378)
Screenshot: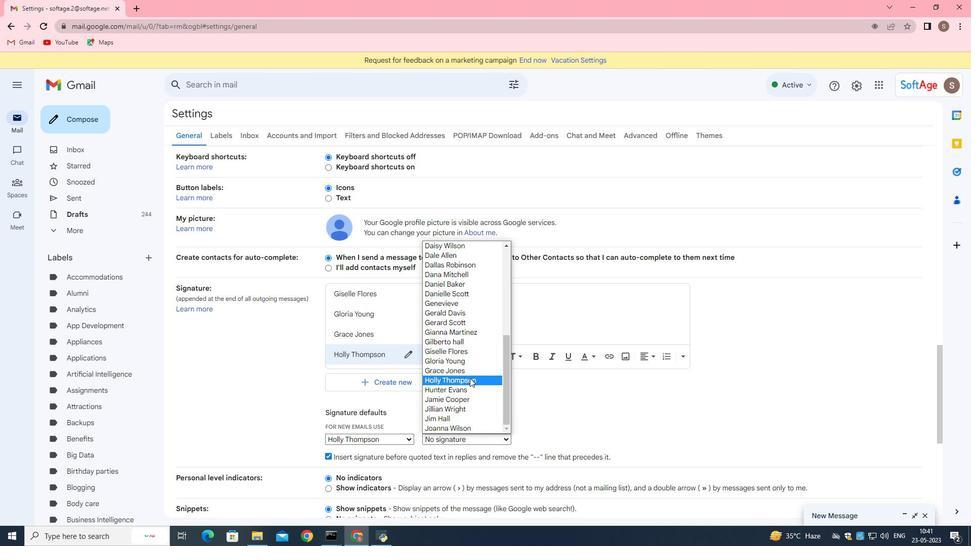 
Action: Mouse moved to (477, 369)
Screenshot: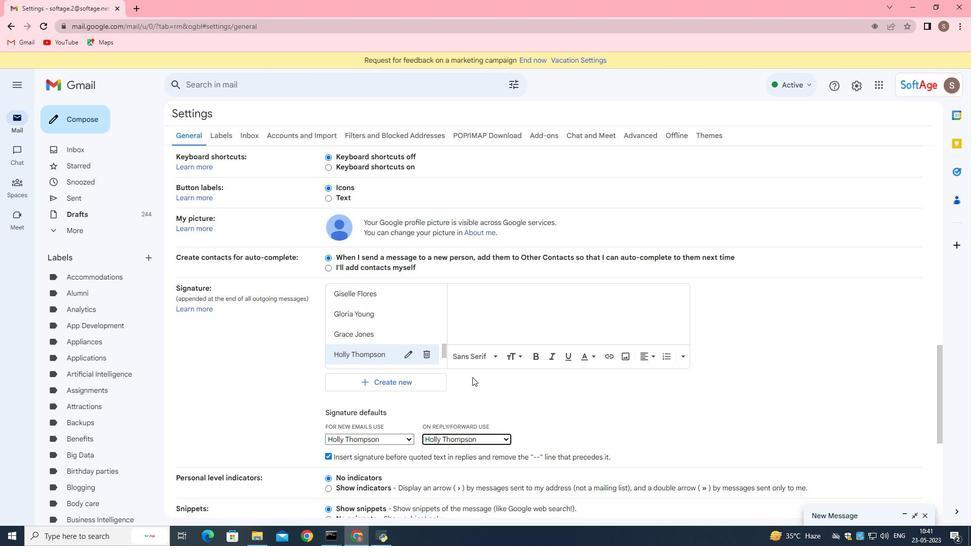 
Action: Mouse scrolled (477, 369) with delta (0, 0)
Screenshot: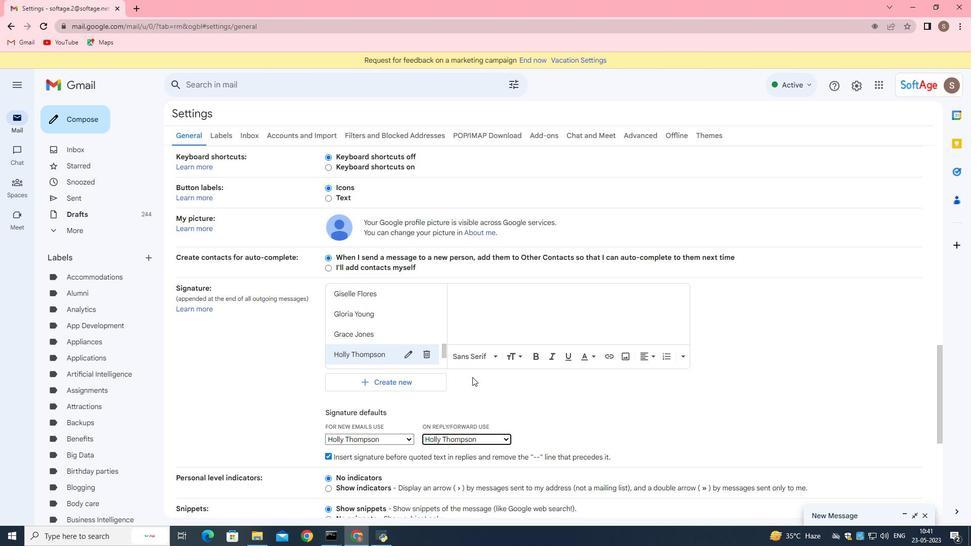 
Action: Mouse scrolled (477, 369) with delta (0, 0)
Screenshot: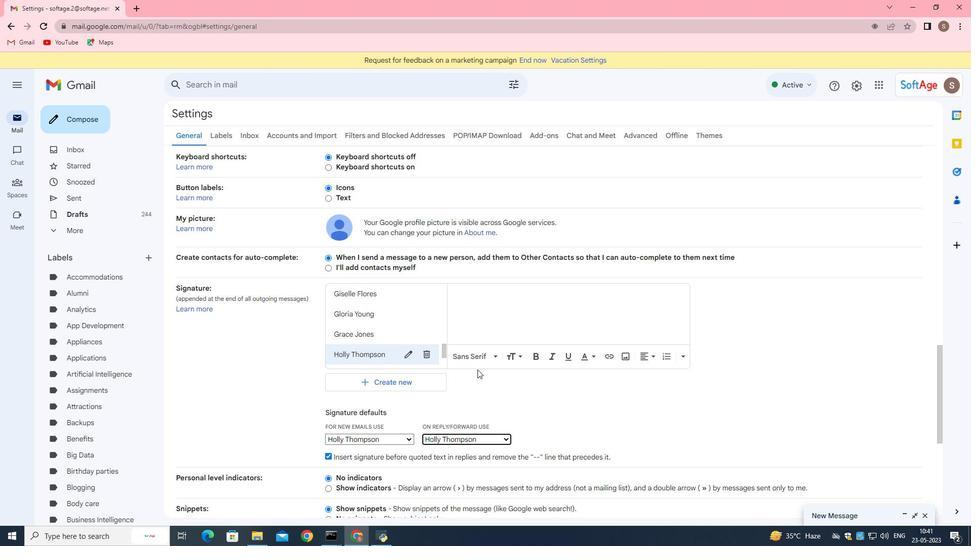 
Action: Mouse scrolled (477, 369) with delta (0, 0)
Screenshot: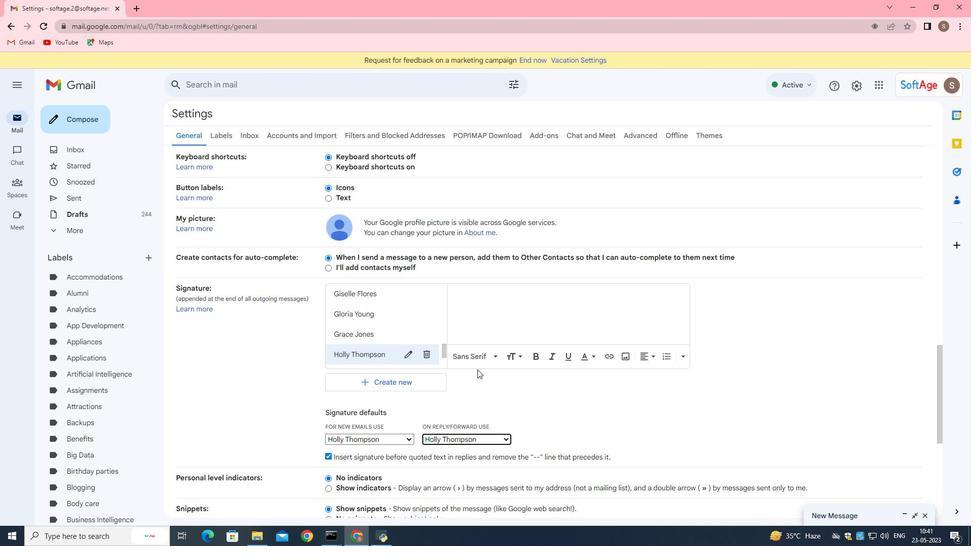 
Action: Mouse scrolled (477, 369) with delta (0, 0)
Screenshot: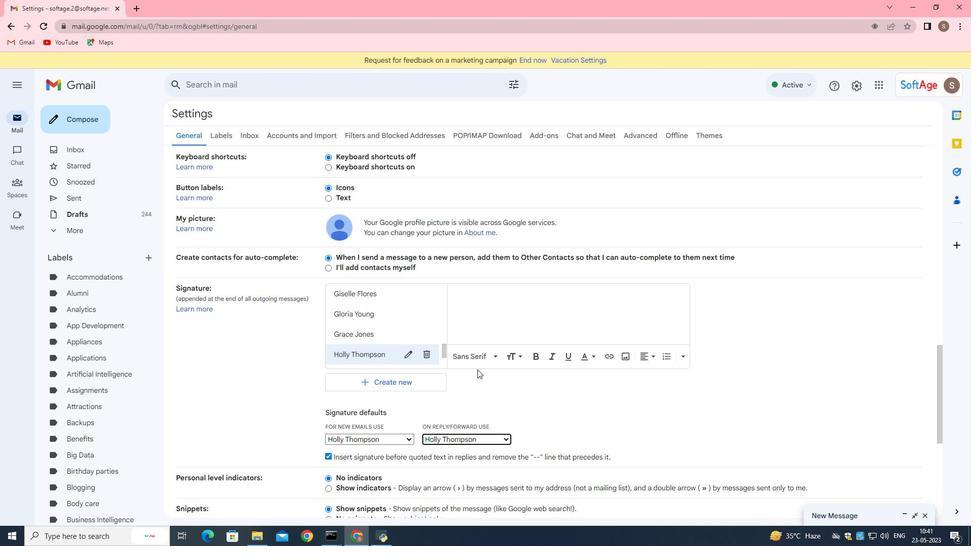 
Action: Mouse moved to (480, 365)
Screenshot: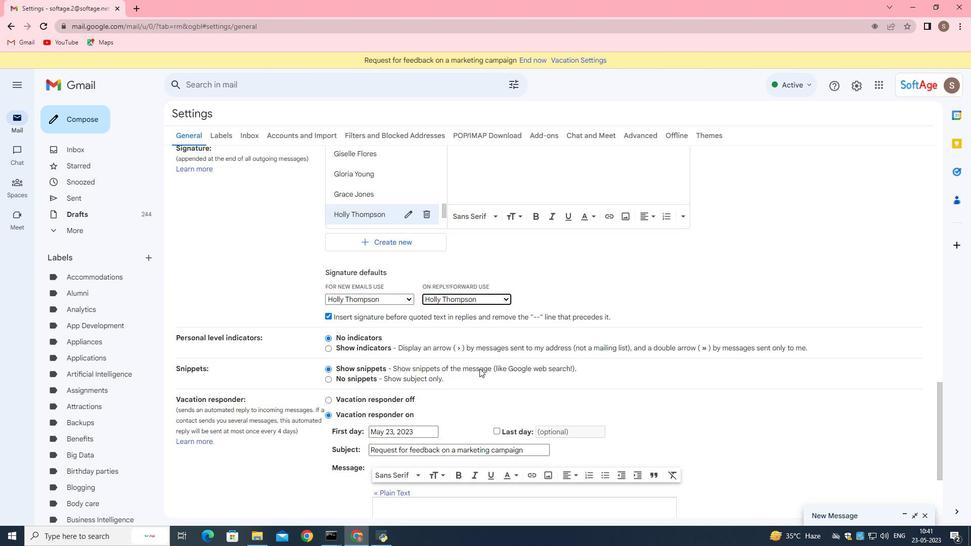 
Action: Mouse scrolled (480, 365) with delta (0, 0)
Screenshot: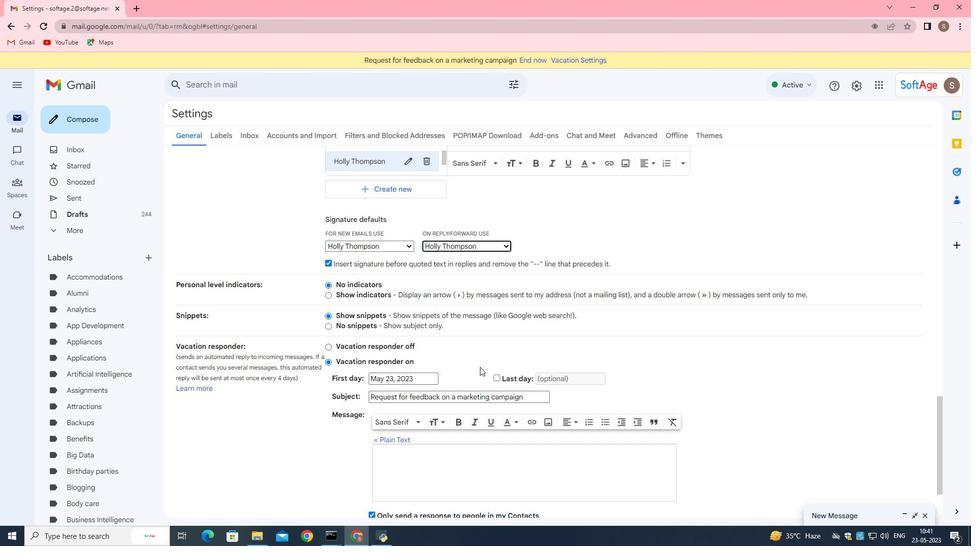 
Action: Mouse scrolled (480, 365) with delta (0, 0)
Screenshot: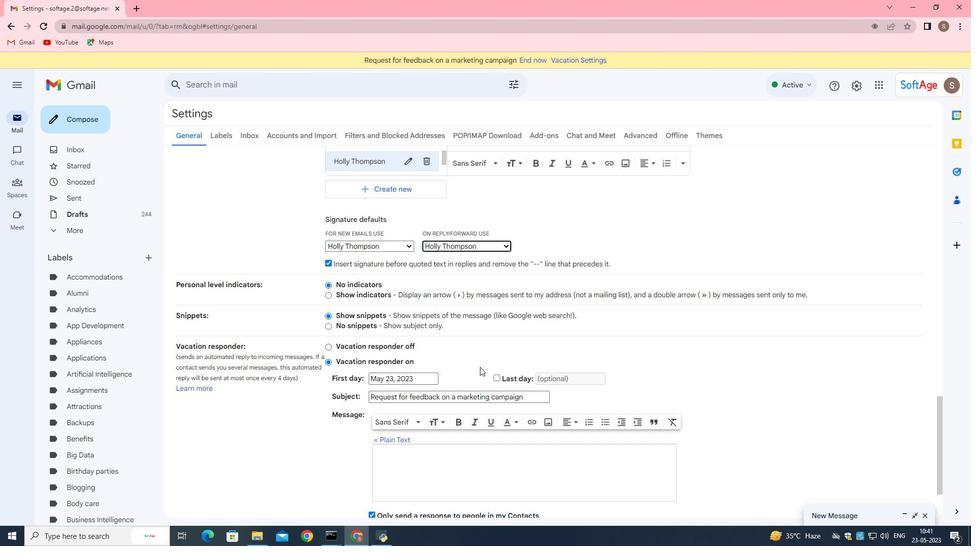 
Action: Mouse scrolled (480, 365) with delta (0, 0)
Screenshot: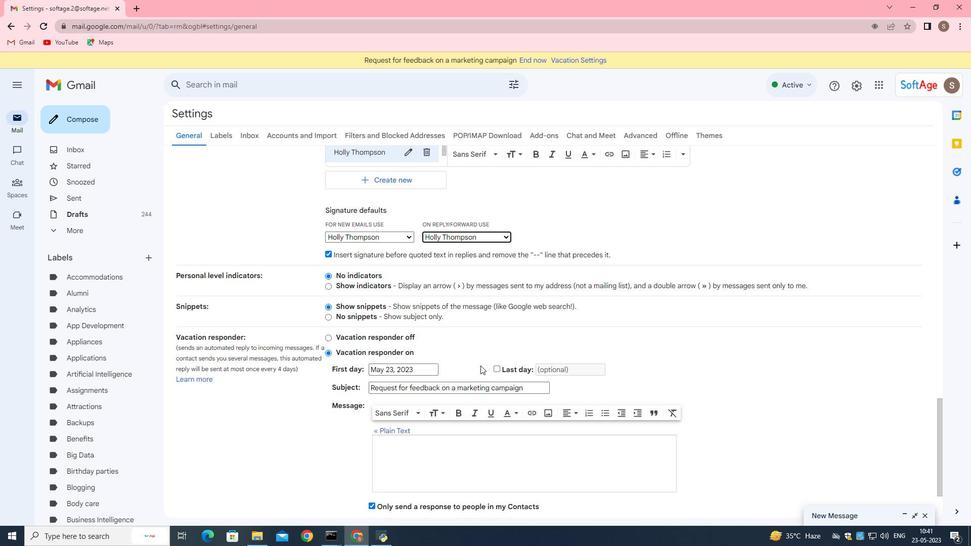 
Action: Mouse scrolled (480, 365) with delta (0, 0)
Screenshot: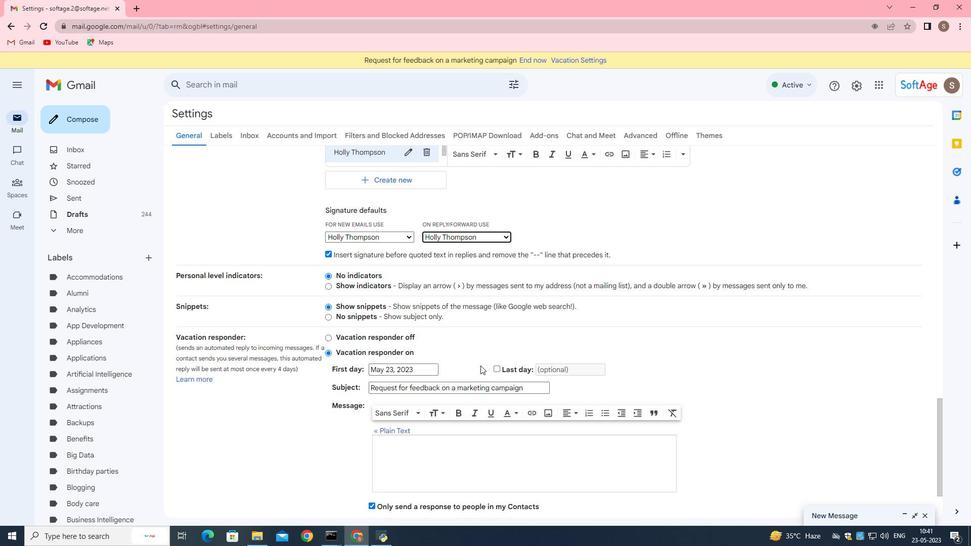 
Action: Mouse moved to (484, 363)
Screenshot: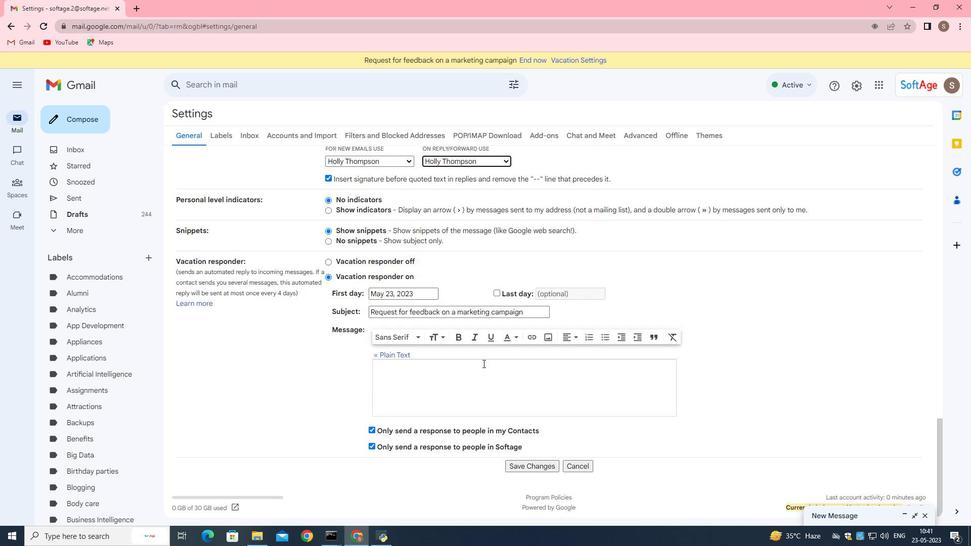 
Action: Mouse scrolled (484, 362) with delta (0, 0)
Screenshot: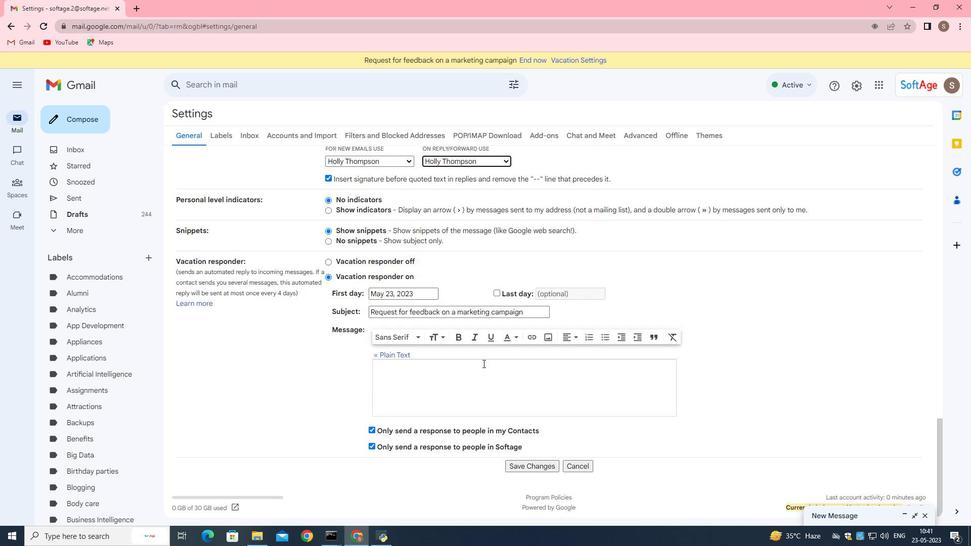 
Action: Mouse moved to (484, 363)
Screenshot: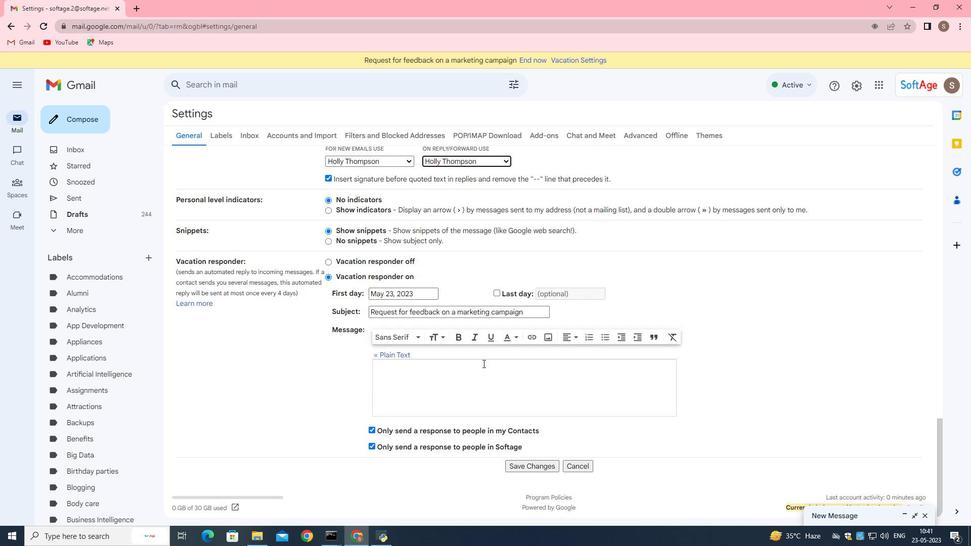 
Action: Mouse scrolled (484, 363) with delta (0, 0)
Screenshot: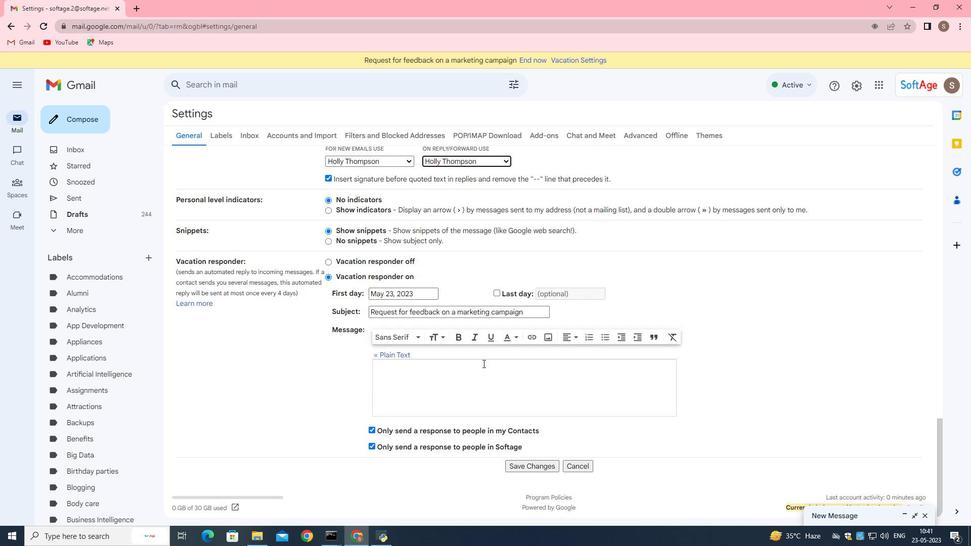 
Action: Mouse moved to (484, 363)
Screenshot: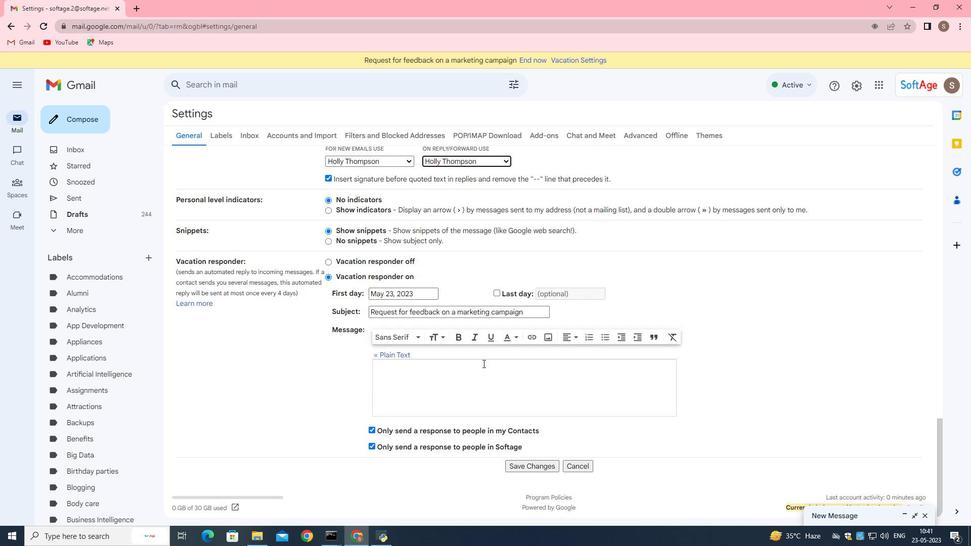 
Action: Mouse scrolled (484, 363) with delta (0, 0)
Screenshot: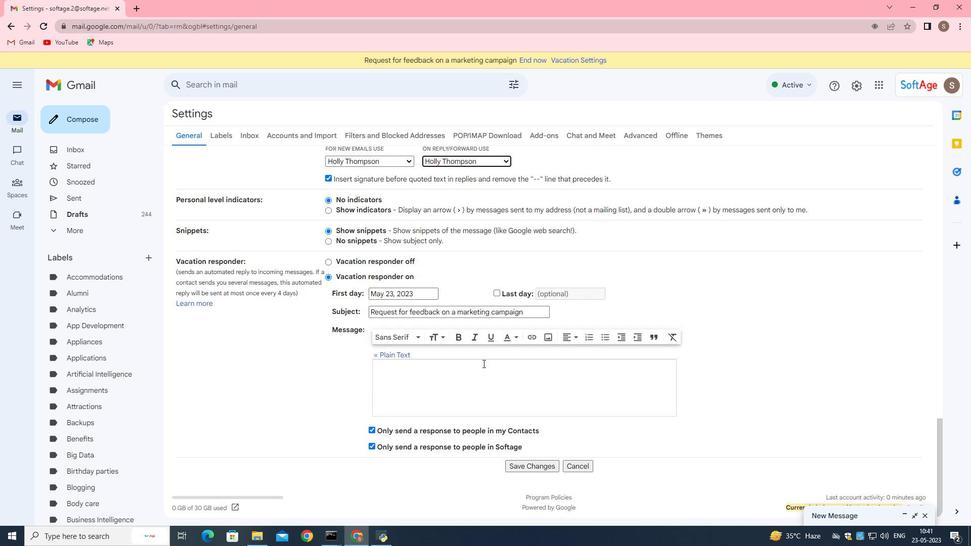 
Action: Mouse scrolled (484, 363) with delta (0, 0)
Screenshot: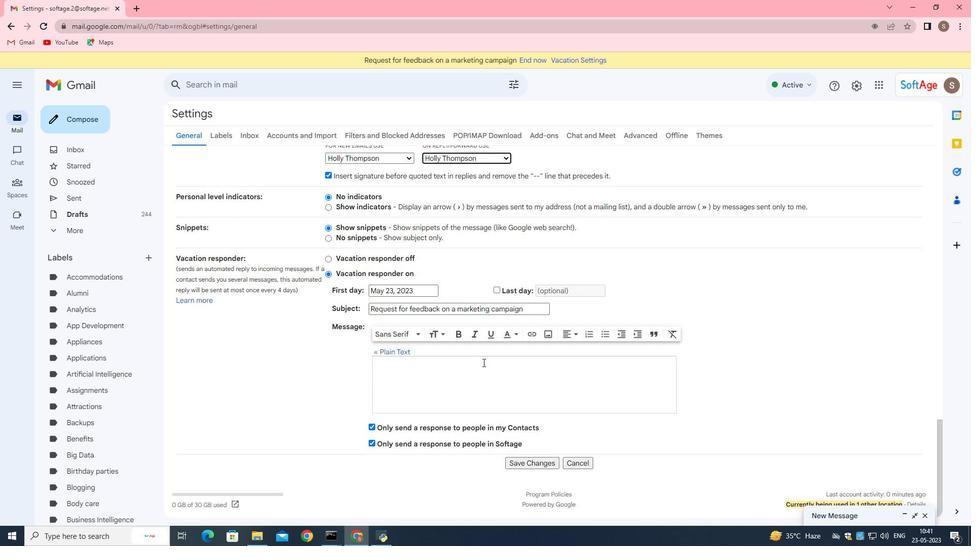 
Action: Mouse moved to (485, 364)
Screenshot: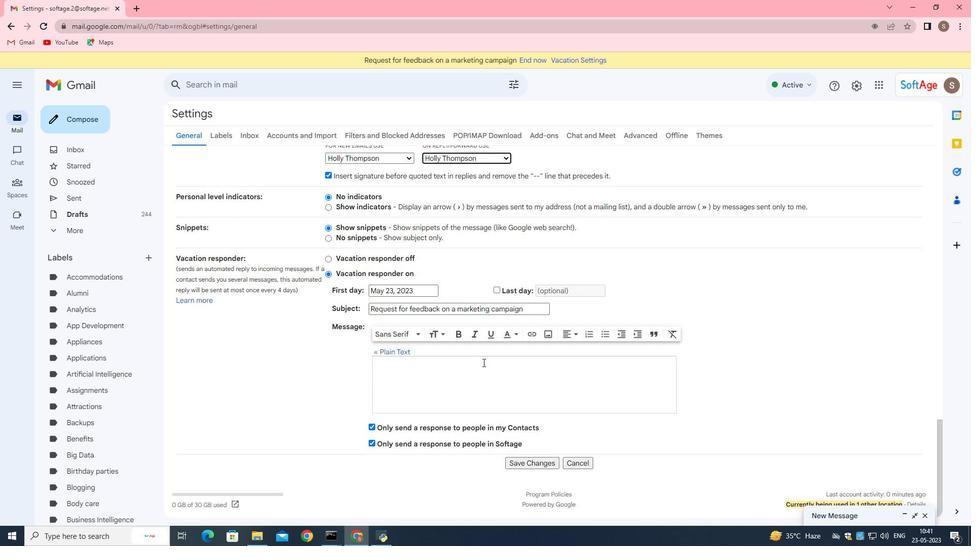 
Action: Mouse scrolled (485, 363) with delta (0, 0)
Screenshot: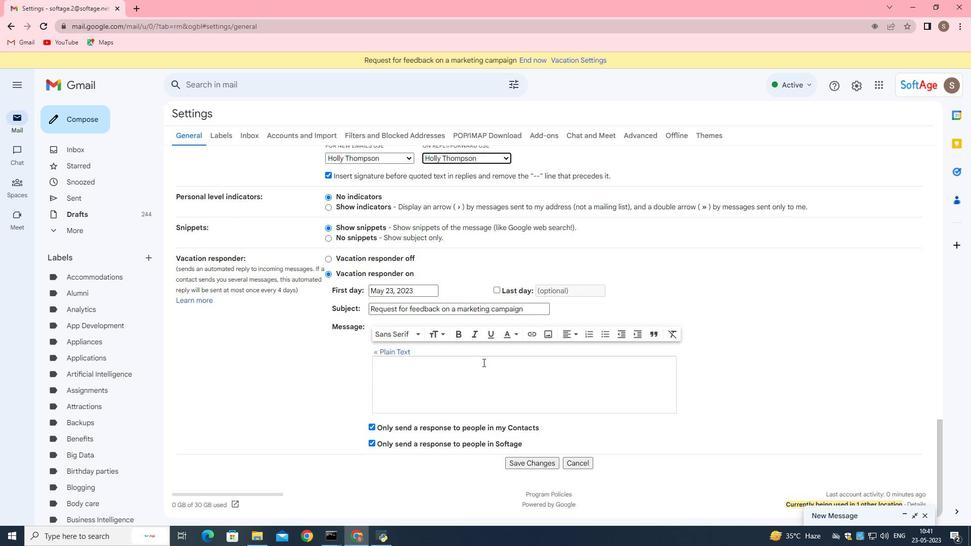 
Action: Mouse moved to (532, 463)
Screenshot: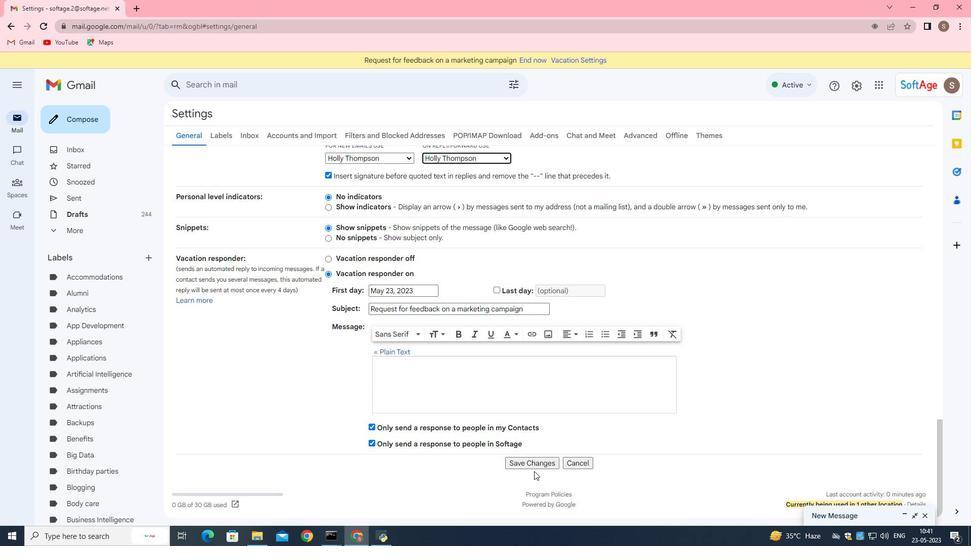 
Action: Mouse pressed left at (532, 463)
Screenshot: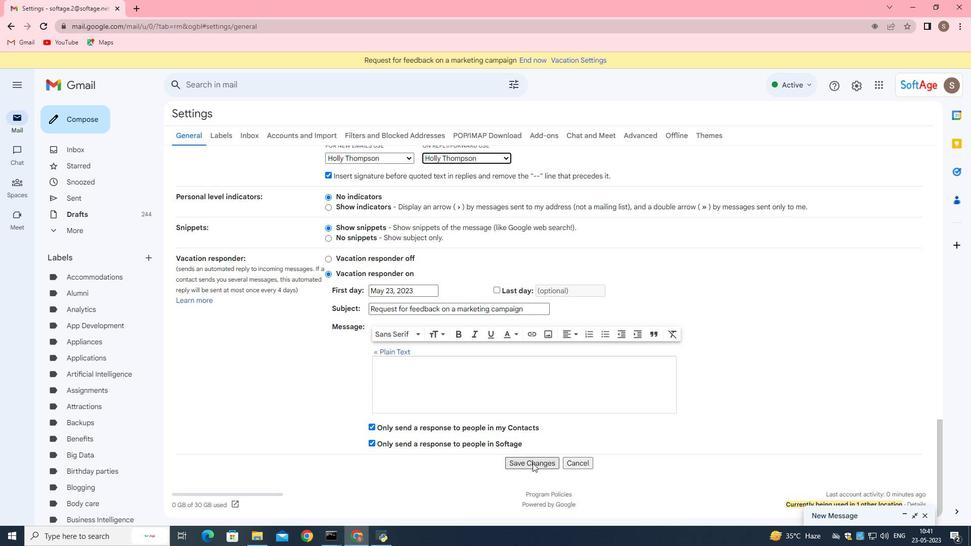 
Action: Mouse moved to (903, 515)
Screenshot: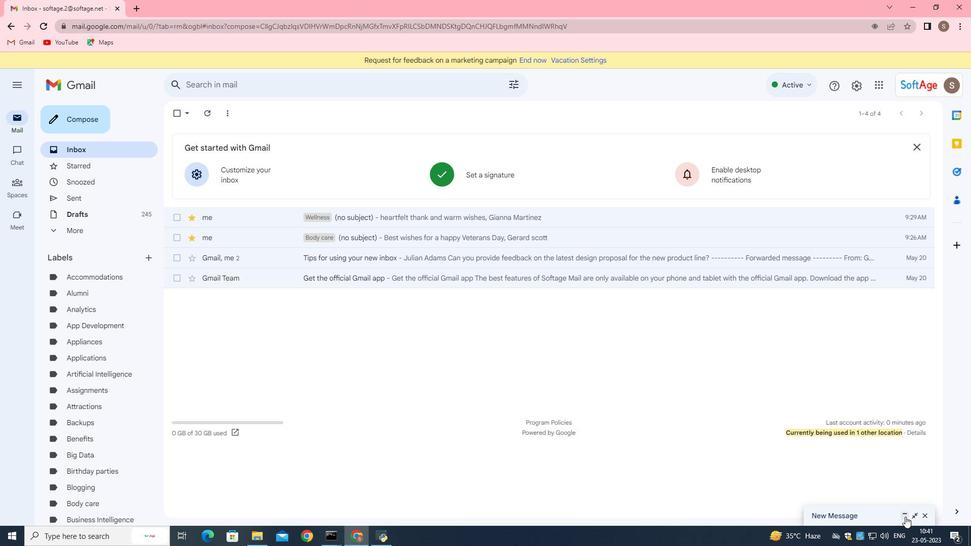 
Action: Mouse pressed left at (903, 515)
Screenshot: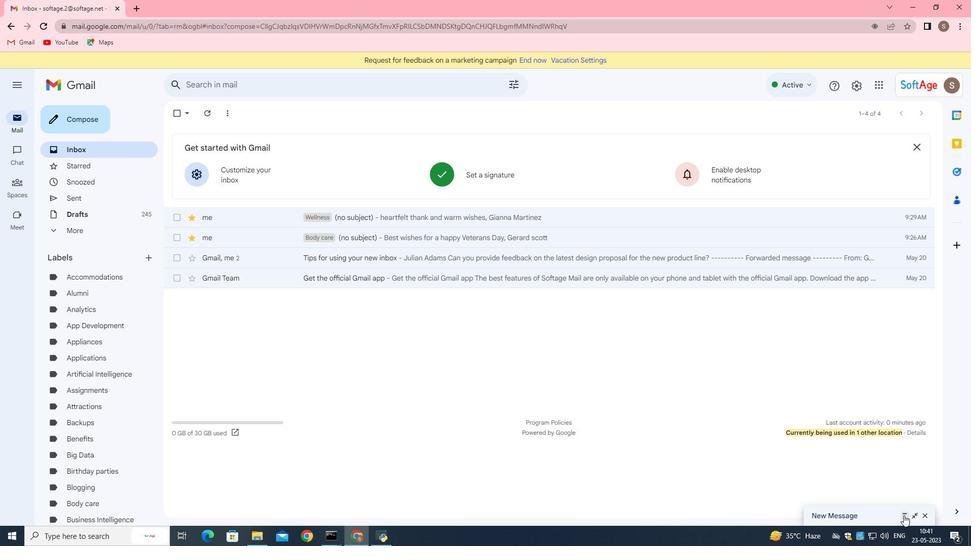 
Action: Mouse moved to (123, 163)
Screenshot: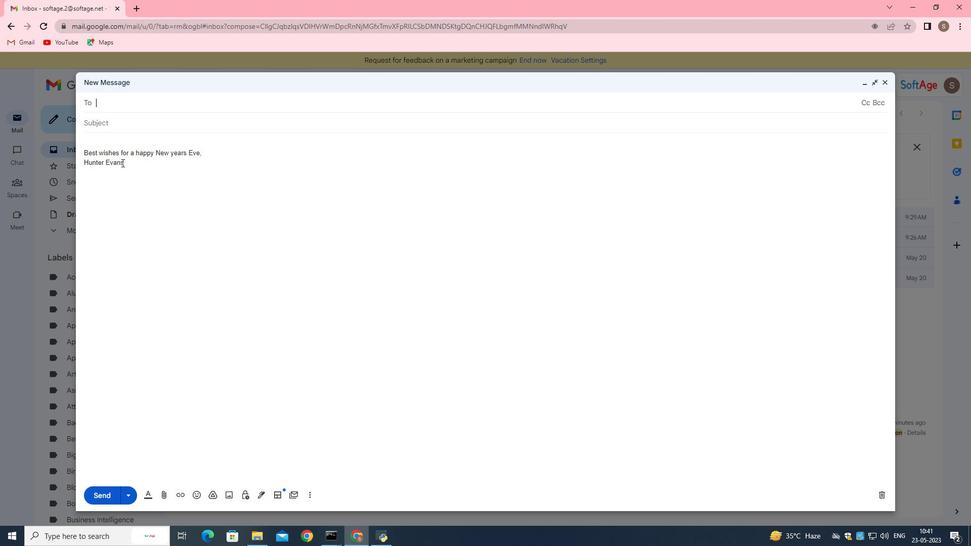 
Action: Mouse pressed left at (123, 163)
Screenshot: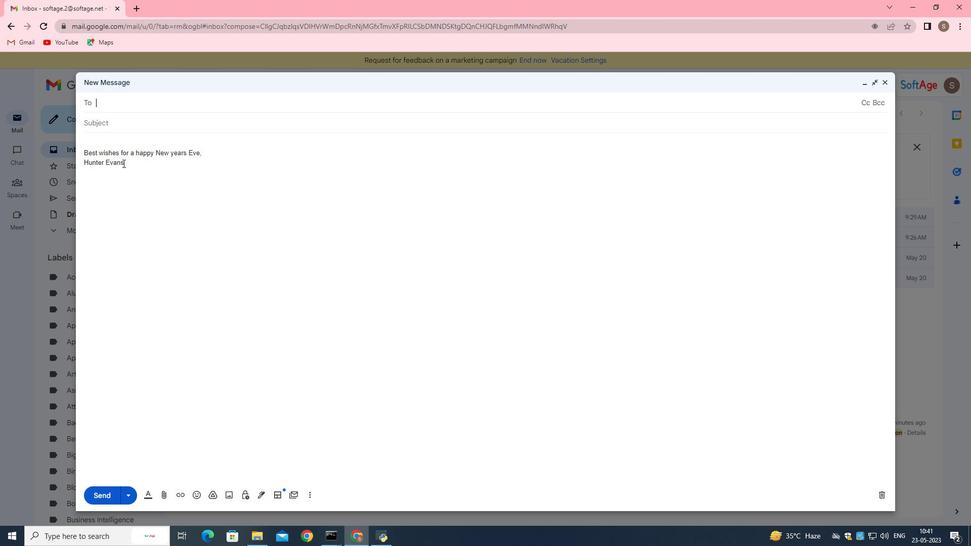 
Action: Mouse moved to (59, 154)
Screenshot: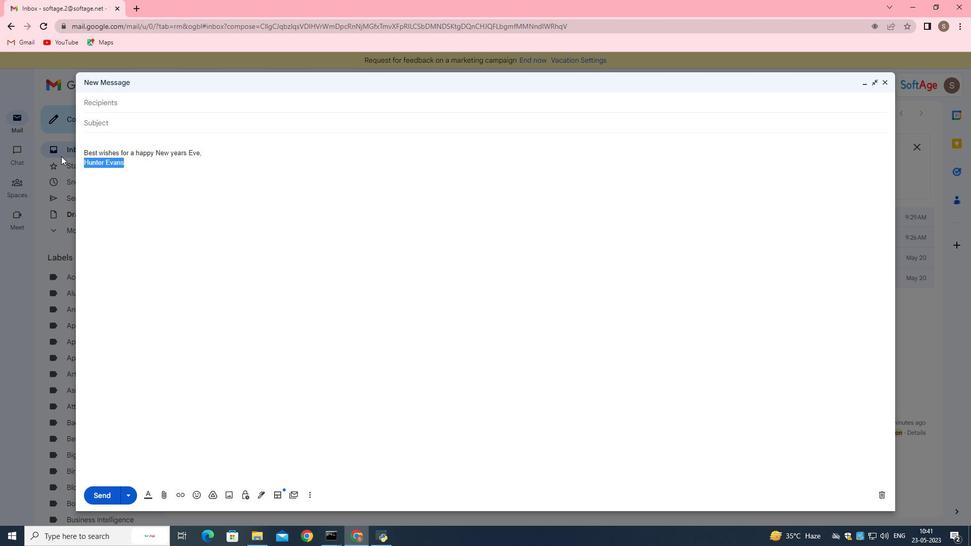 
Action: Key pressed ctrl+V
Screenshot: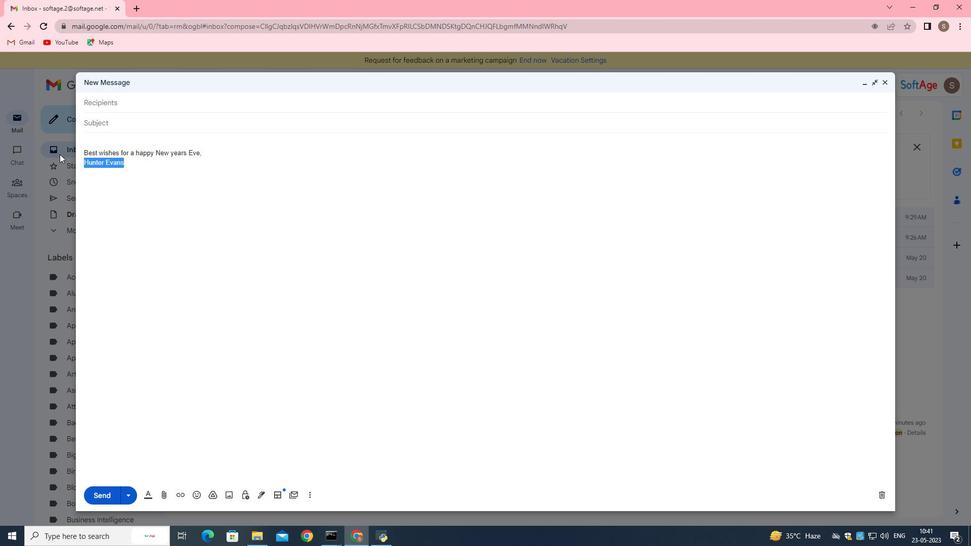 
Action: Mouse moved to (126, 123)
Screenshot: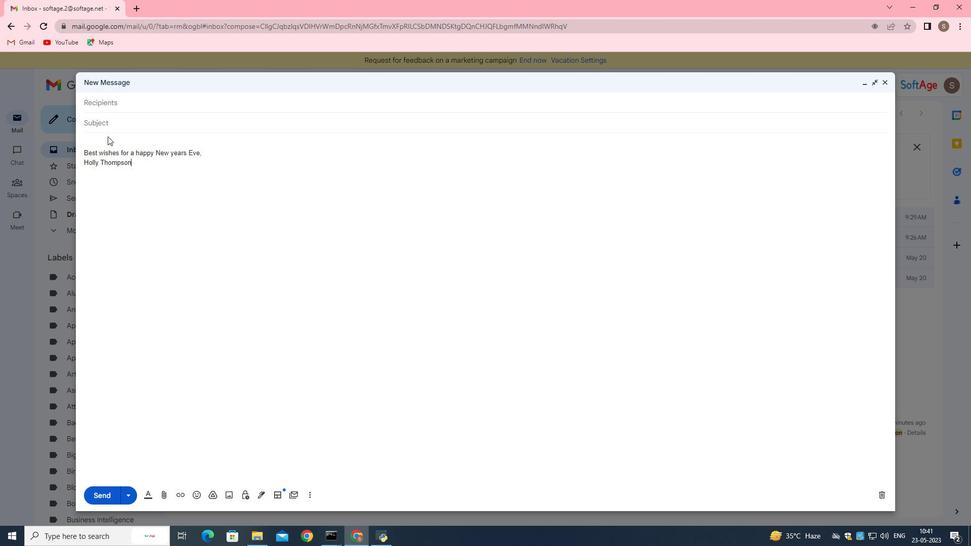
Action: Mouse pressed left at (126, 123)
Screenshot: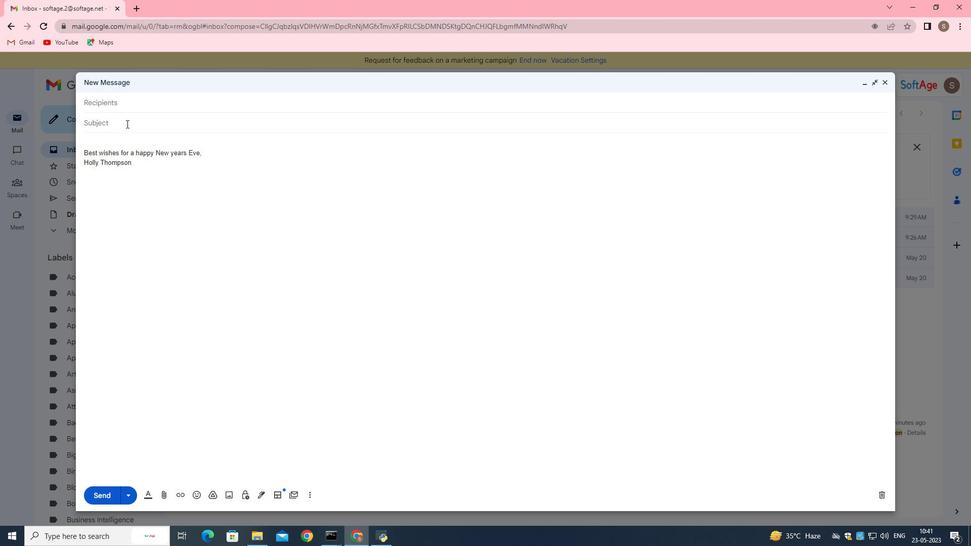 
Action: Key pressed <Key.shift>Request<Key.space>for<Key.space>a<Key.space>feedback<Key.space>
Screenshot: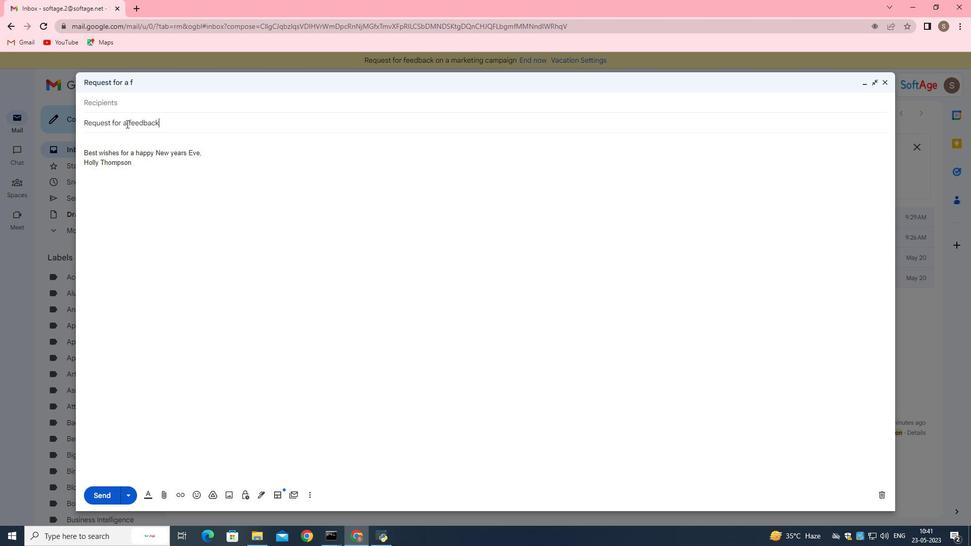 
Action: Mouse moved to (971, 430)
Screenshot: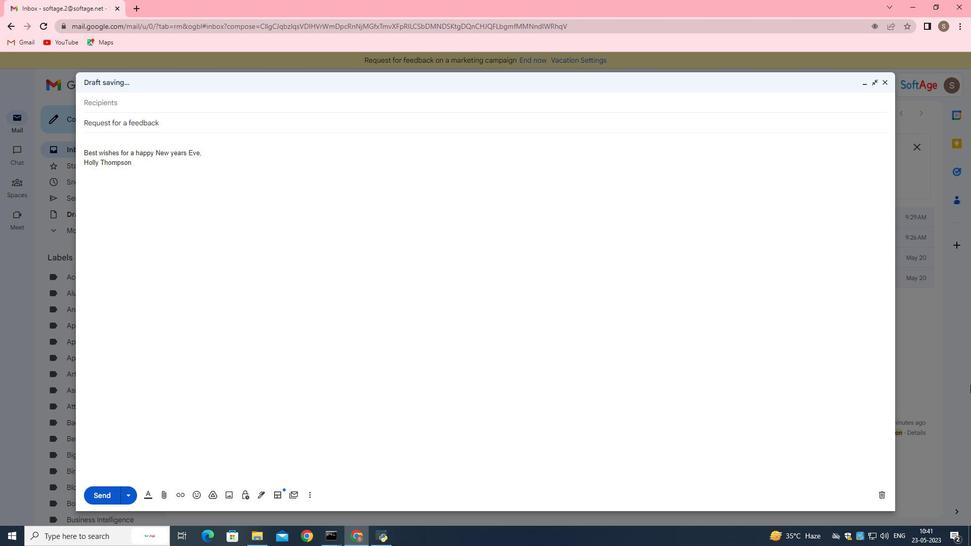 
Action: Key pressed on<Key.space>a<Key.space>performance<Key.space>review
Screenshot: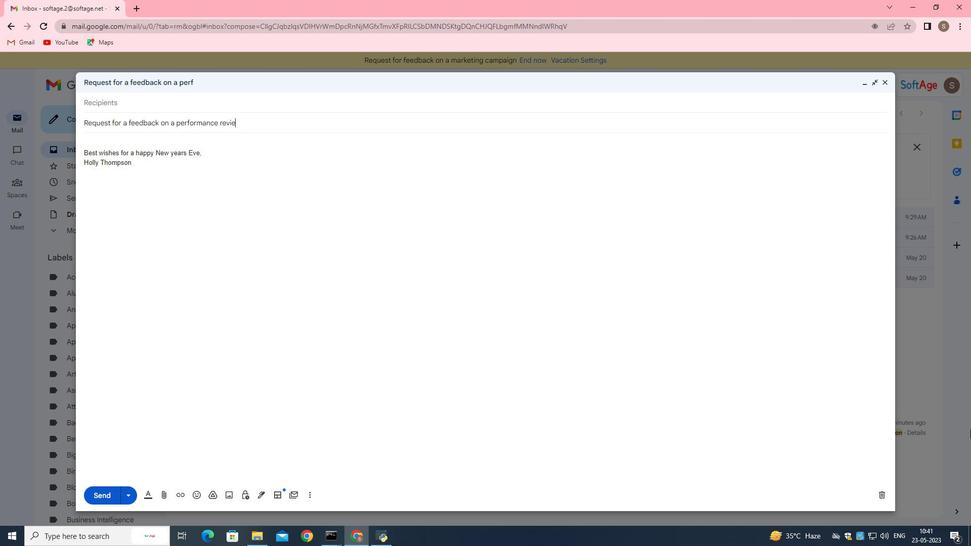 
Action: Mouse moved to (165, 137)
Screenshot: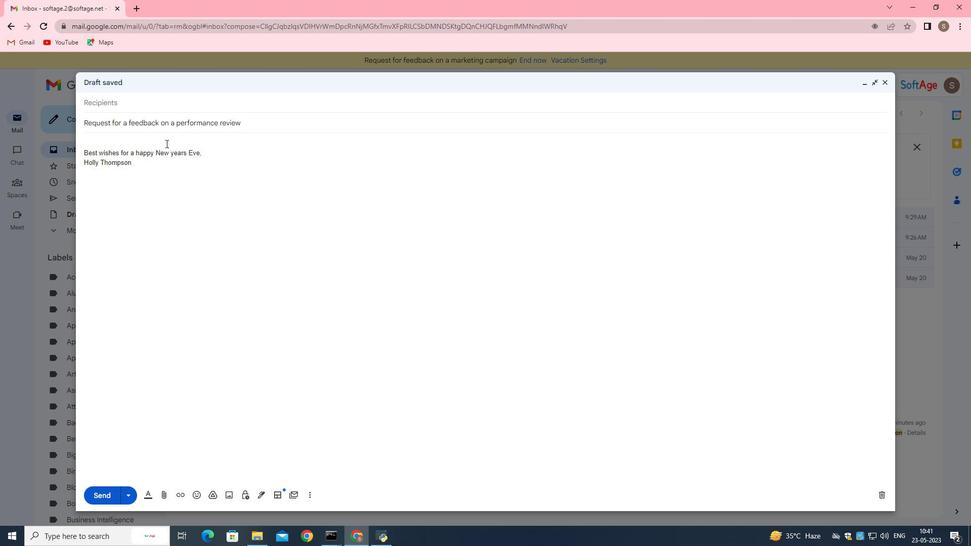 
Action: Mouse pressed left at (165, 137)
Screenshot: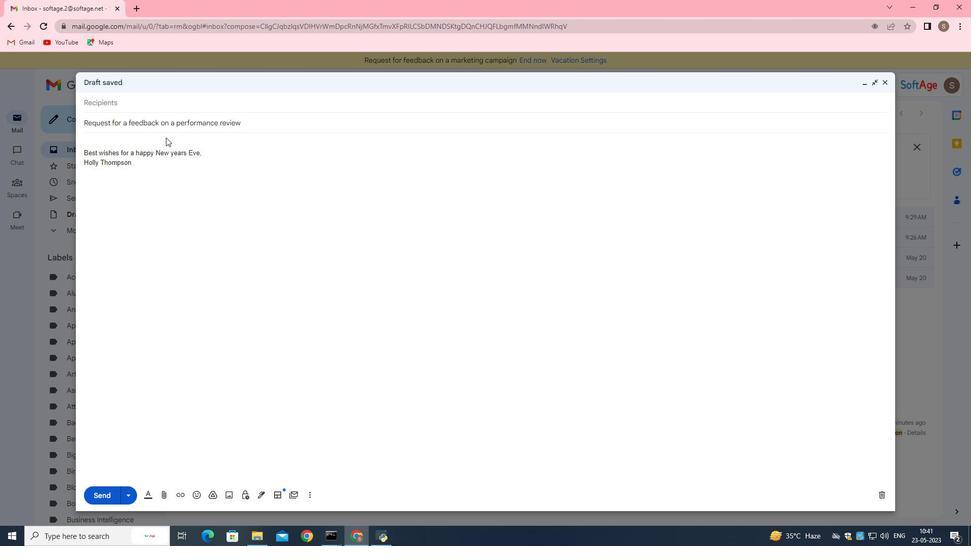 
Action: Mouse moved to (172, 139)
Screenshot: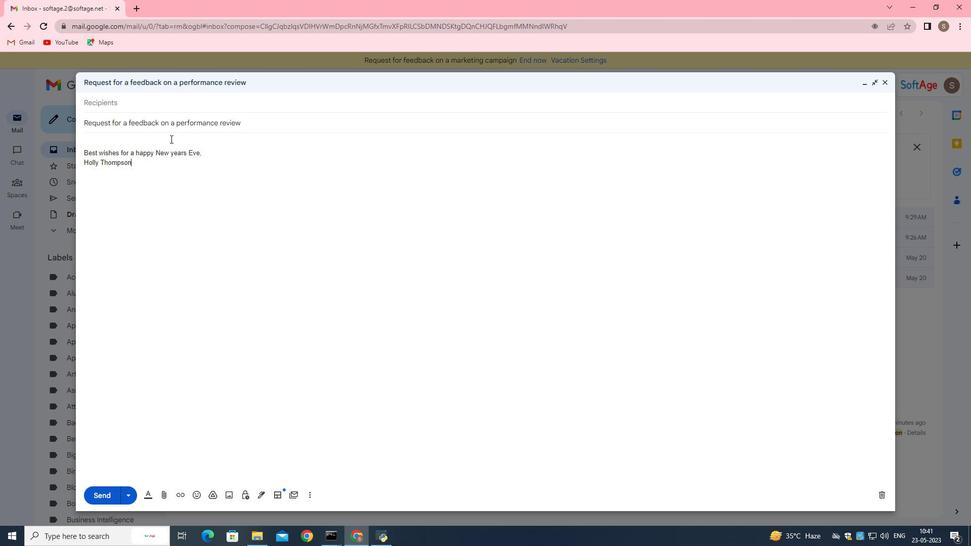 
Action: Mouse pressed left at (172, 139)
Screenshot: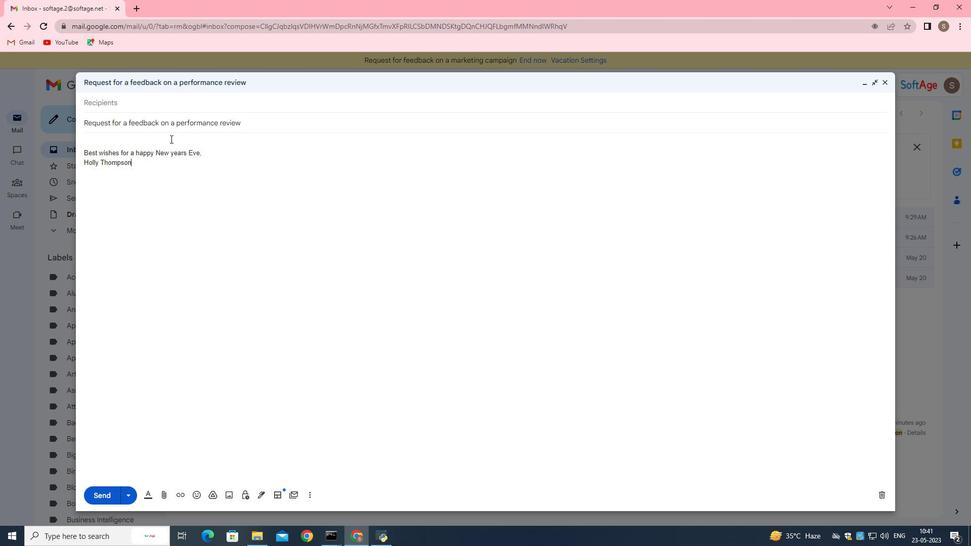 
Action: Mouse moved to (172, 140)
Screenshot: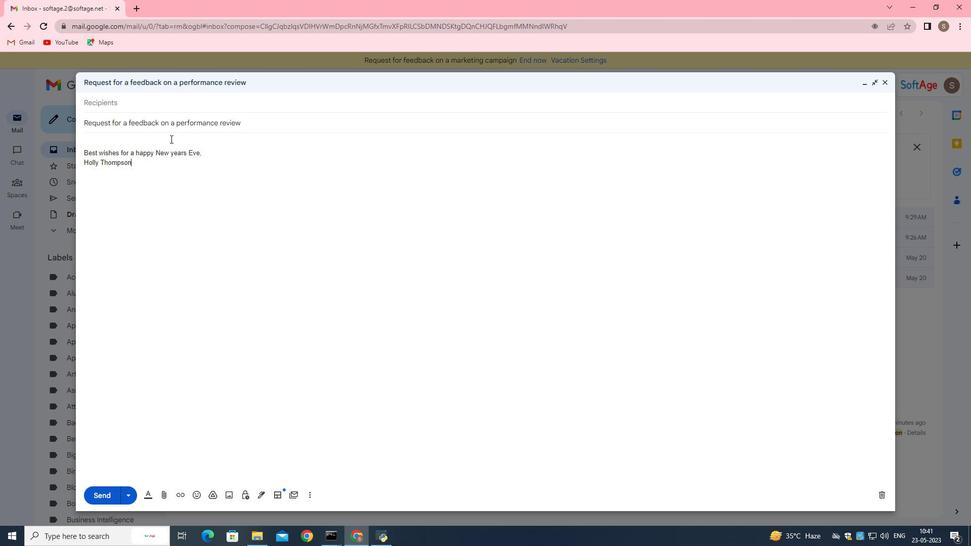 
Action: Key pressed <Key.enter><Key.enter><Key.up><Key.up><Key.up><Key.shift>I<Key.space>apologize<Key.space>for<Key.space>any<Key.space>delays<Key.space>and<Key.space>appreciate<Key.space>your<Key.space>understanding.
Screenshot: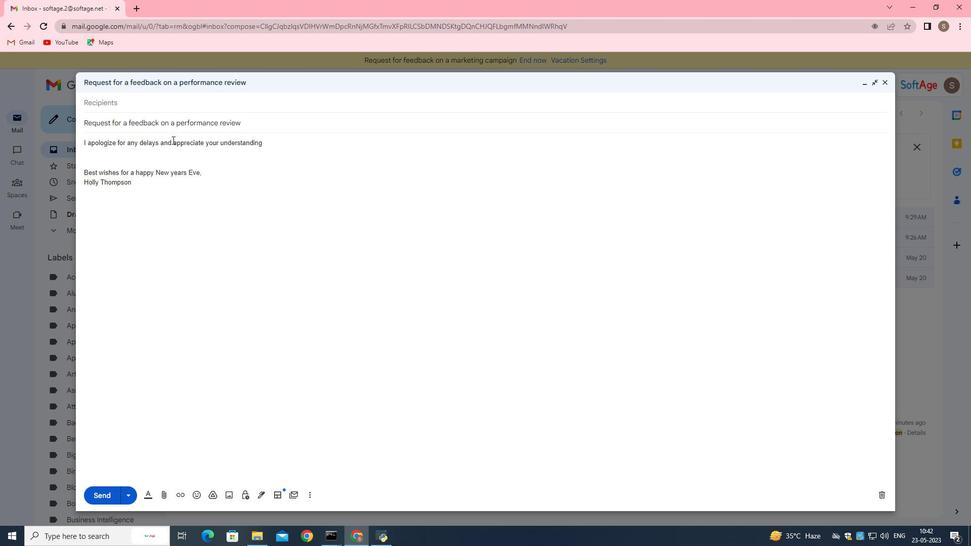 
Action: Mouse moved to (165, 107)
Screenshot: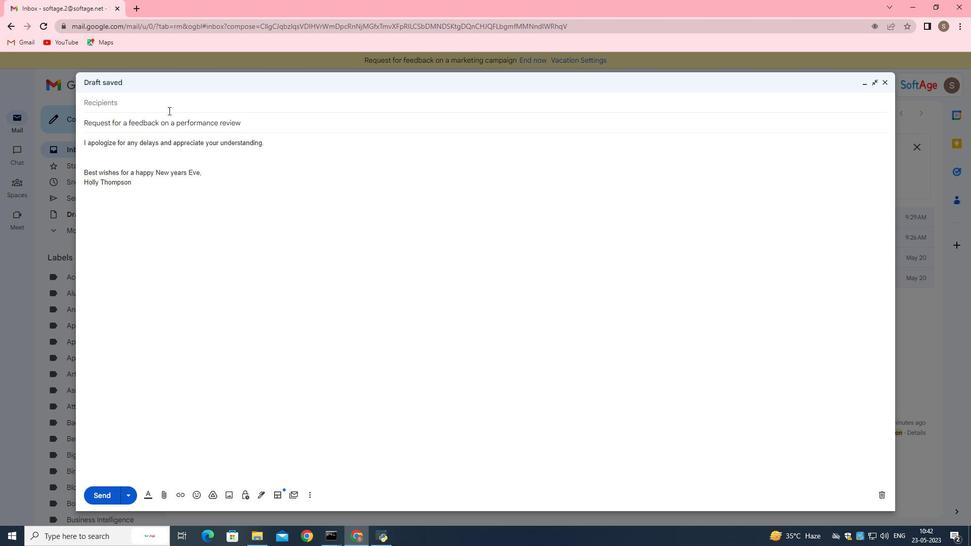 
Action: Mouse pressed left at (165, 107)
Screenshot: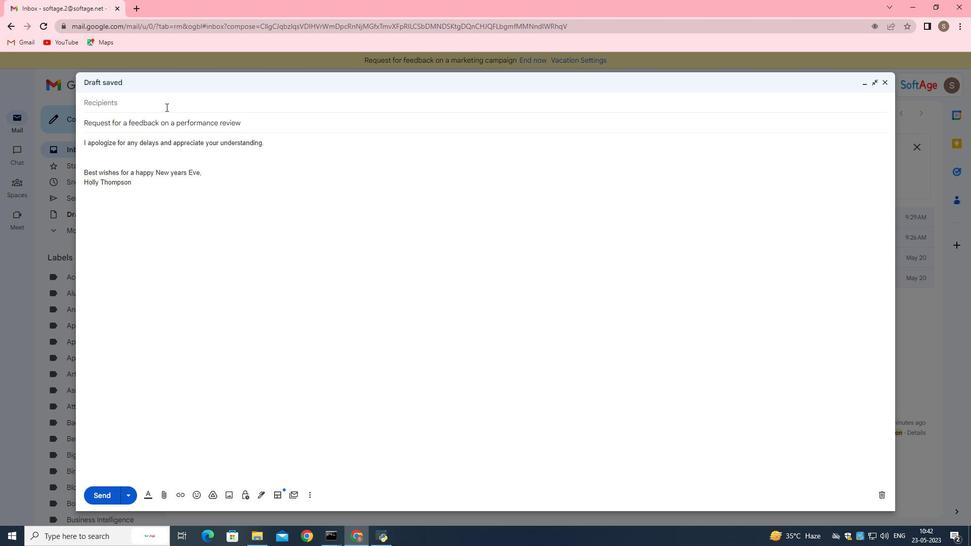 
Action: Mouse moved to (164, 104)
Screenshot: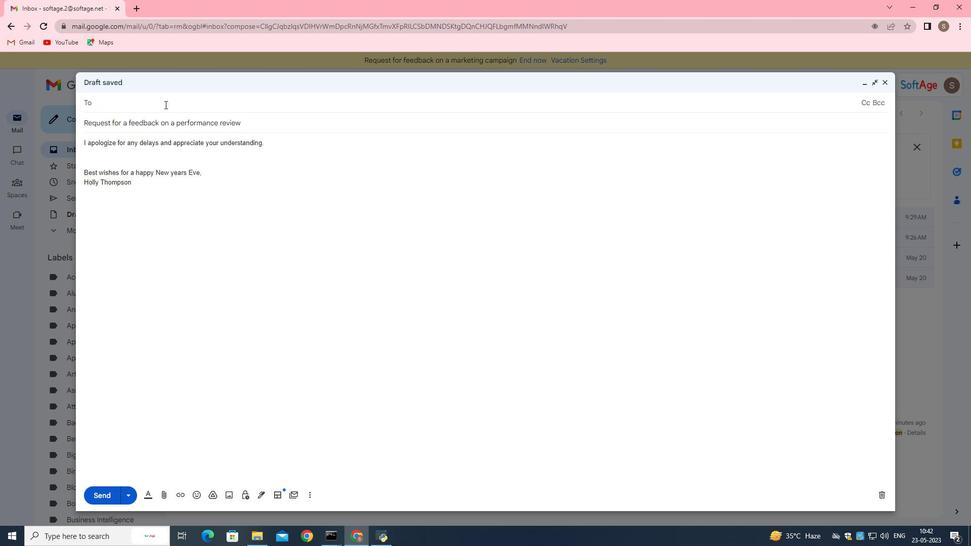 
Action: Key pressed softage.4<Key.shift>@softage.net
Screenshot: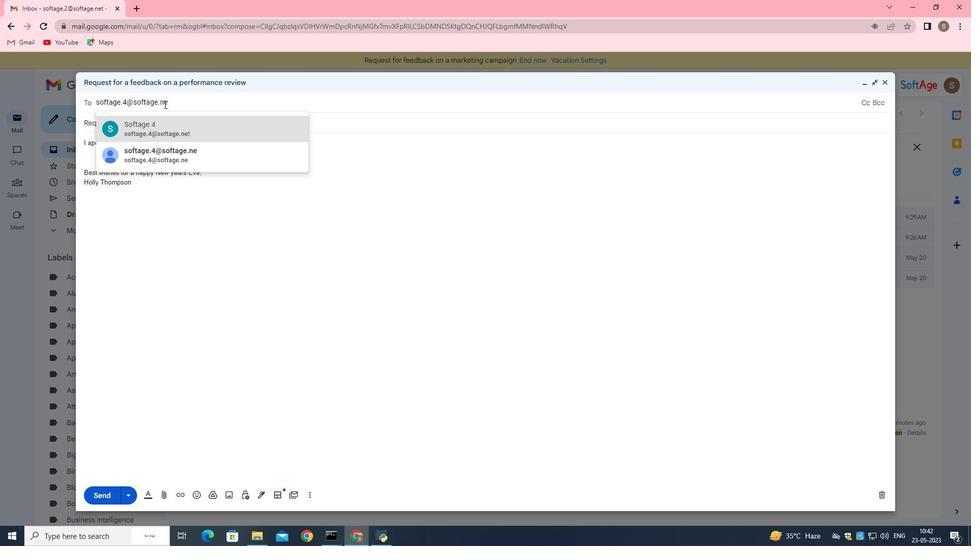 
Action: Mouse moved to (159, 125)
Screenshot: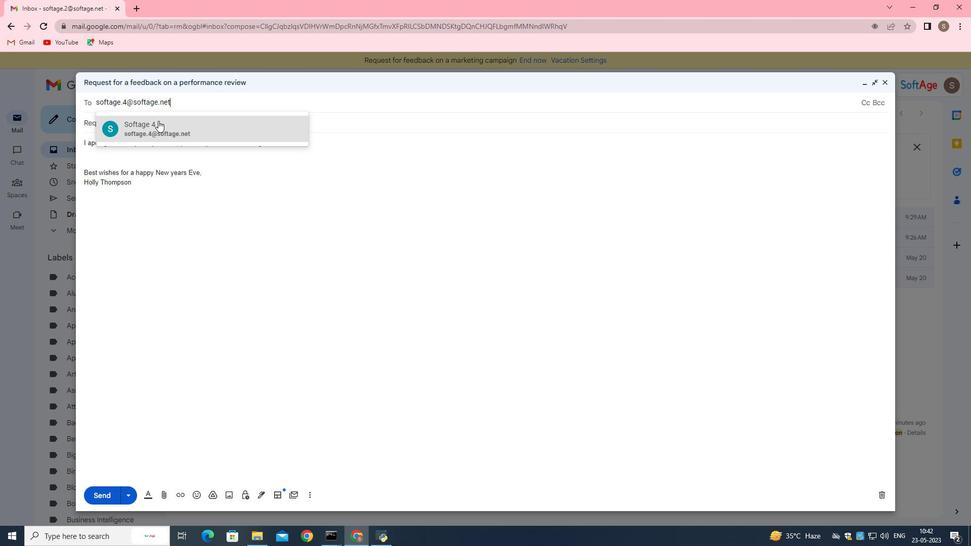 
Action: Mouse pressed left at (159, 125)
Screenshot: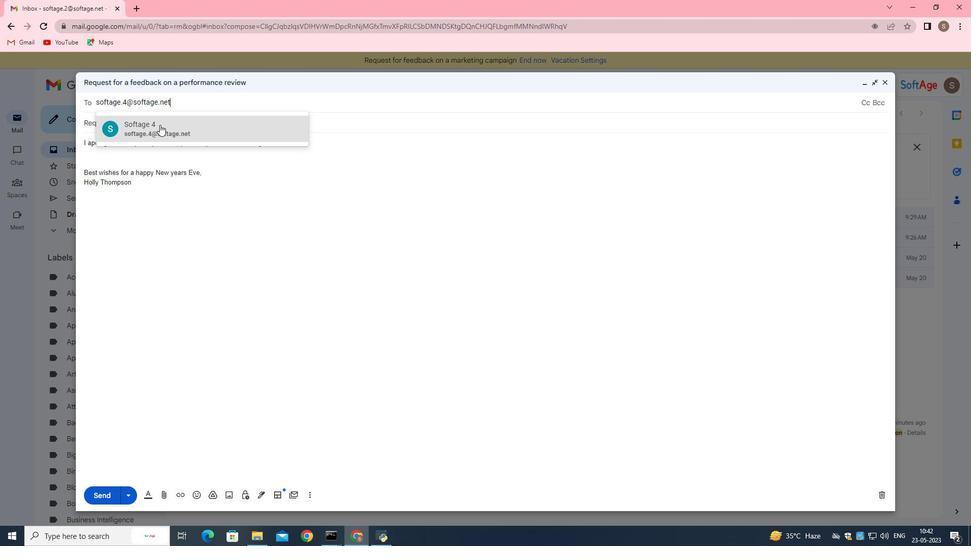 
Action: Mouse moved to (161, 495)
Screenshot: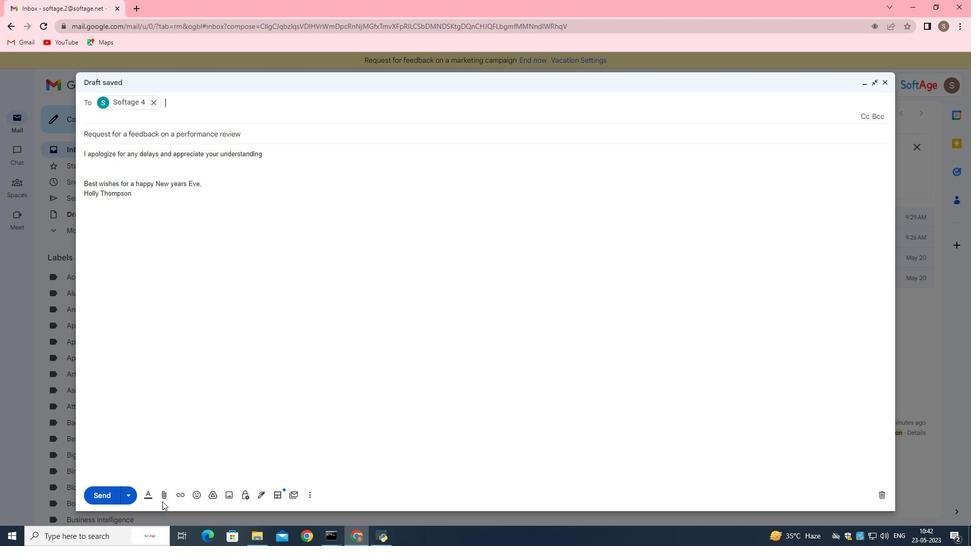 
Action: Mouse pressed left at (161, 495)
Screenshot: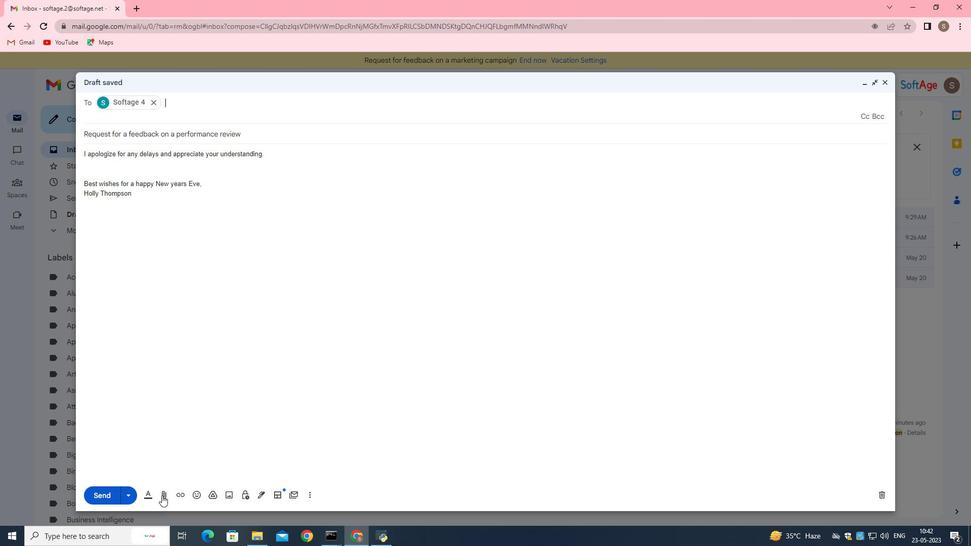 
Action: Mouse moved to (172, 108)
Screenshot: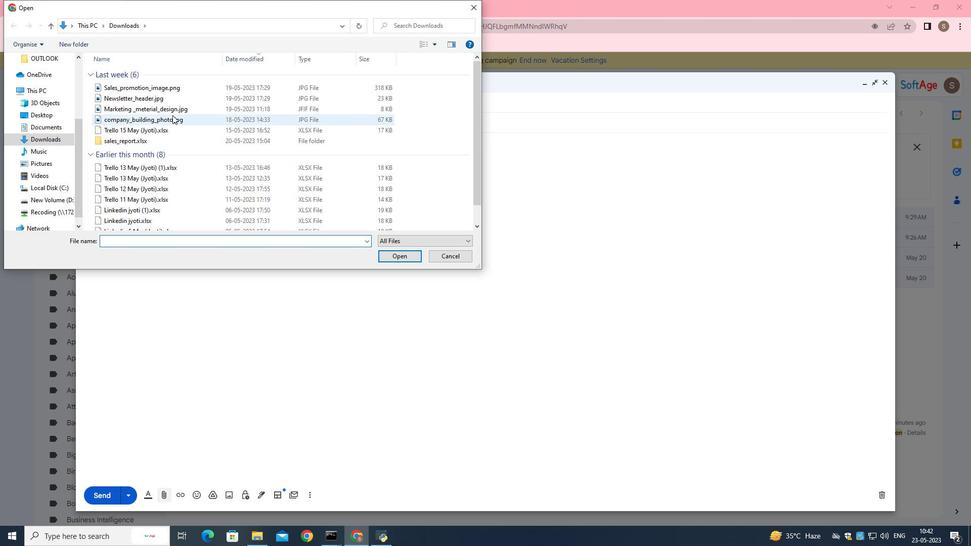 
Action: Mouse pressed left at (172, 108)
Screenshot: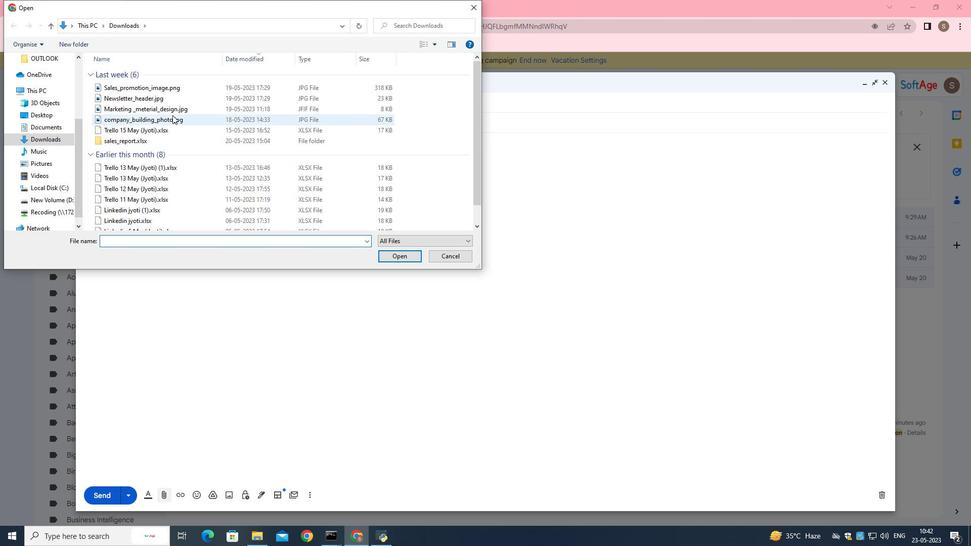 
Action: Mouse moved to (409, 253)
Screenshot: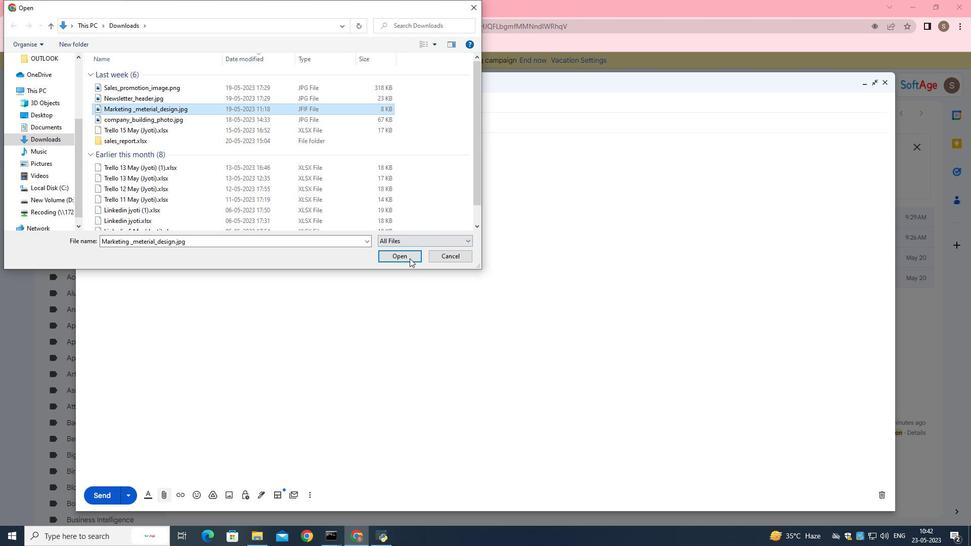 
Action: Mouse pressed left at (409, 253)
Screenshot: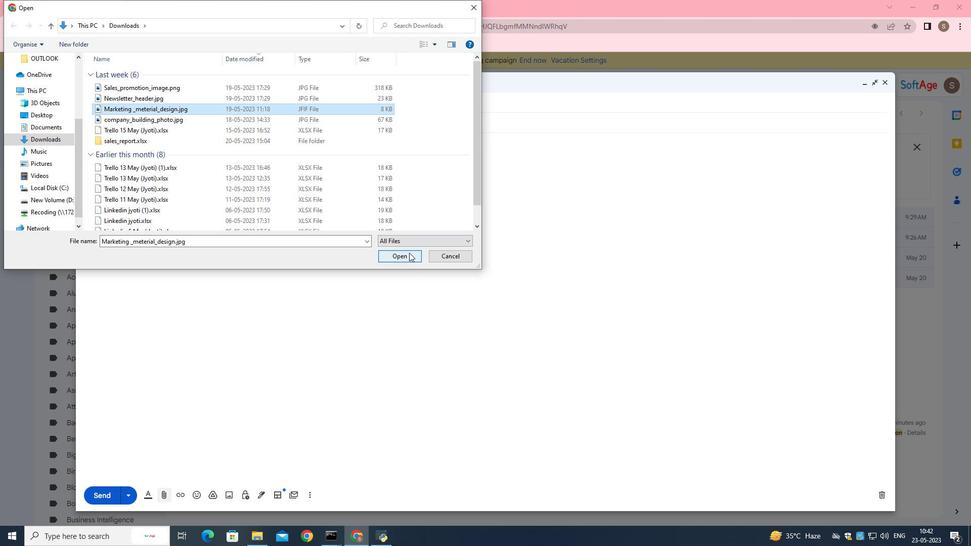 
Action: Mouse moved to (224, 174)
Screenshot: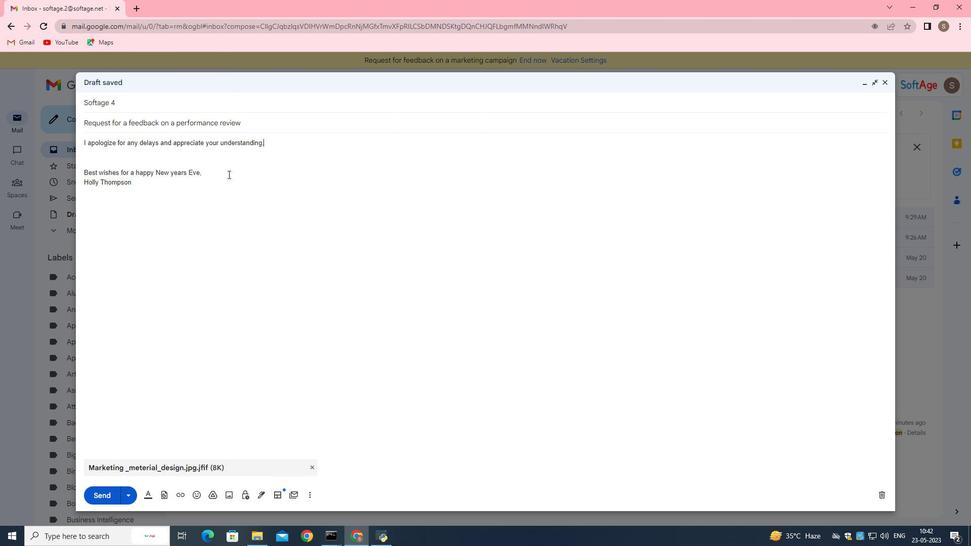 
Action: Mouse pressed left at (224, 174)
Screenshot: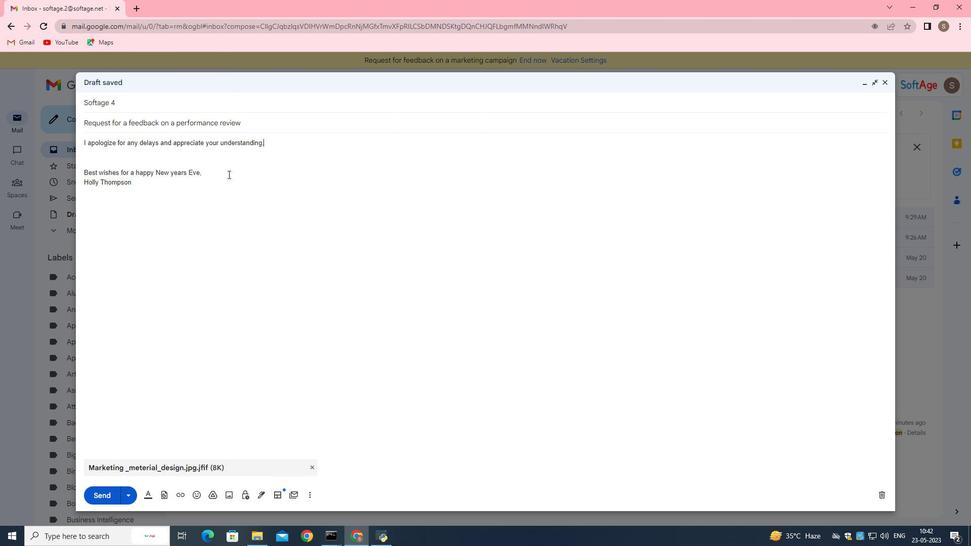 
Action: Mouse moved to (64, 170)
Screenshot: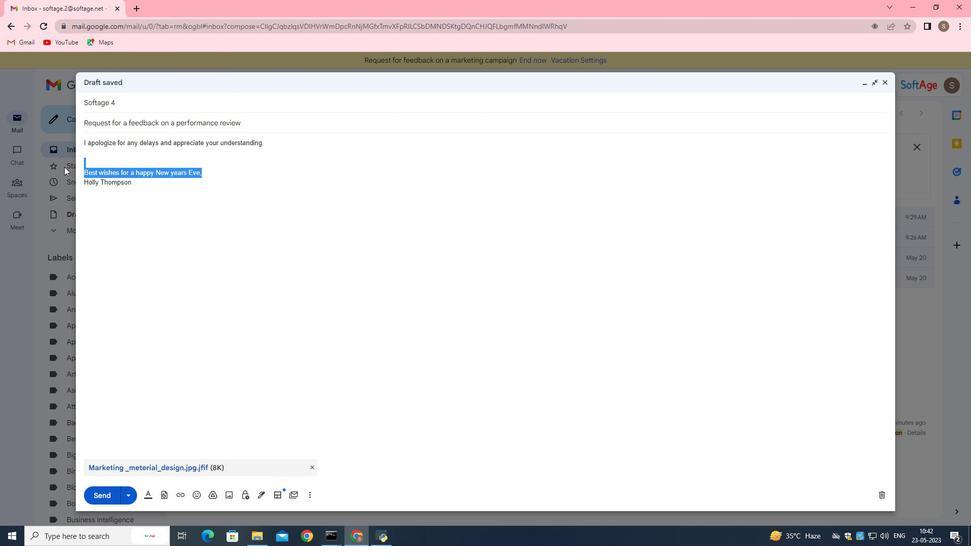 
Action: Key pressed <Key.backspace><Key.shift>I<Key.space>would<Key.space>like<Key.space>to<Key.space>request<Key.space>a<Key.space>proposal<Key.space>fot<Key.backspace>r<Key.space>the<Key.space>project.
Screenshot: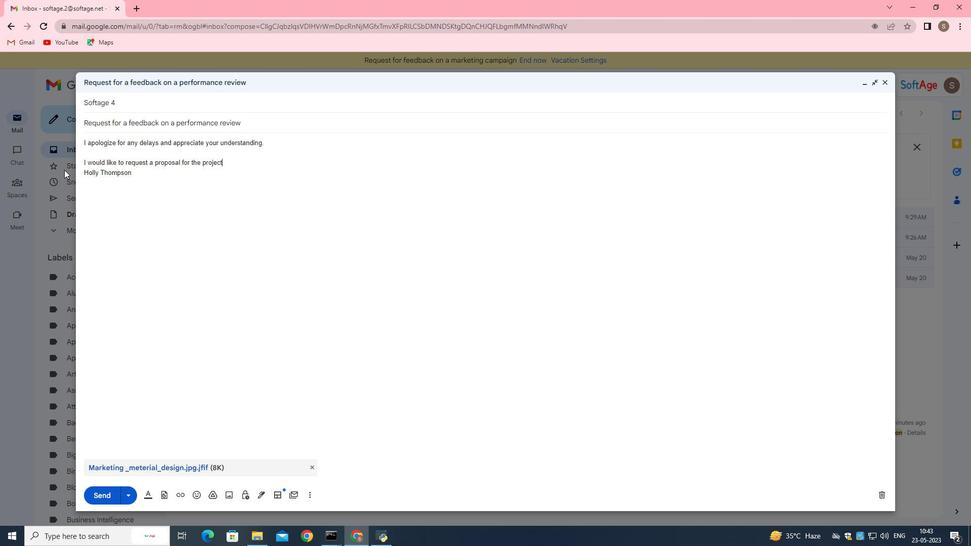 
Action: Mouse moved to (105, 491)
Screenshot: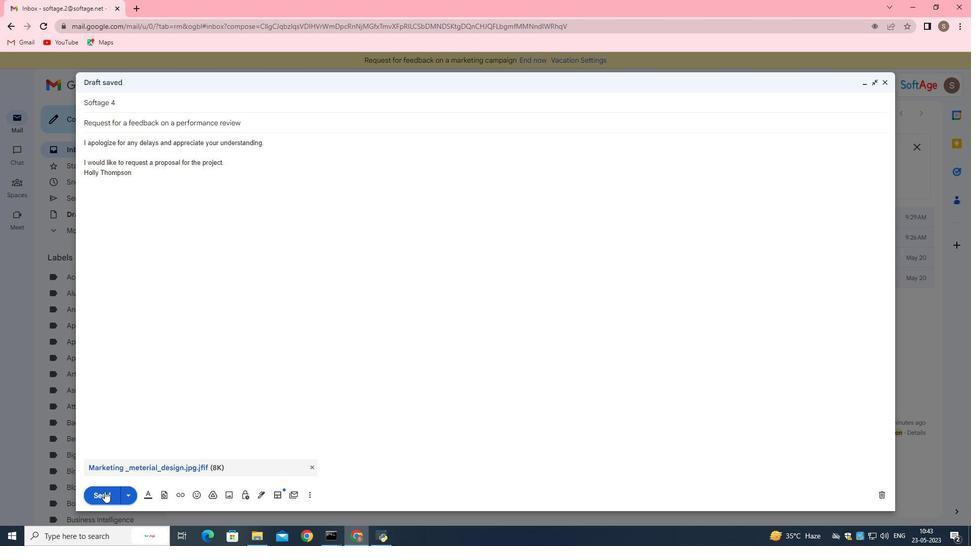 
Action: Mouse pressed left at (105, 491)
Screenshot: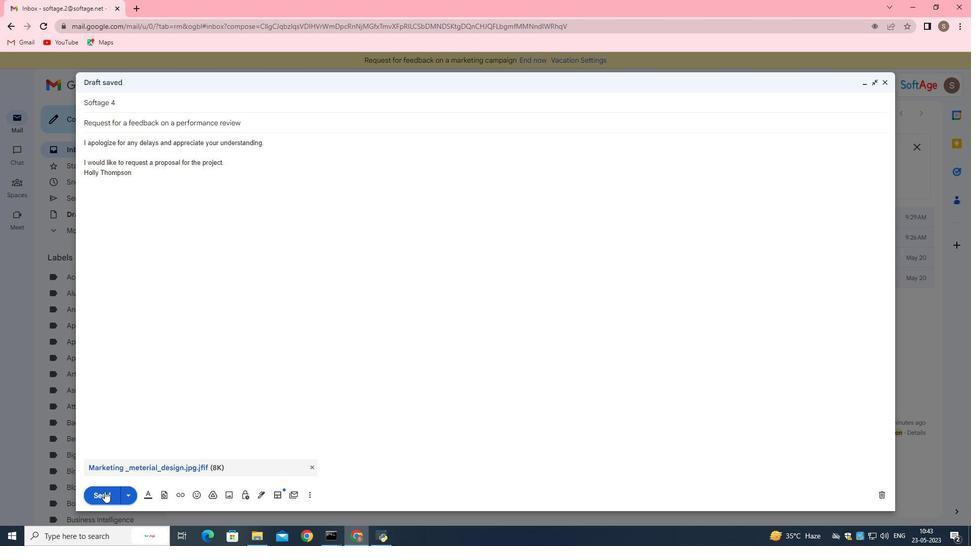 
Action: Mouse moved to (81, 193)
Screenshot: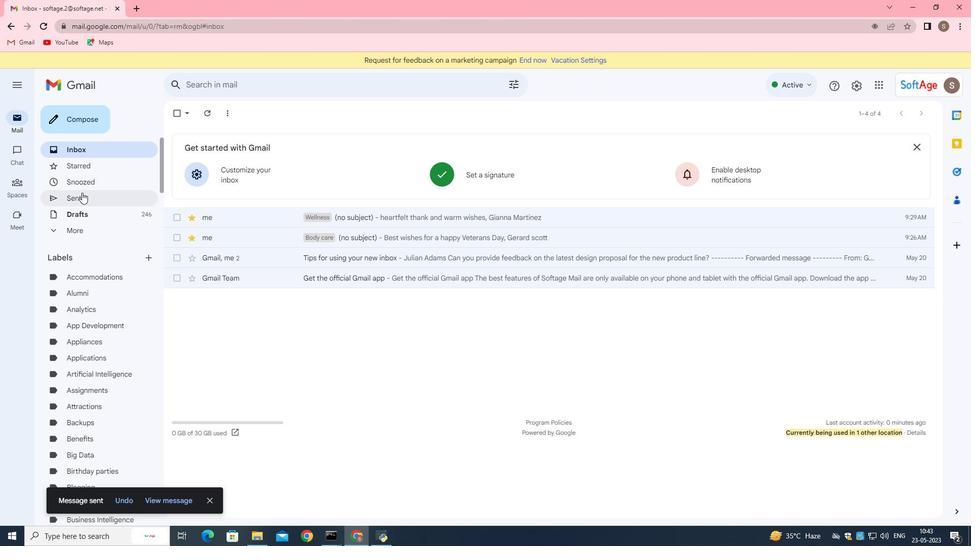 
Action: Mouse pressed left at (81, 193)
Screenshot: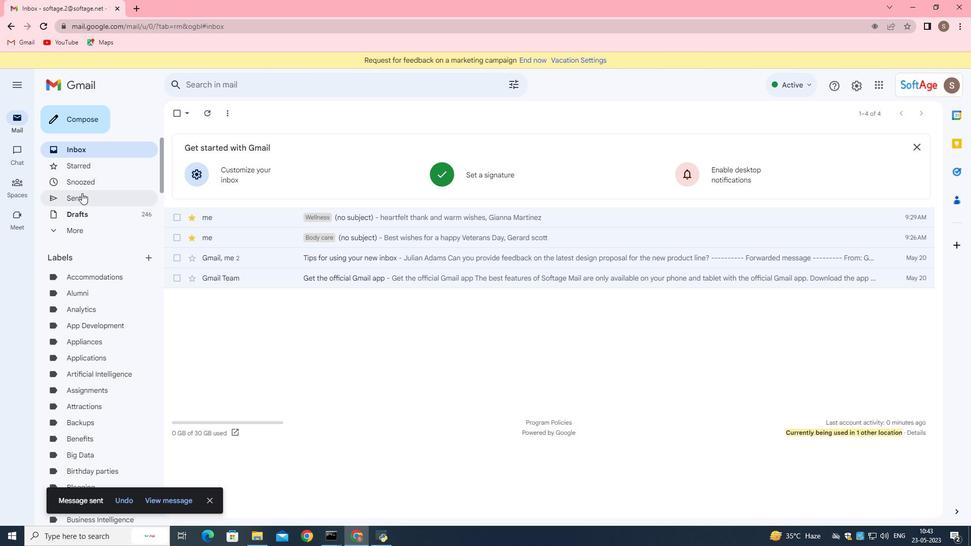 
Action: Mouse moved to (193, 164)
Screenshot: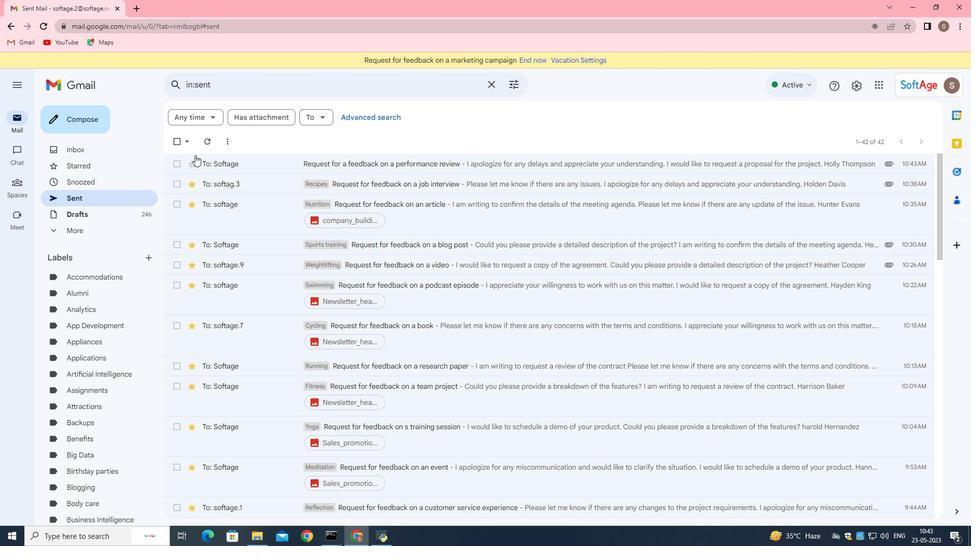 
Action: Mouse pressed left at (193, 164)
Screenshot: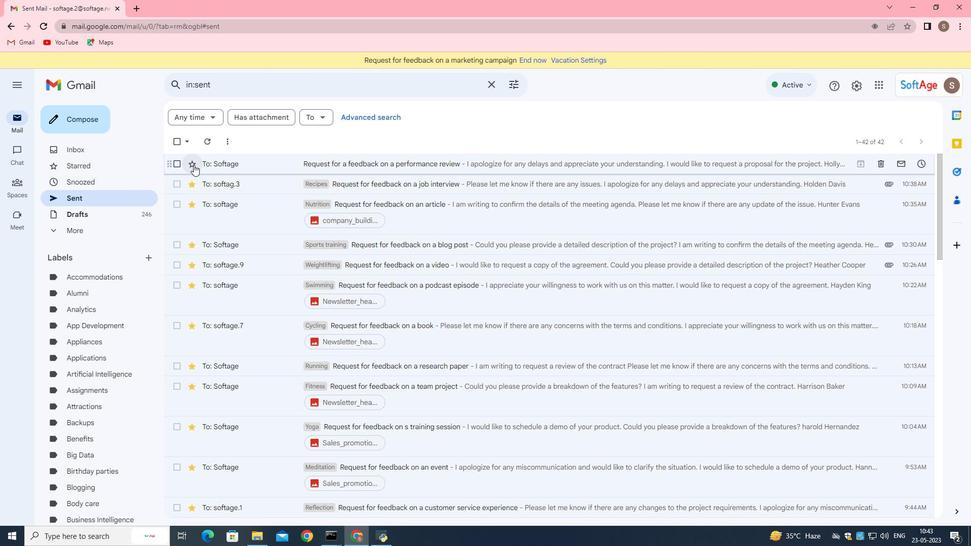 
Action: Mouse moved to (255, 171)
Screenshot: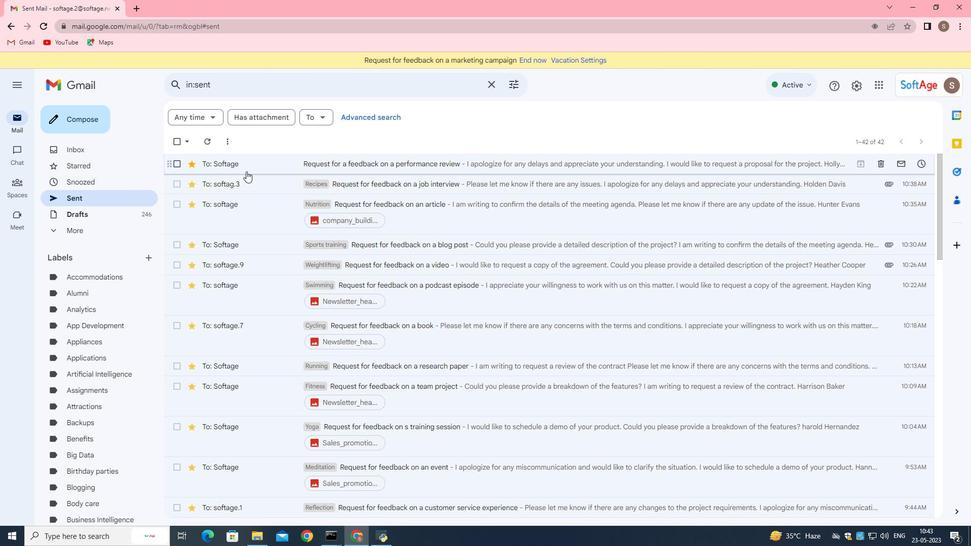 
Action: Mouse pressed left at (255, 171)
Screenshot: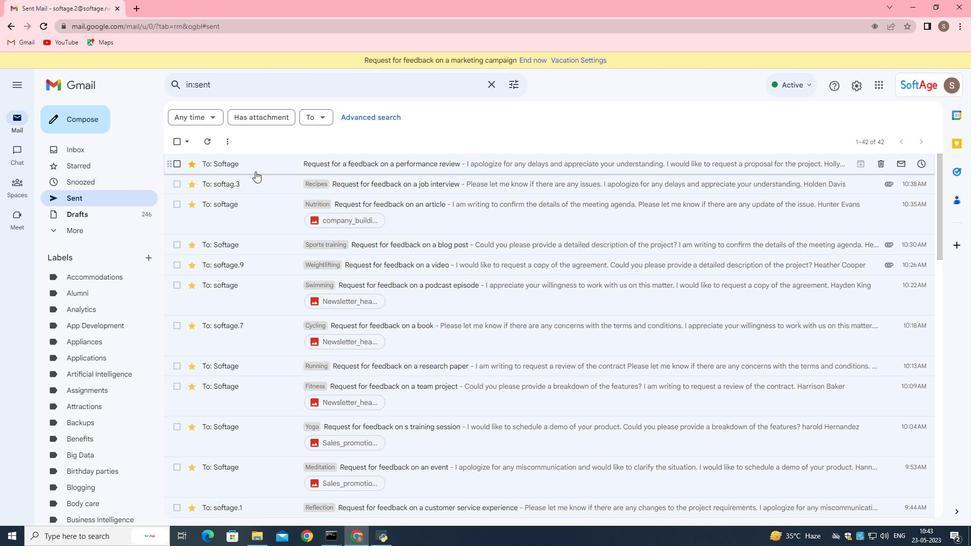 
Action: Mouse moved to (377, 107)
Screenshot: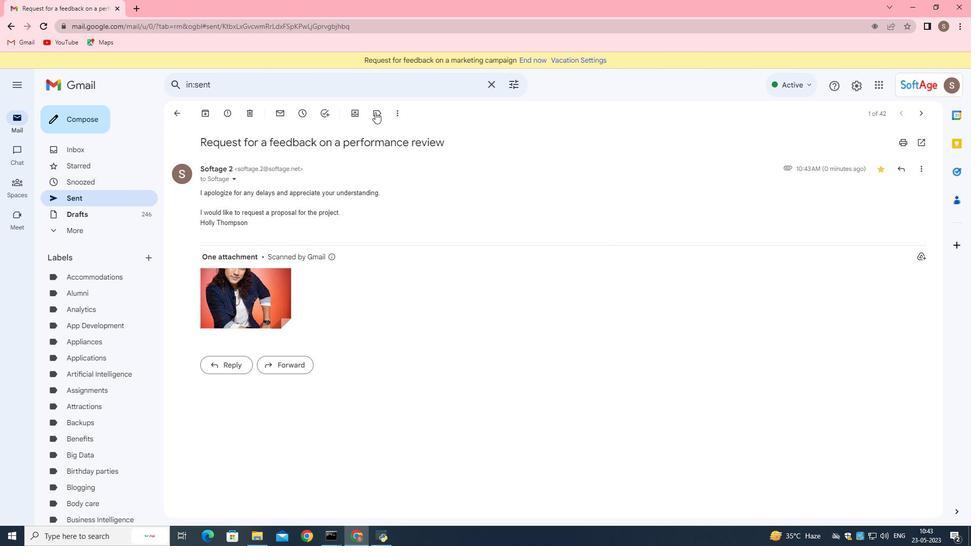 
Action: Mouse pressed left at (377, 107)
Screenshot: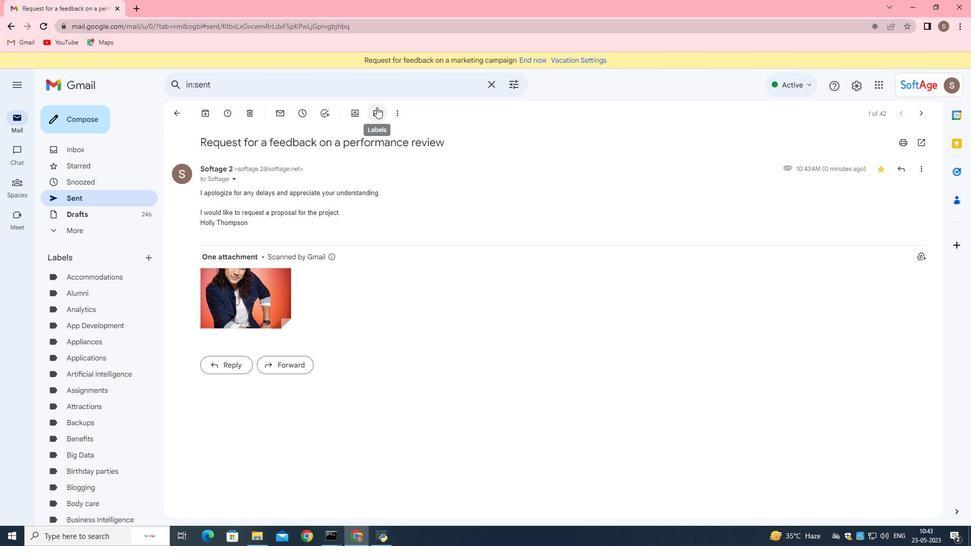 
Action: Mouse moved to (395, 239)
Screenshot: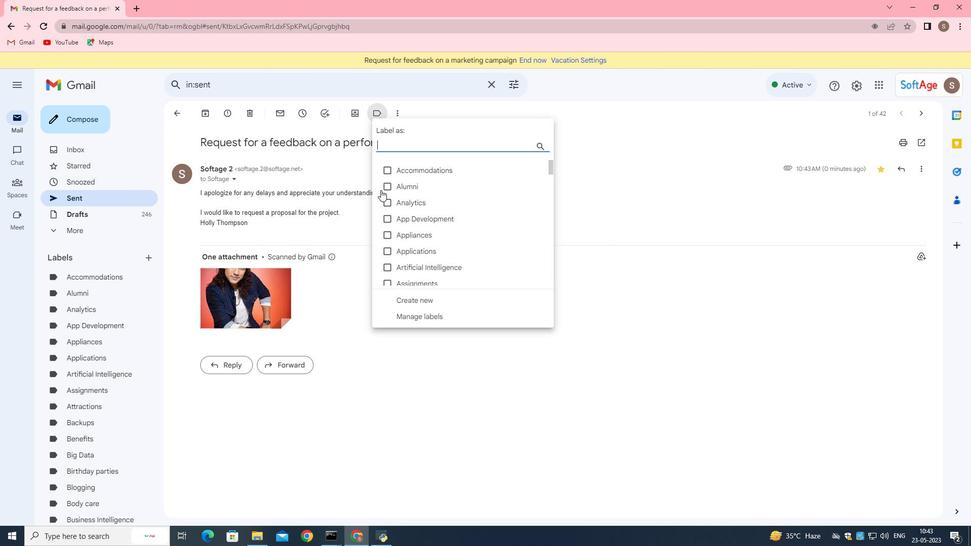 
Action: Key pressed meet<Key.backspace><Key.backspace><Key.backspace>eal<Key.space>
Screenshot: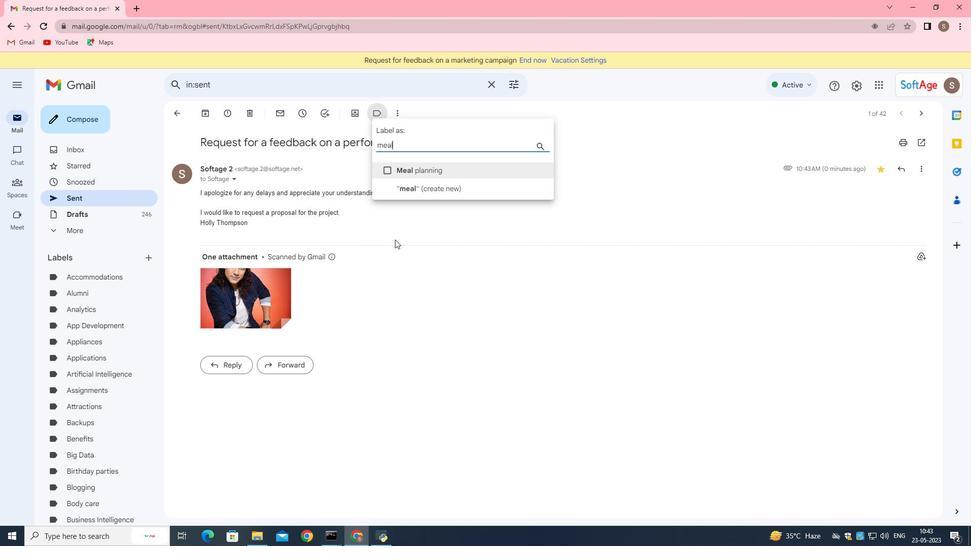
Action: Mouse moved to (407, 167)
Screenshot: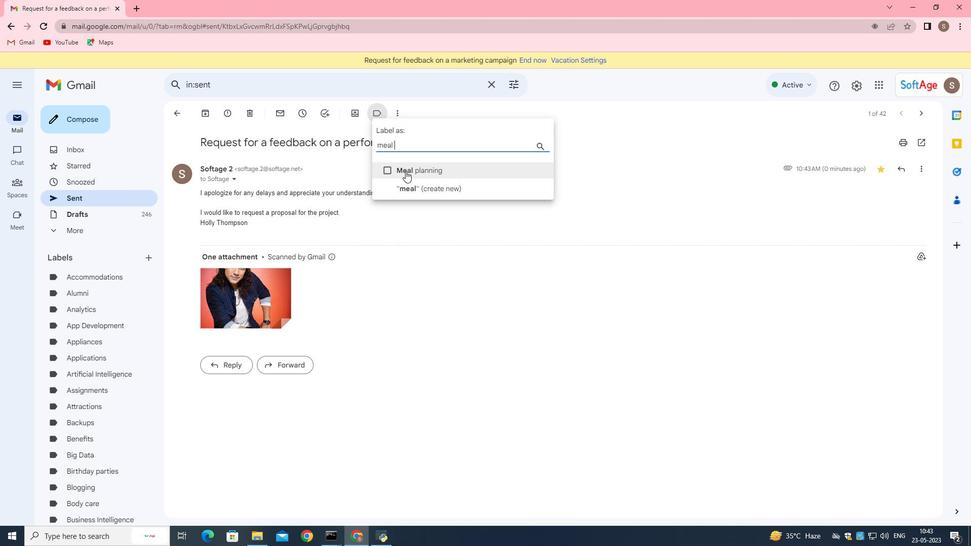 
Action: Mouse pressed left at (407, 167)
Screenshot: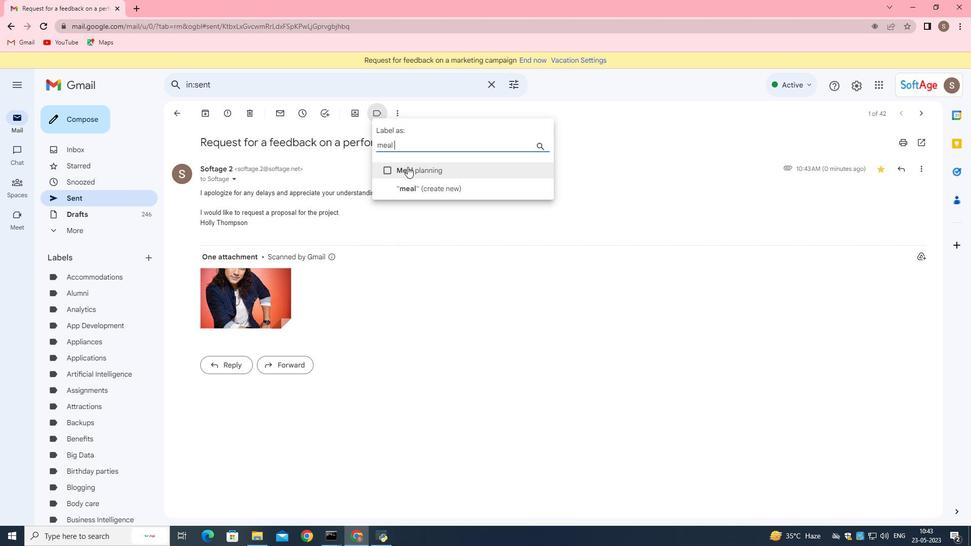 
Action: Mouse moved to (467, 158)
Screenshot: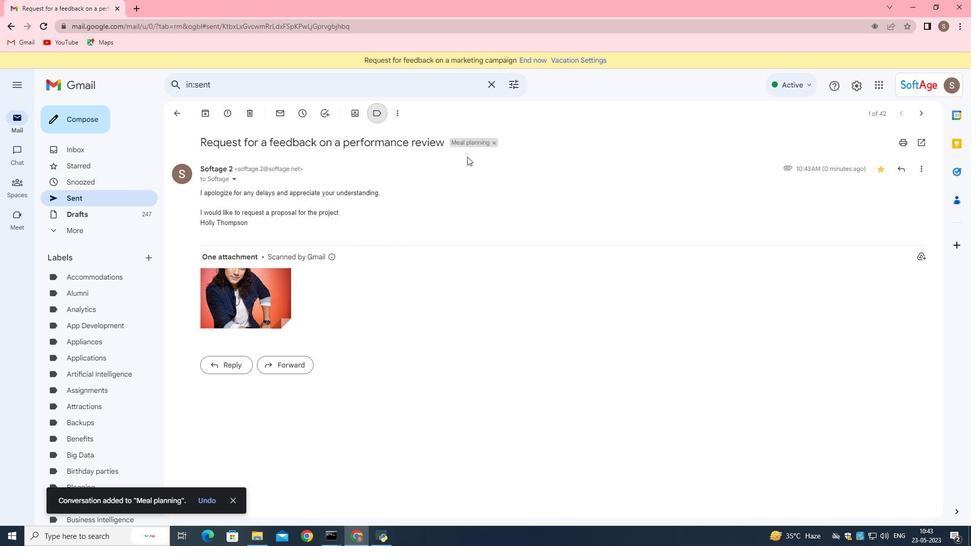 
